 Task: Find connections with filter location Yuyao with filter topic #healthy with filter profile language Potuguese with filter current company Gates Corporation with filter school The Technological Institute of Textiles & Sciences with filter industry Commercial and Industrial Machinery Maintenance with filter service category AnimationArchitecture with filter keywords title Editor/Proofreader
Action: Mouse moved to (684, 81)
Screenshot: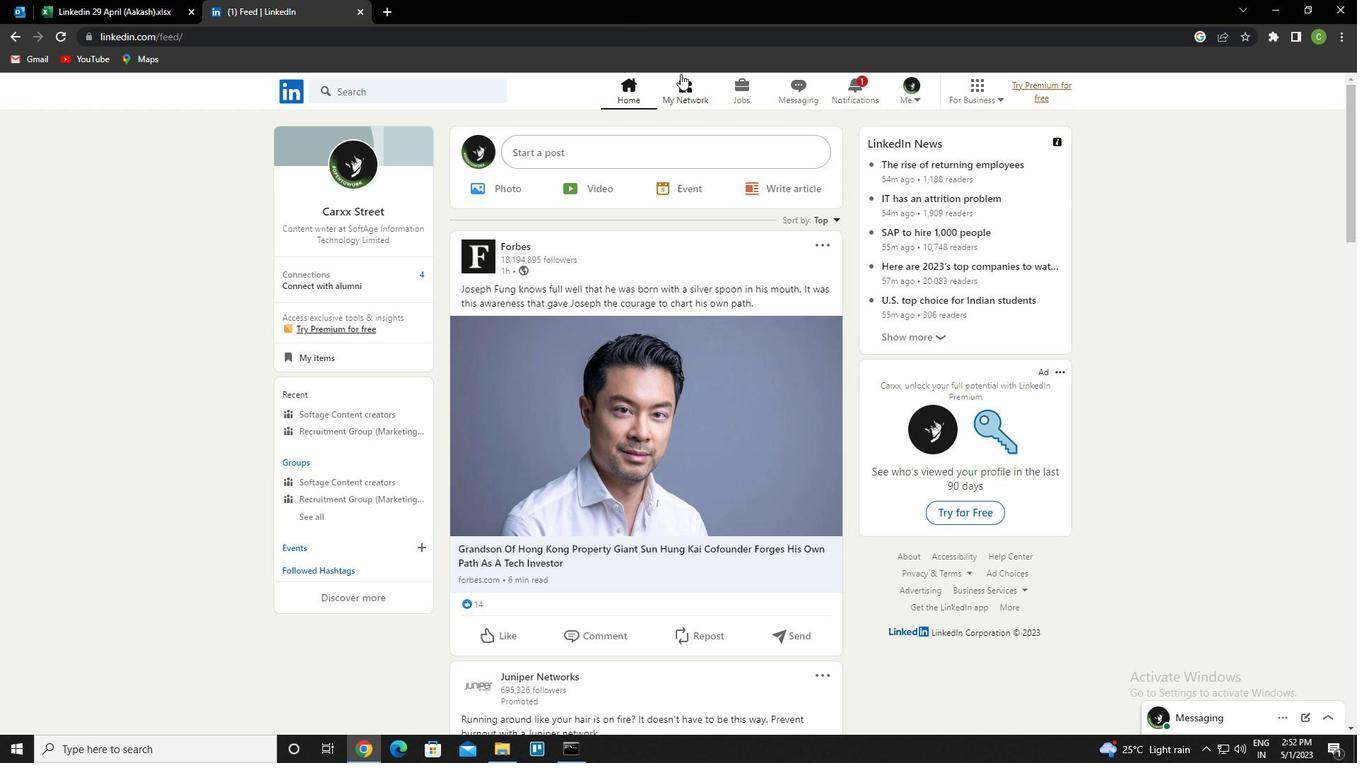 
Action: Mouse pressed left at (684, 81)
Screenshot: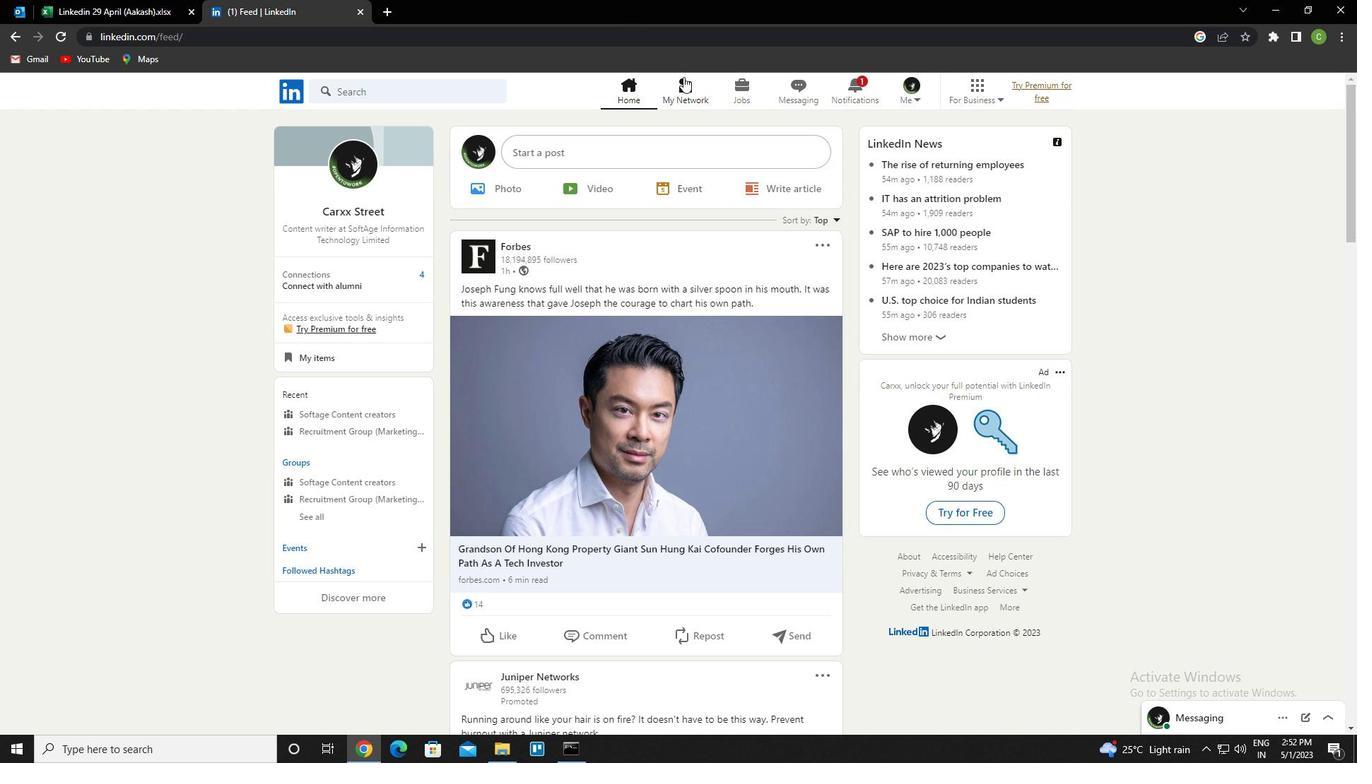 
Action: Mouse moved to (389, 176)
Screenshot: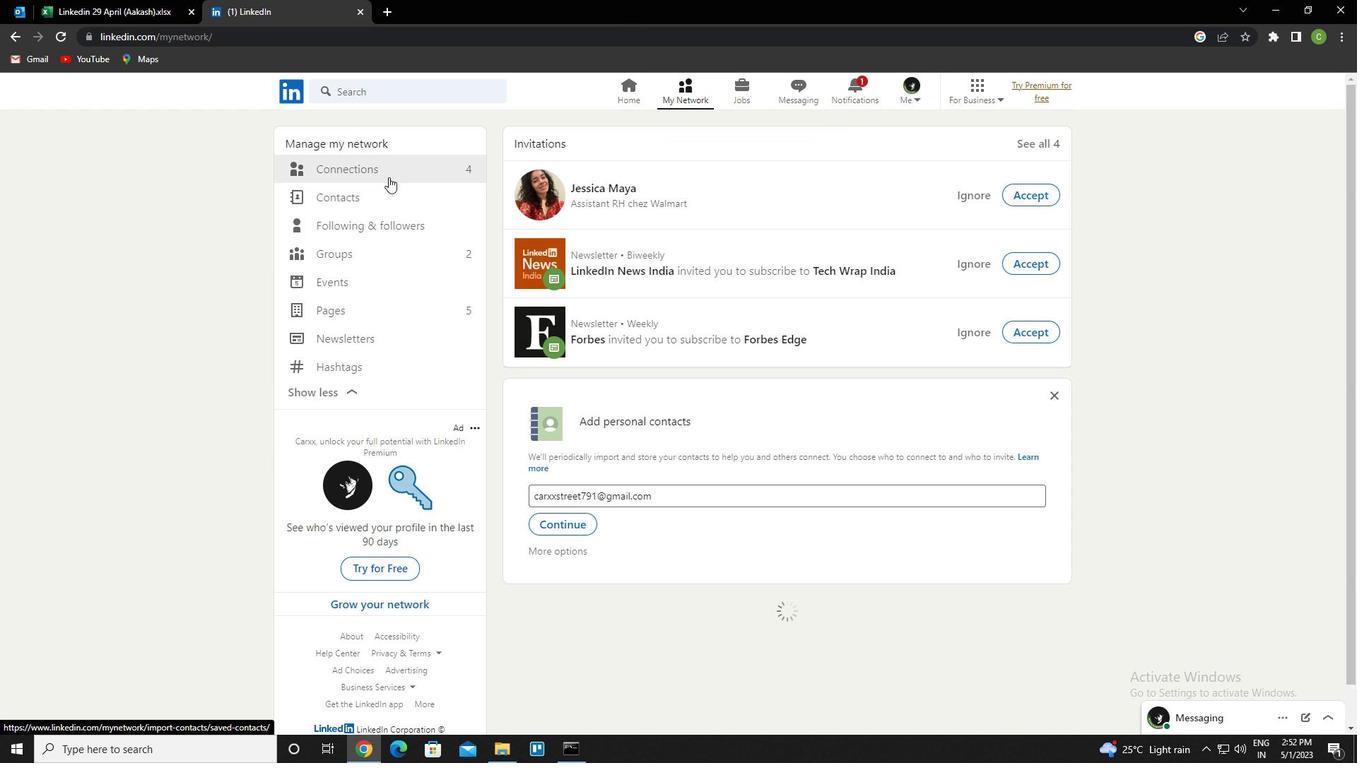 
Action: Mouse pressed left at (389, 176)
Screenshot: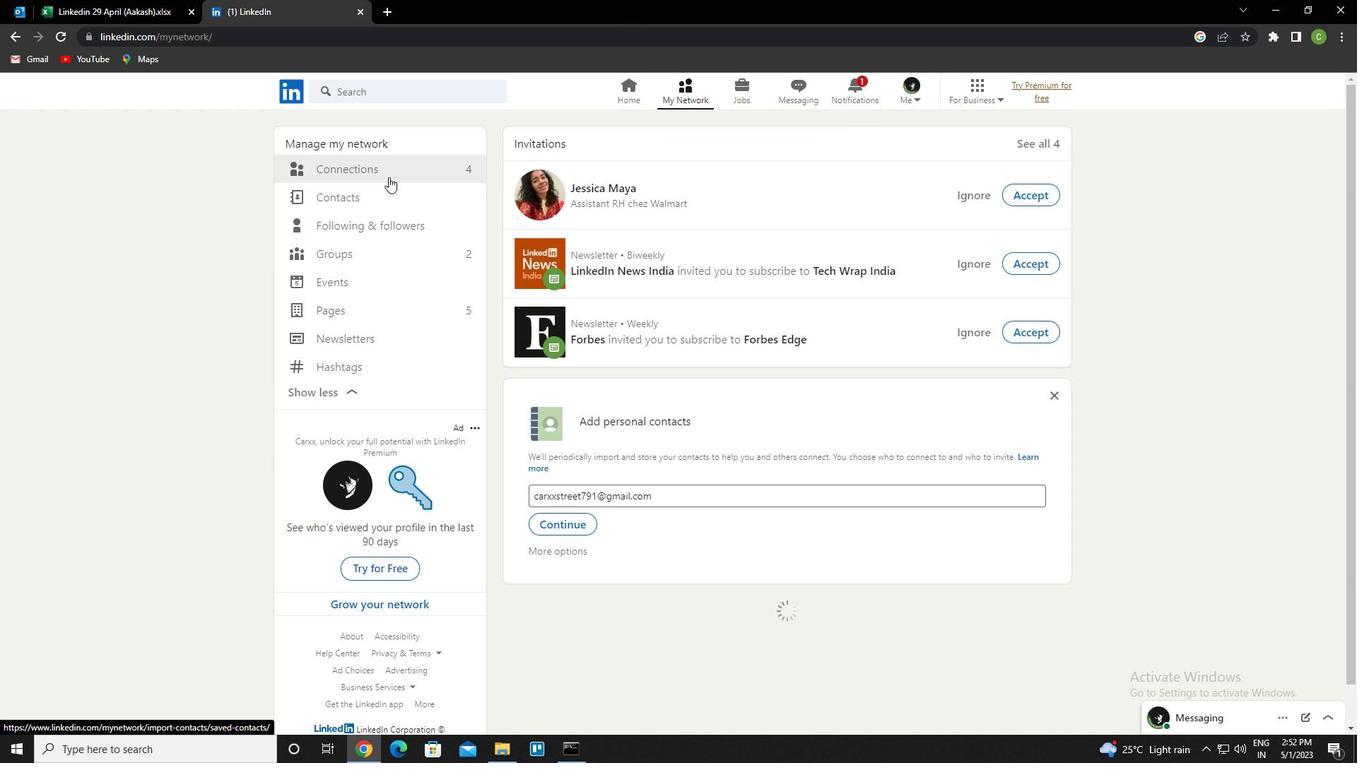 
Action: Mouse moved to (795, 169)
Screenshot: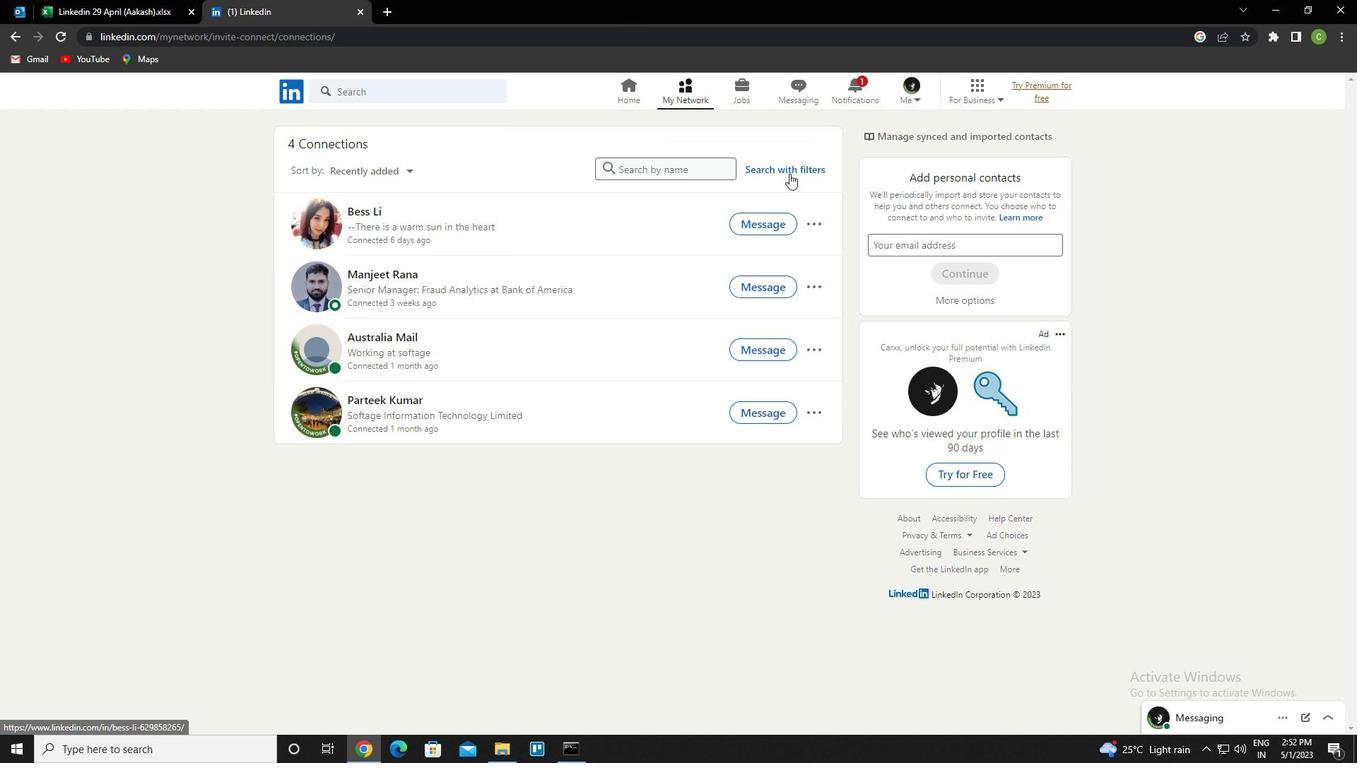 
Action: Mouse pressed left at (795, 169)
Screenshot: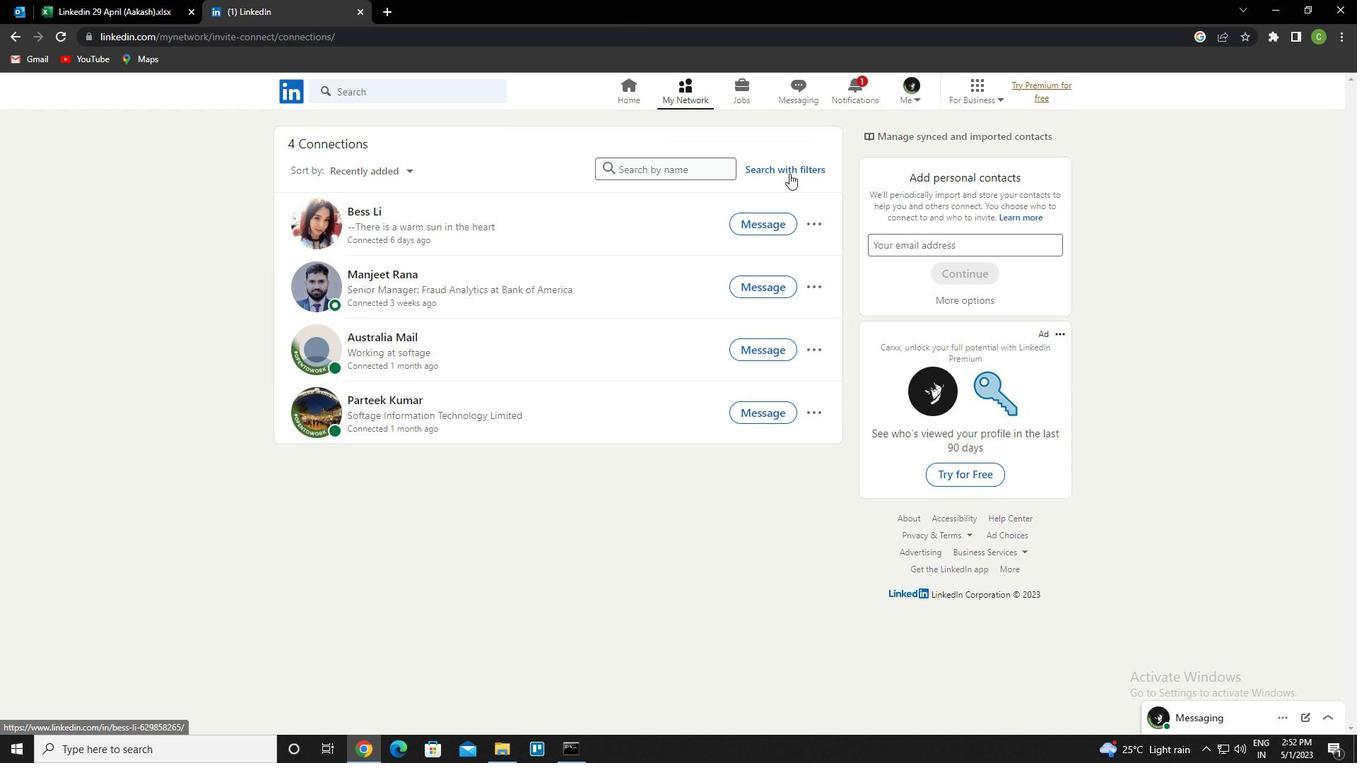 
Action: Mouse moved to (718, 135)
Screenshot: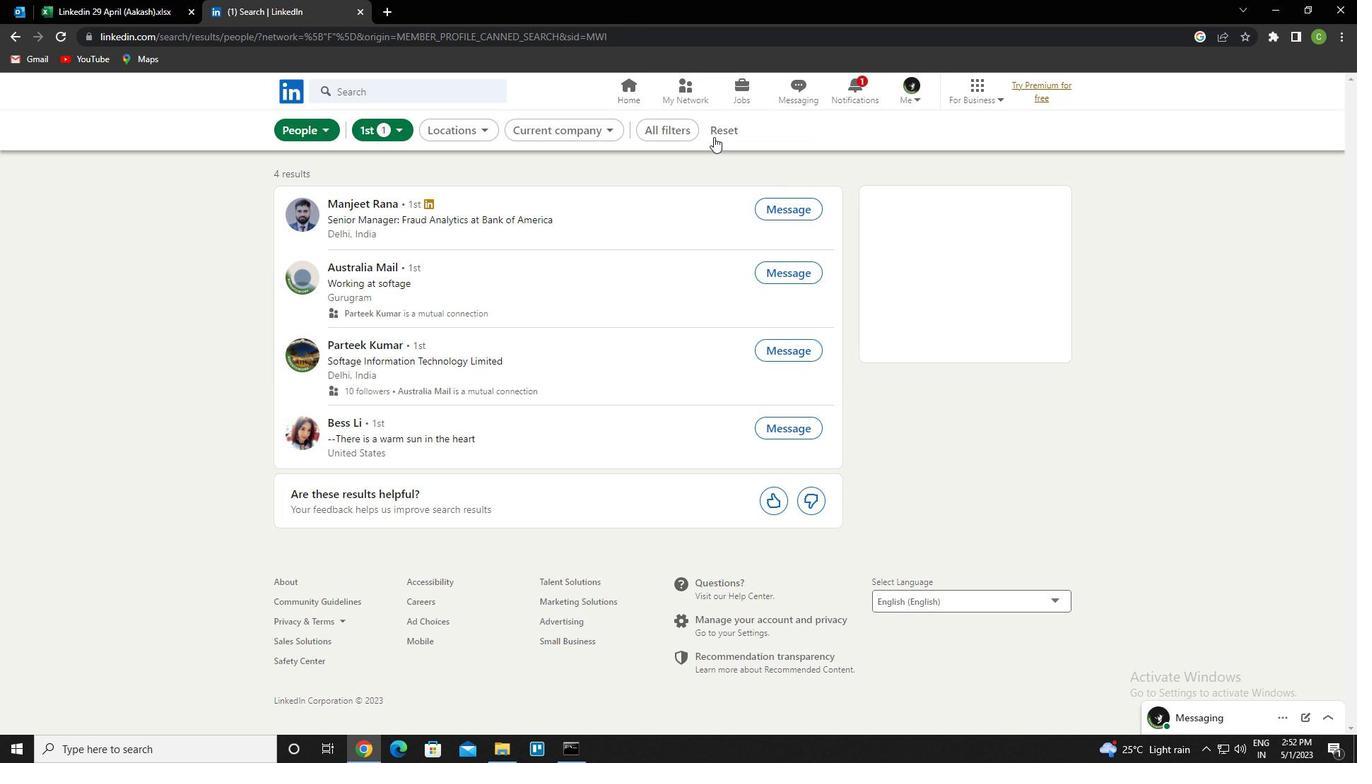 
Action: Mouse pressed left at (718, 135)
Screenshot: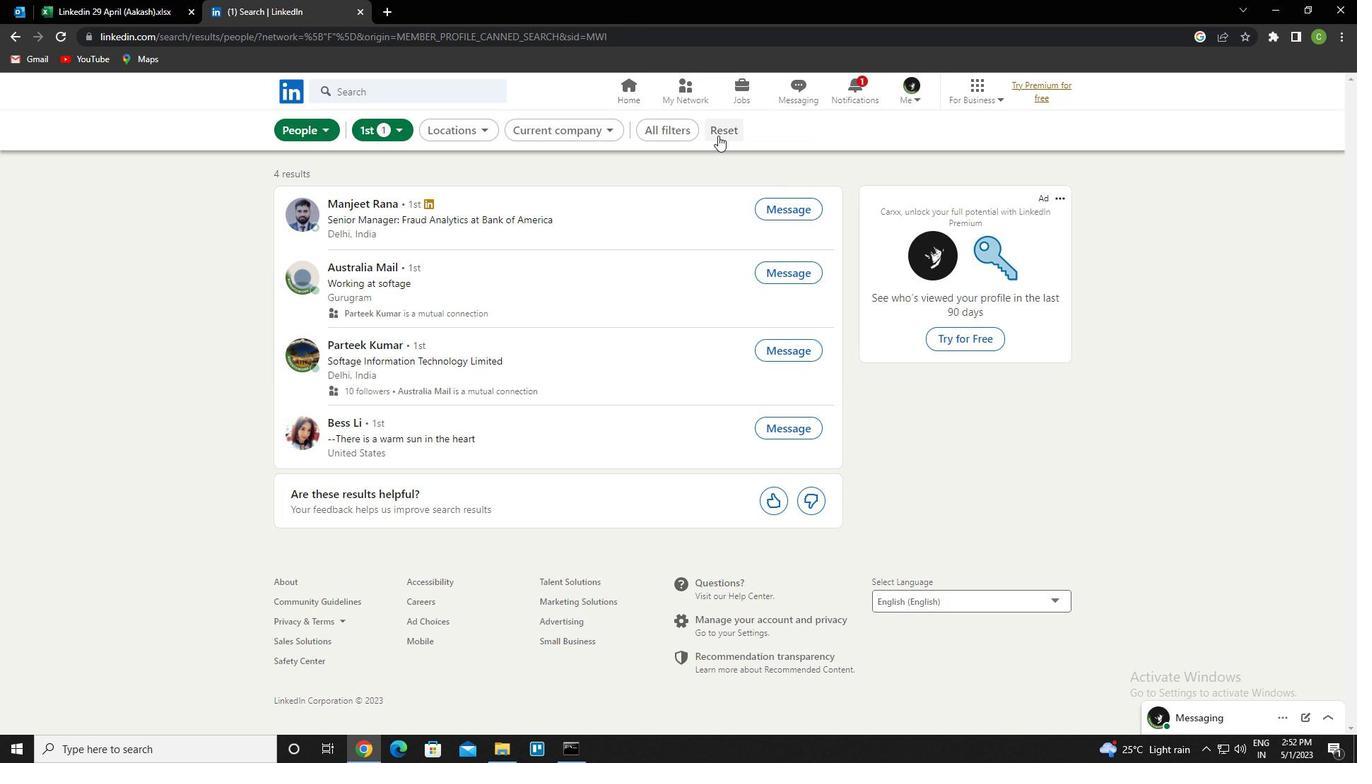 
Action: Mouse moved to (700, 131)
Screenshot: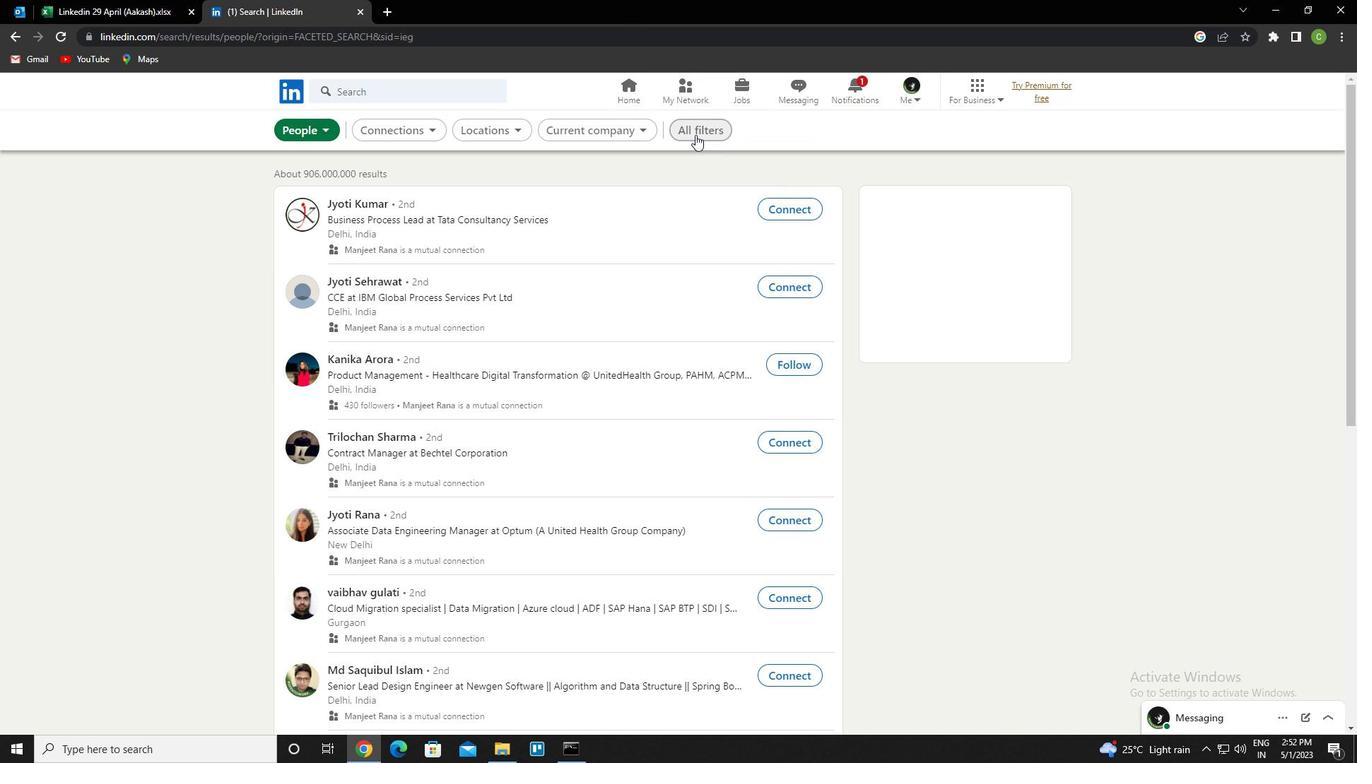 
Action: Mouse pressed left at (700, 131)
Screenshot: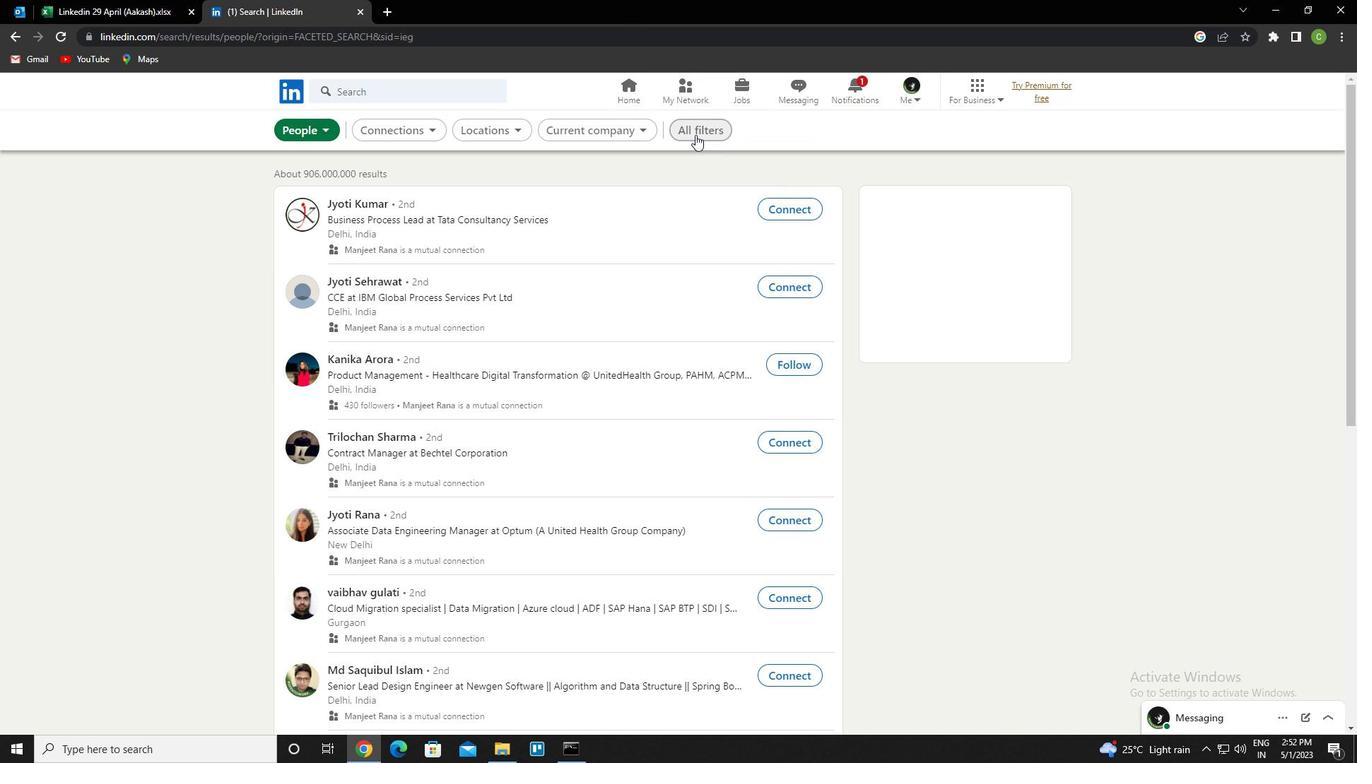 
Action: Mouse moved to (1115, 511)
Screenshot: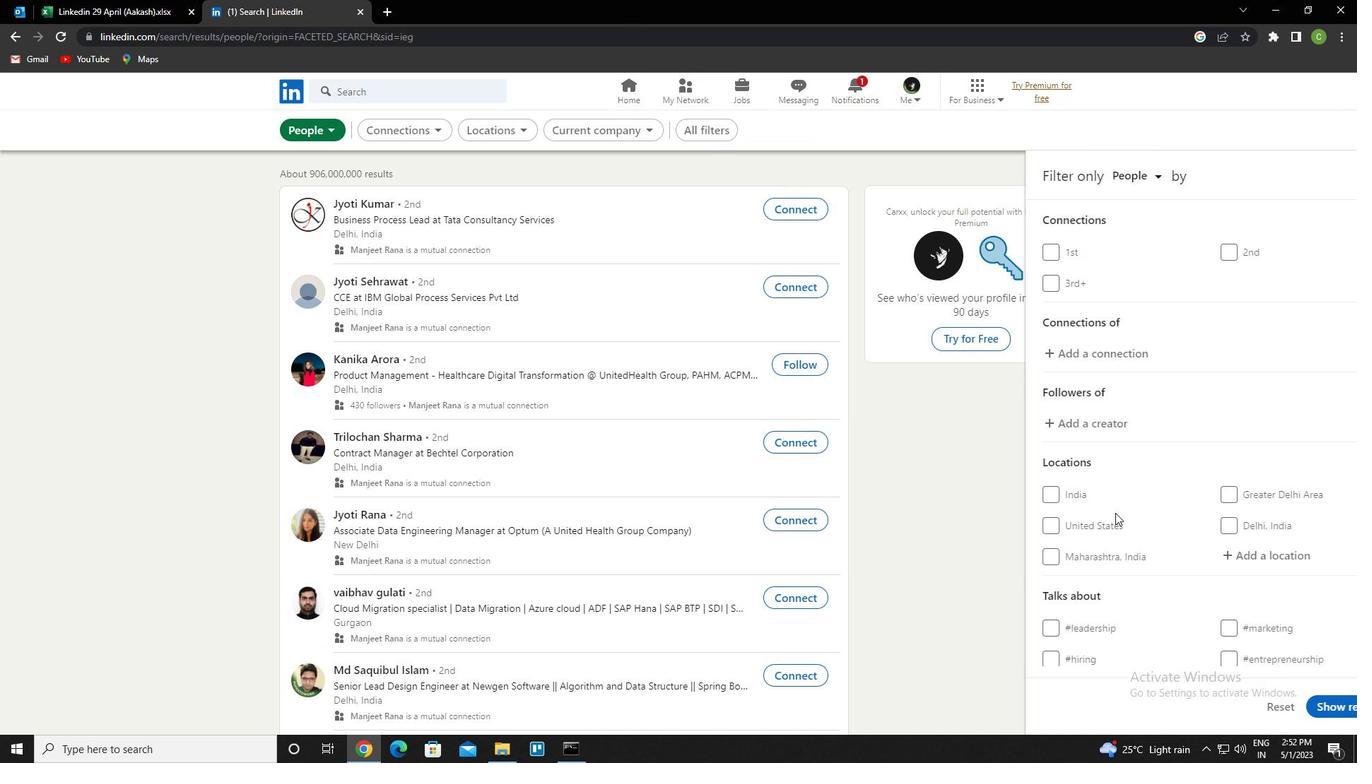 
Action: Mouse scrolled (1115, 511) with delta (0, 0)
Screenshot: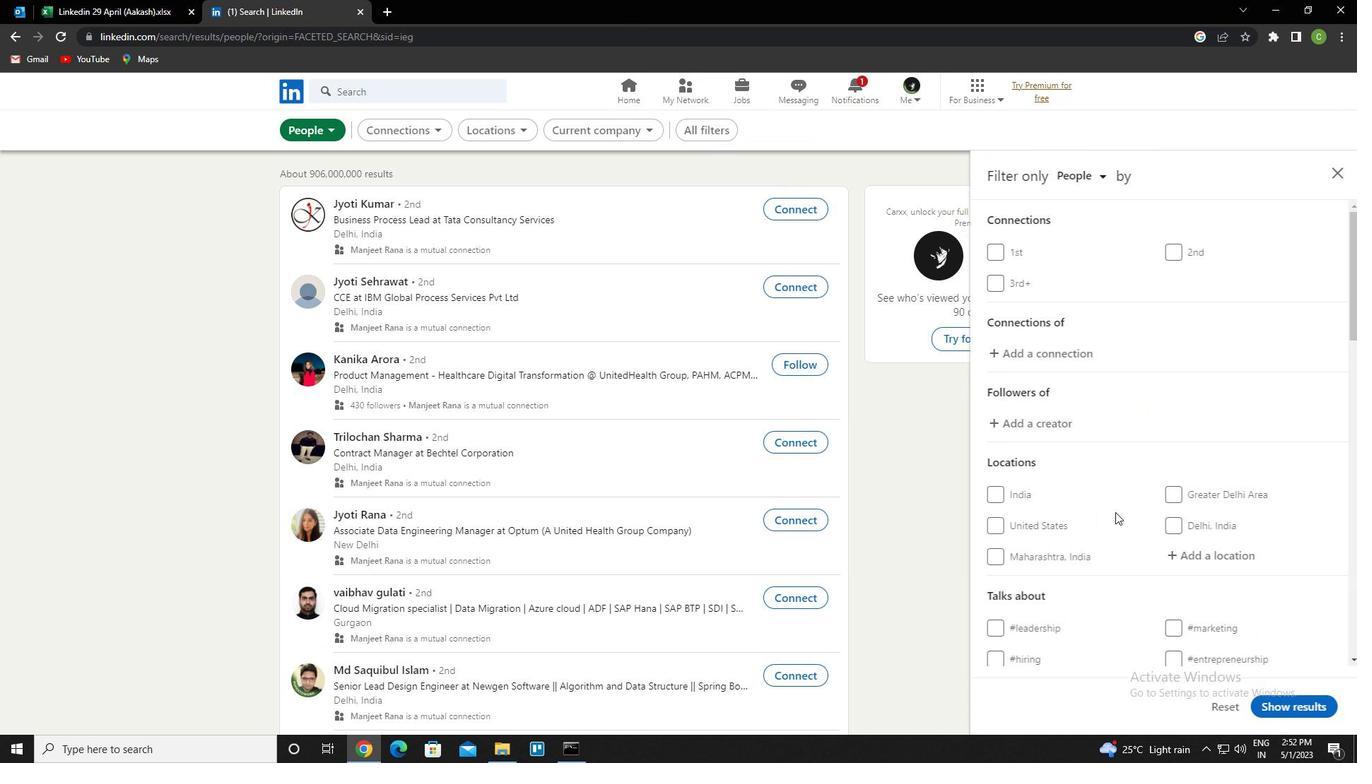 
Action: Mouse moved to (1114, 511)
Screenshot: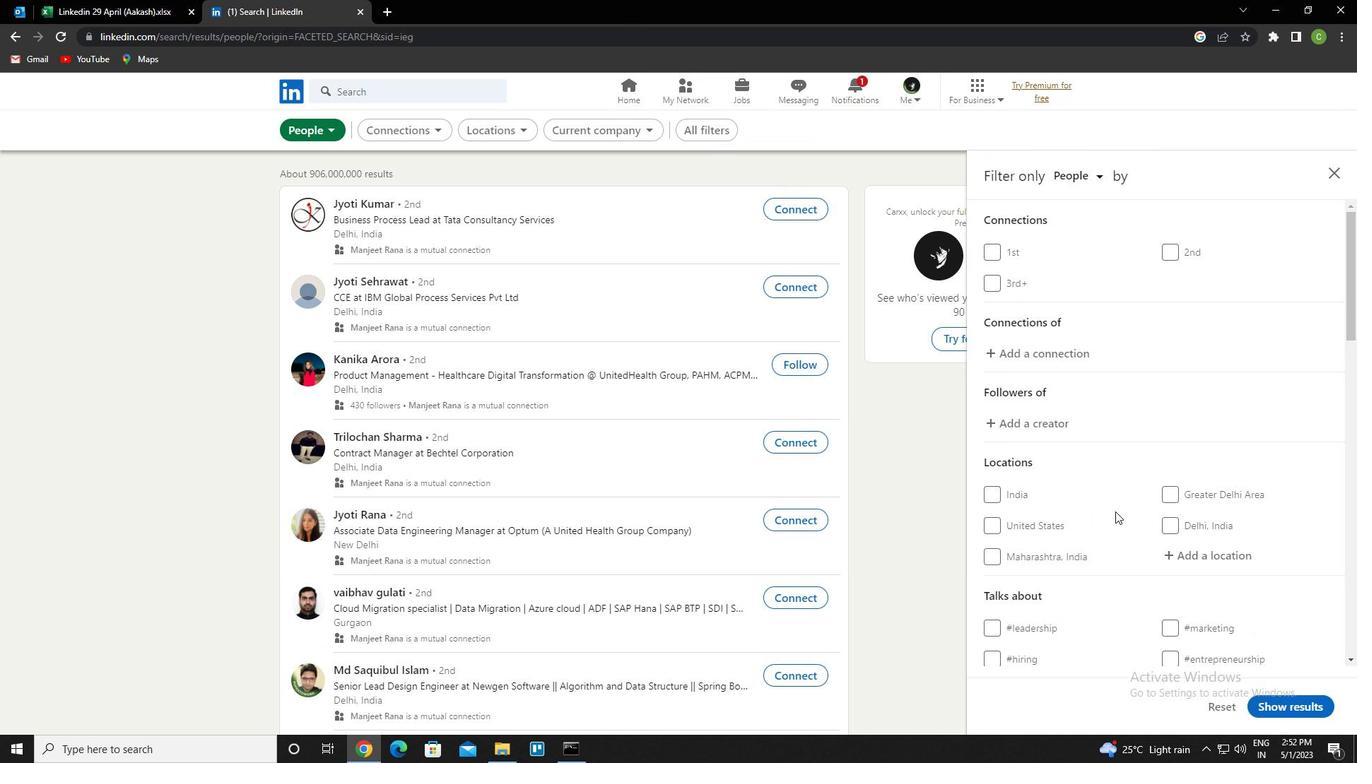 
Action: Mouse scrolled (1114, 511) with delta (0, 0)
Screenshot: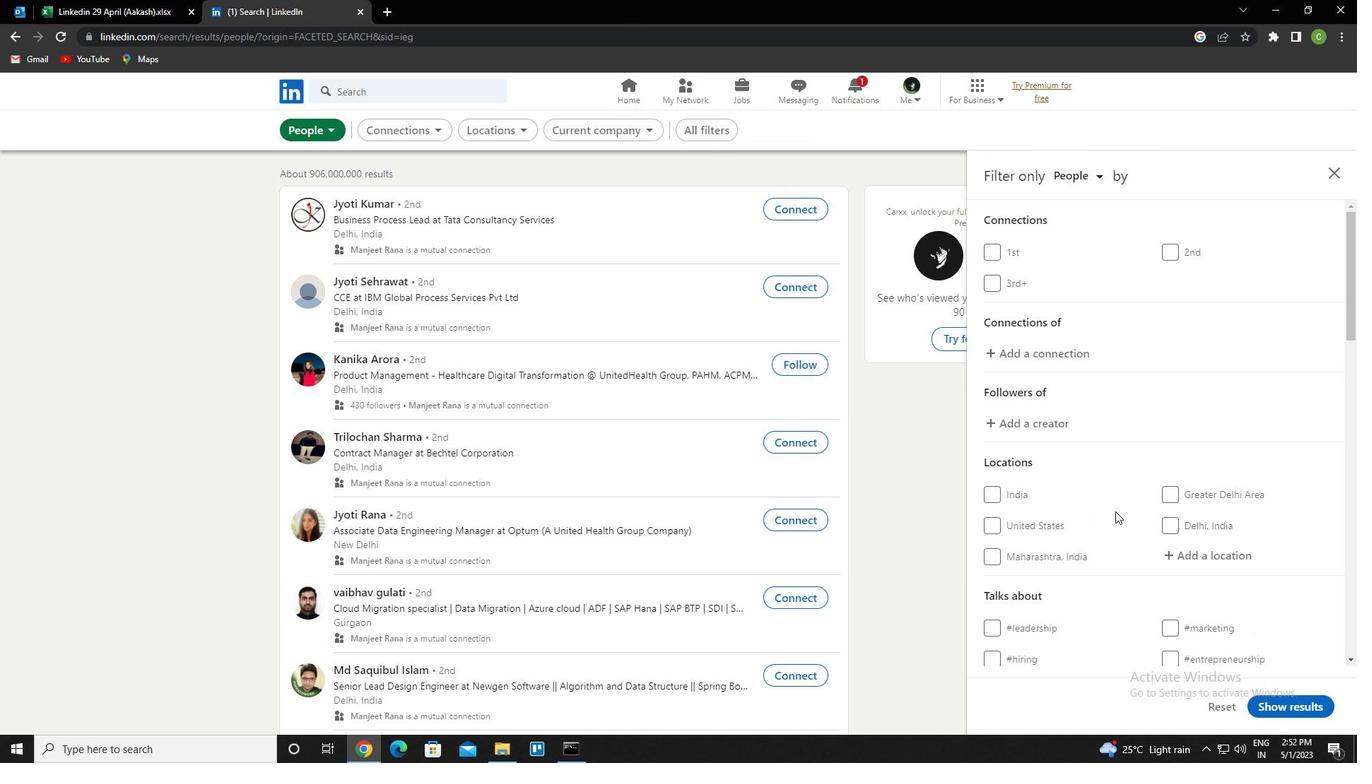 
Action: Mouse moved to (1210, 415)
Screenshot: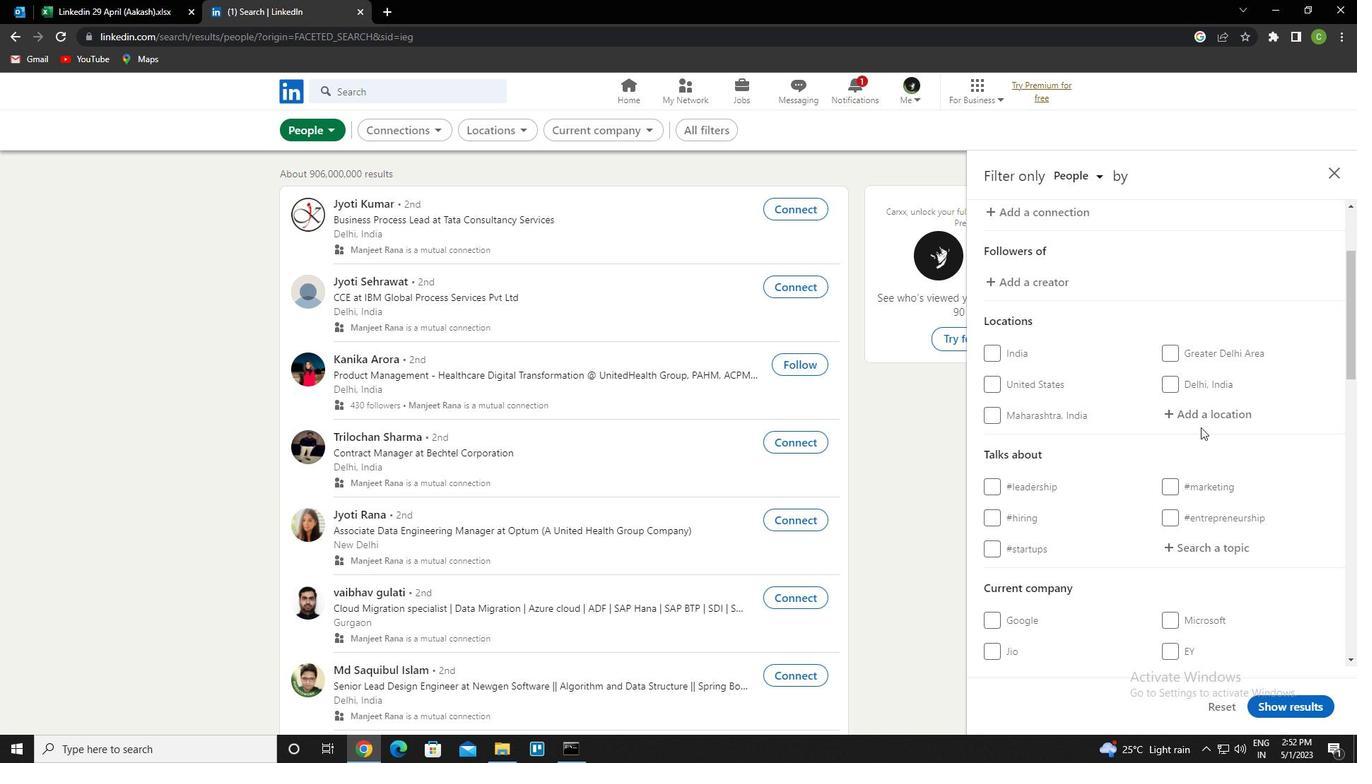 
Action: Mouse pressed left at (1210, 415)
Screenshot: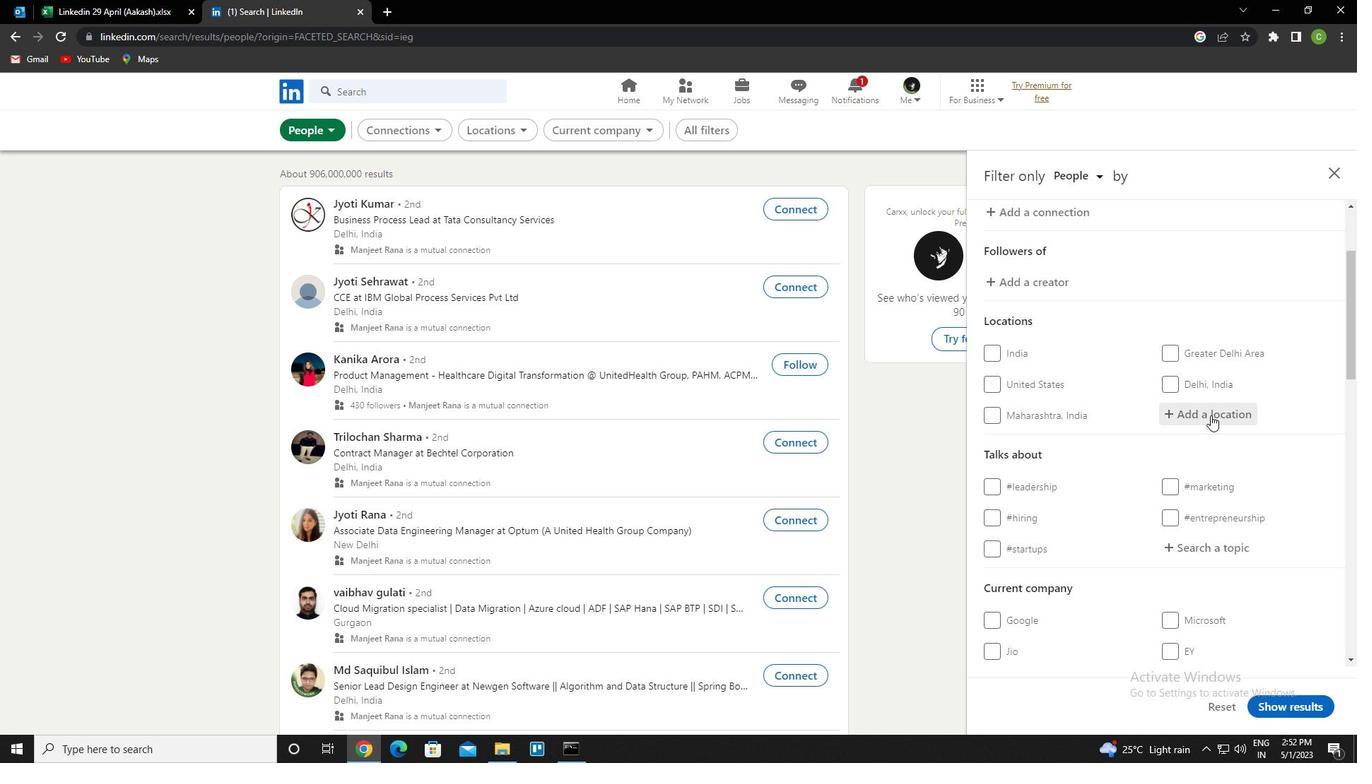 
Action: Key pressed <Key.caps_lock>y<Key.caps_lock>uyao<Key.enter>
Screenshot: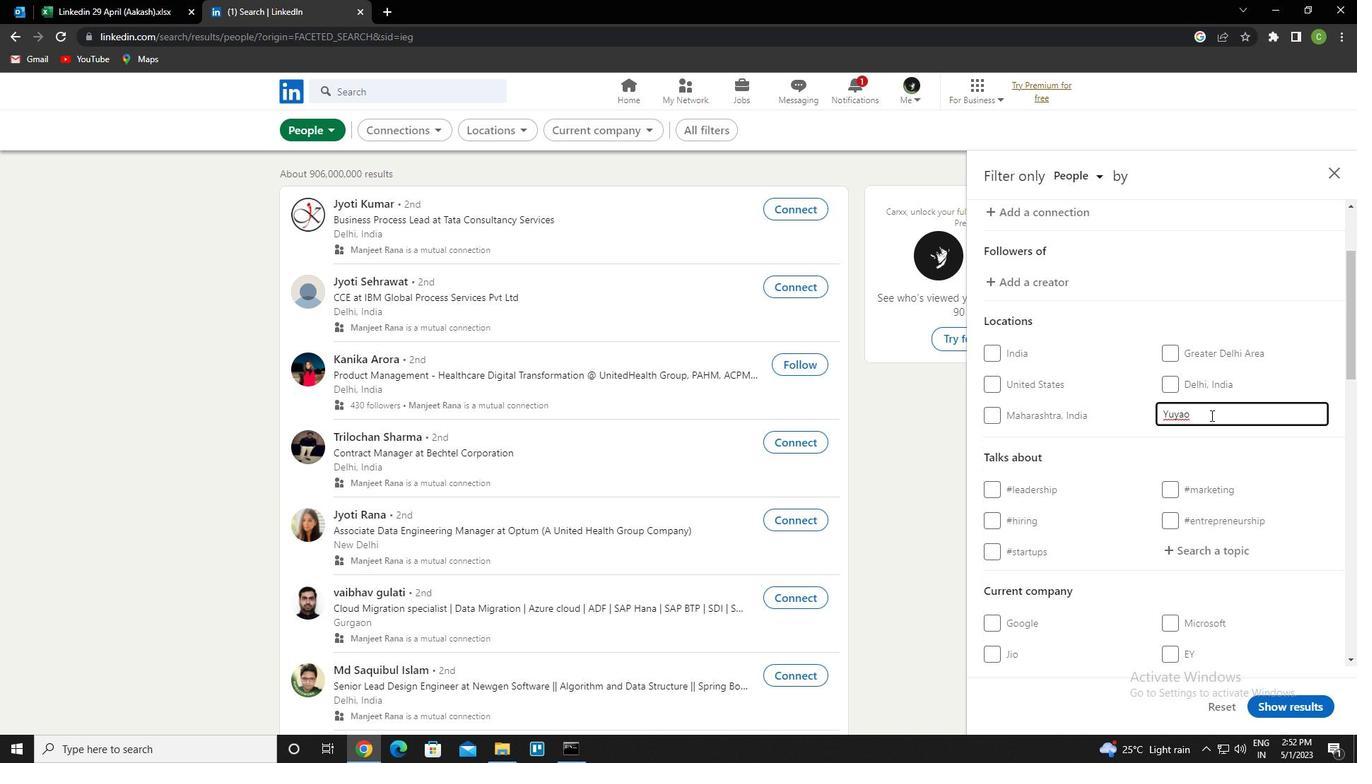 
Action: Mouse moved to (1141, 465)
Screenshot: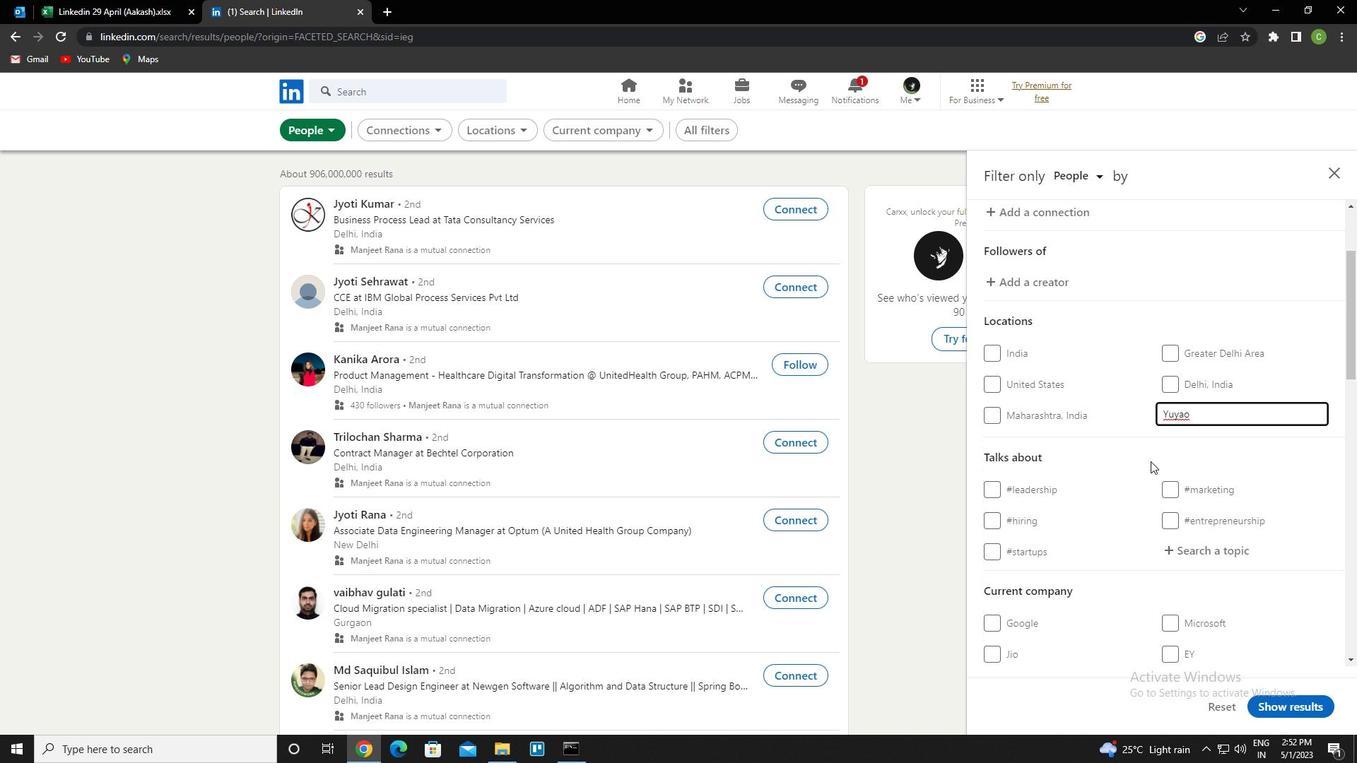 
Action: Mouse scrolled (1141, 464) with delta (0, 0)
Screenshot: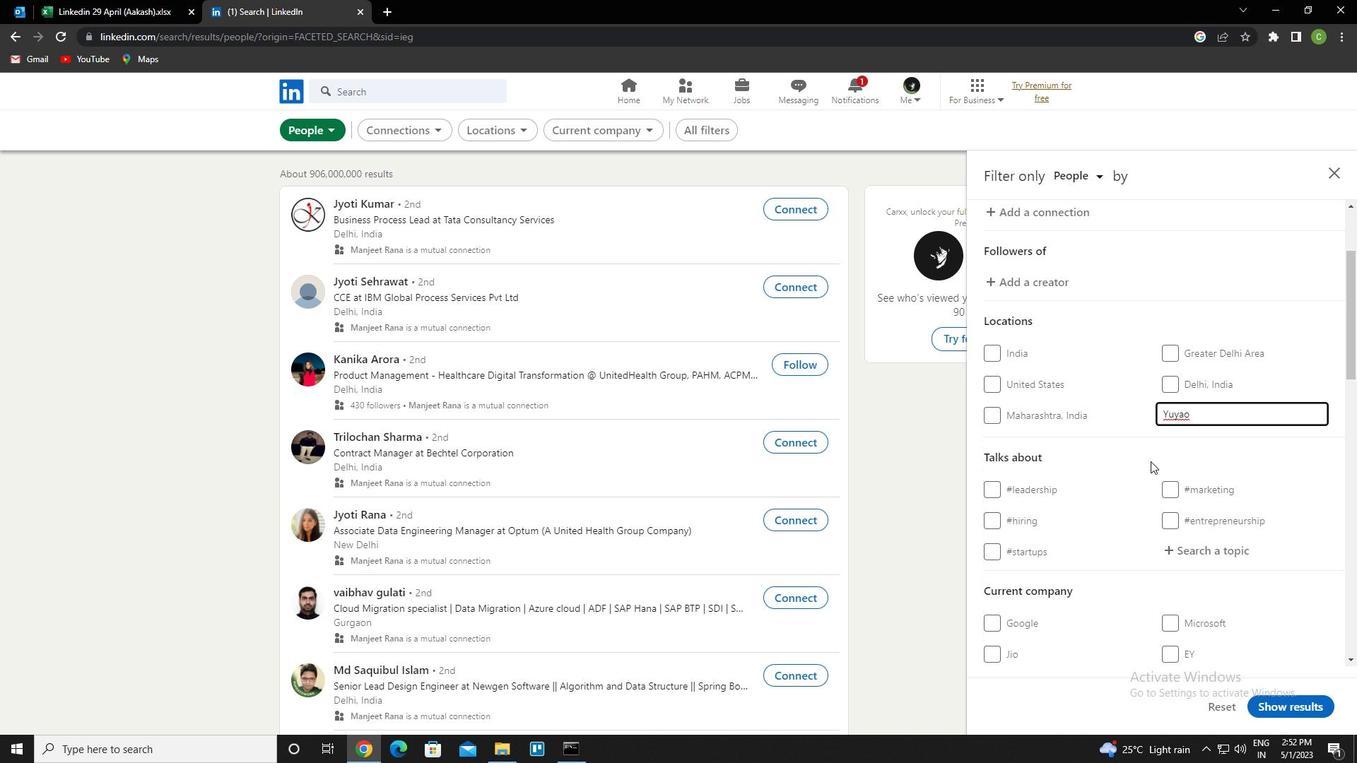 
Action: Mouse moved to (1141, 467)
Screenshot: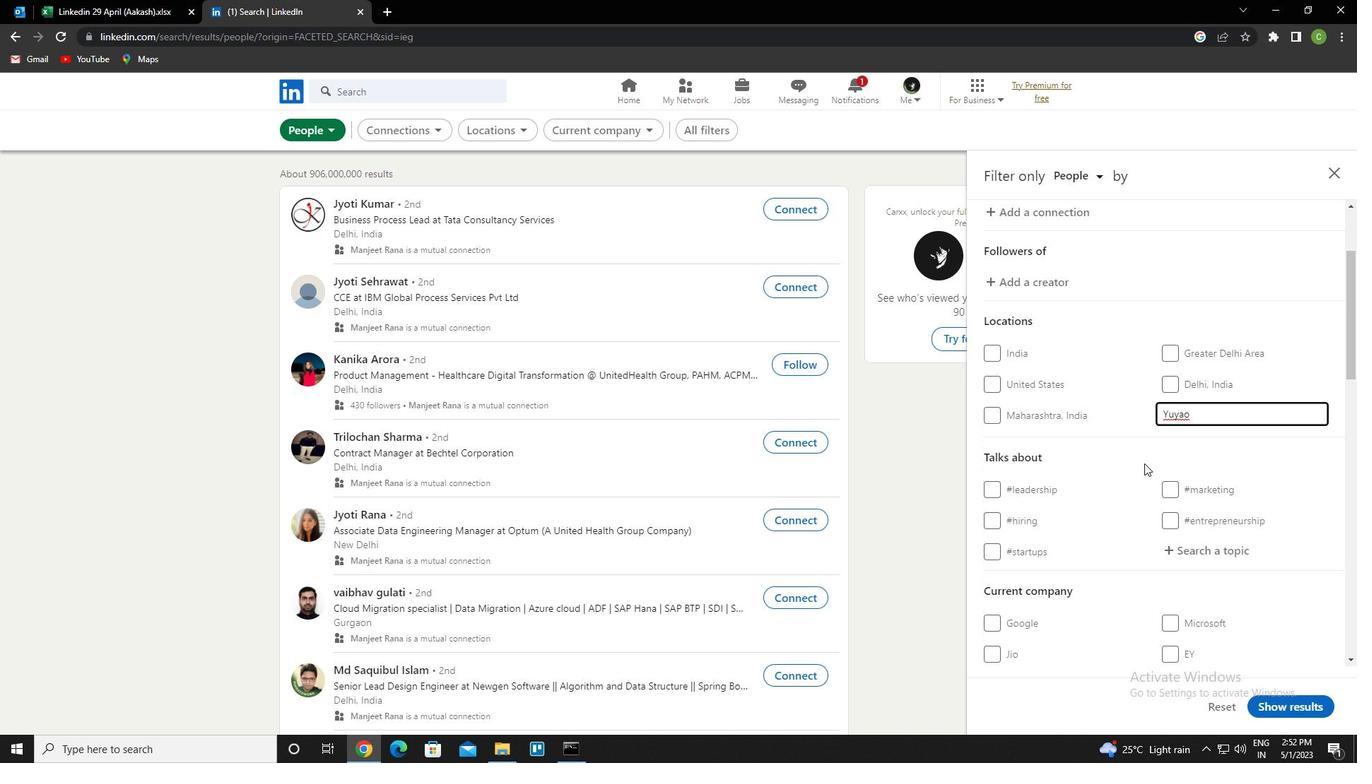 
Action: Mouse scrolled (1141, 466) with delta (0, 0)
Screenshot: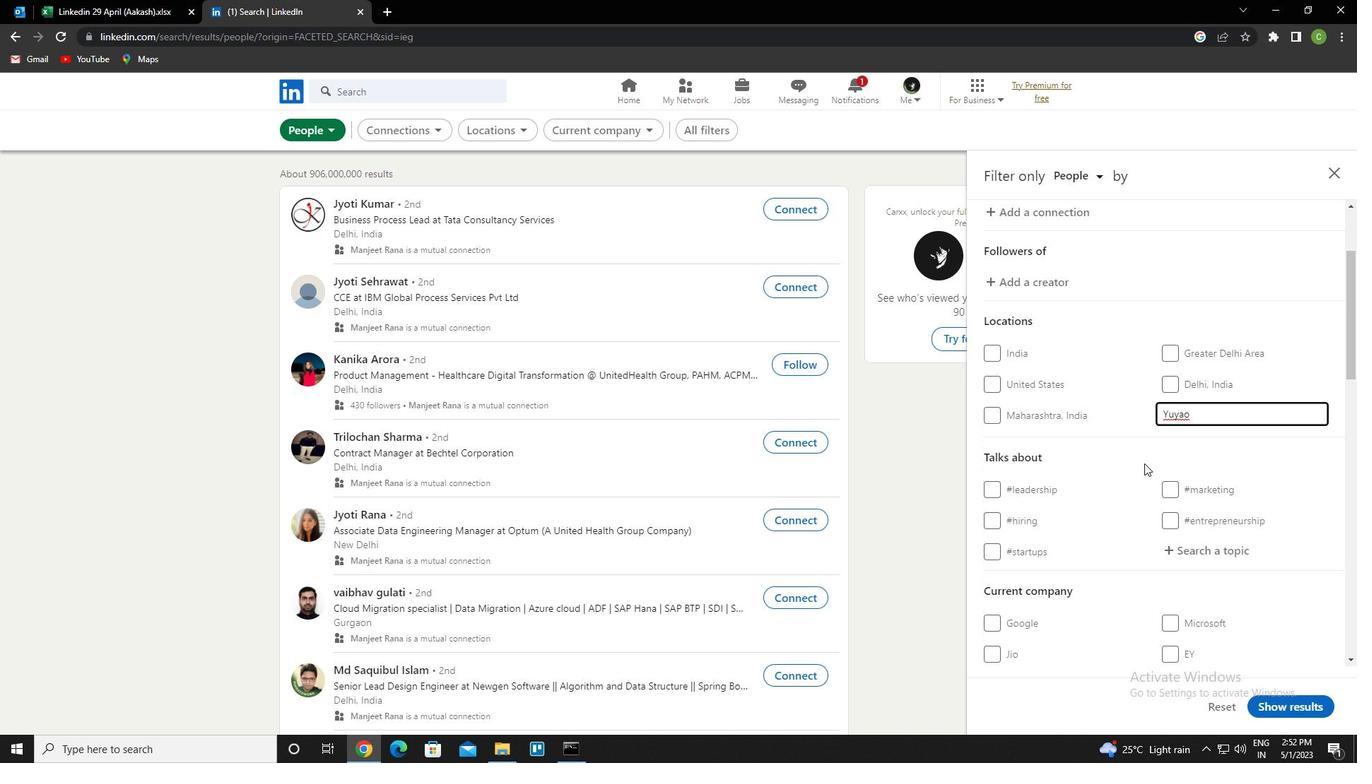 
Action: Mouse moved to (1142, 475)
Screenshot: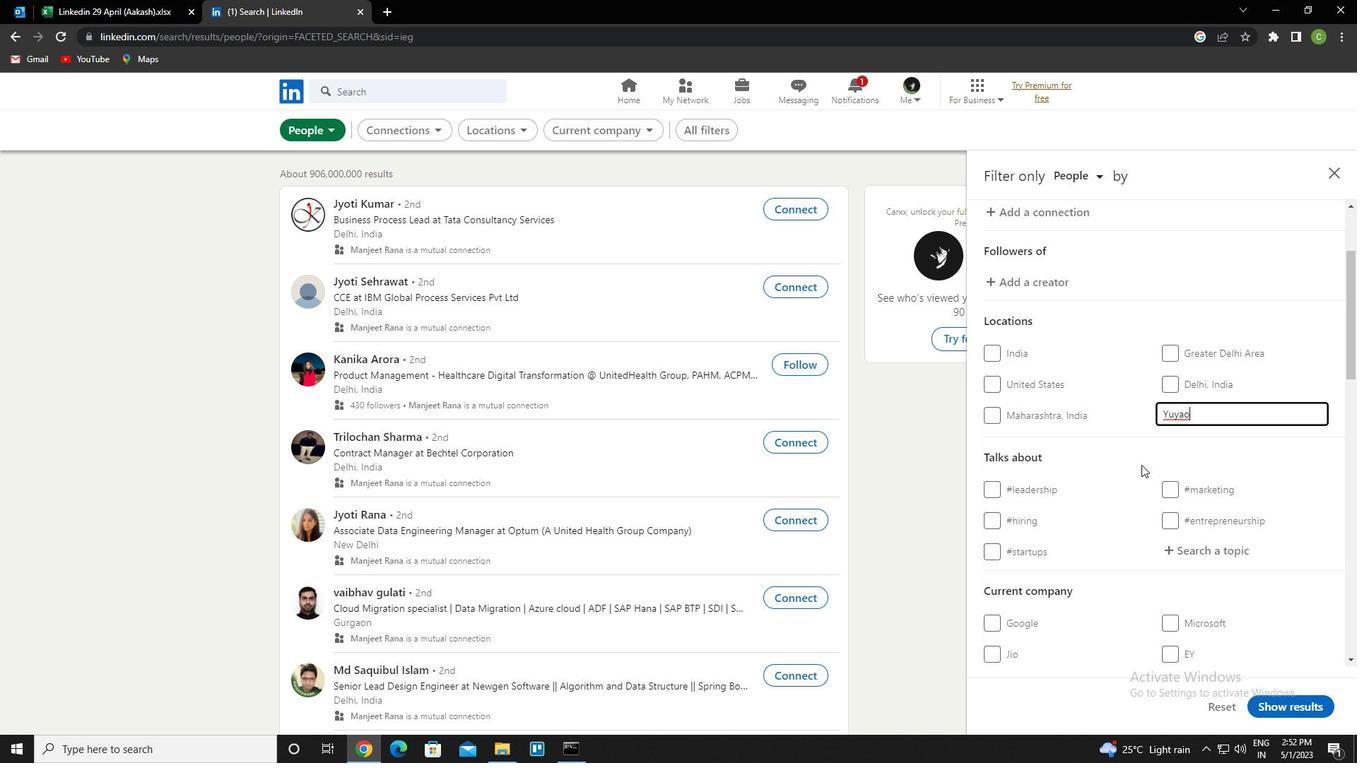 
Action: Mouse scrolled (1142, 474) with delta (0, 0)
Screenshot: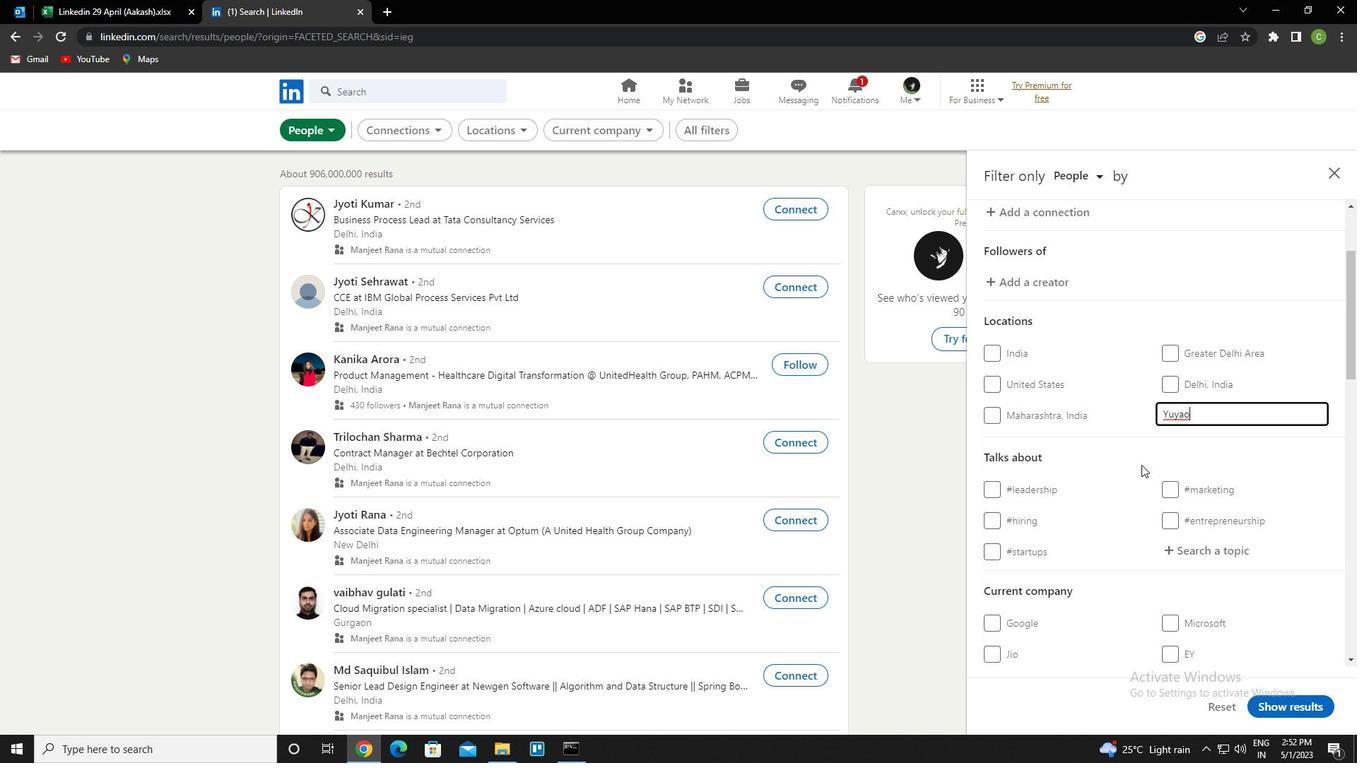 
Action: Mouse moved to (1221, 341)
Screenshot: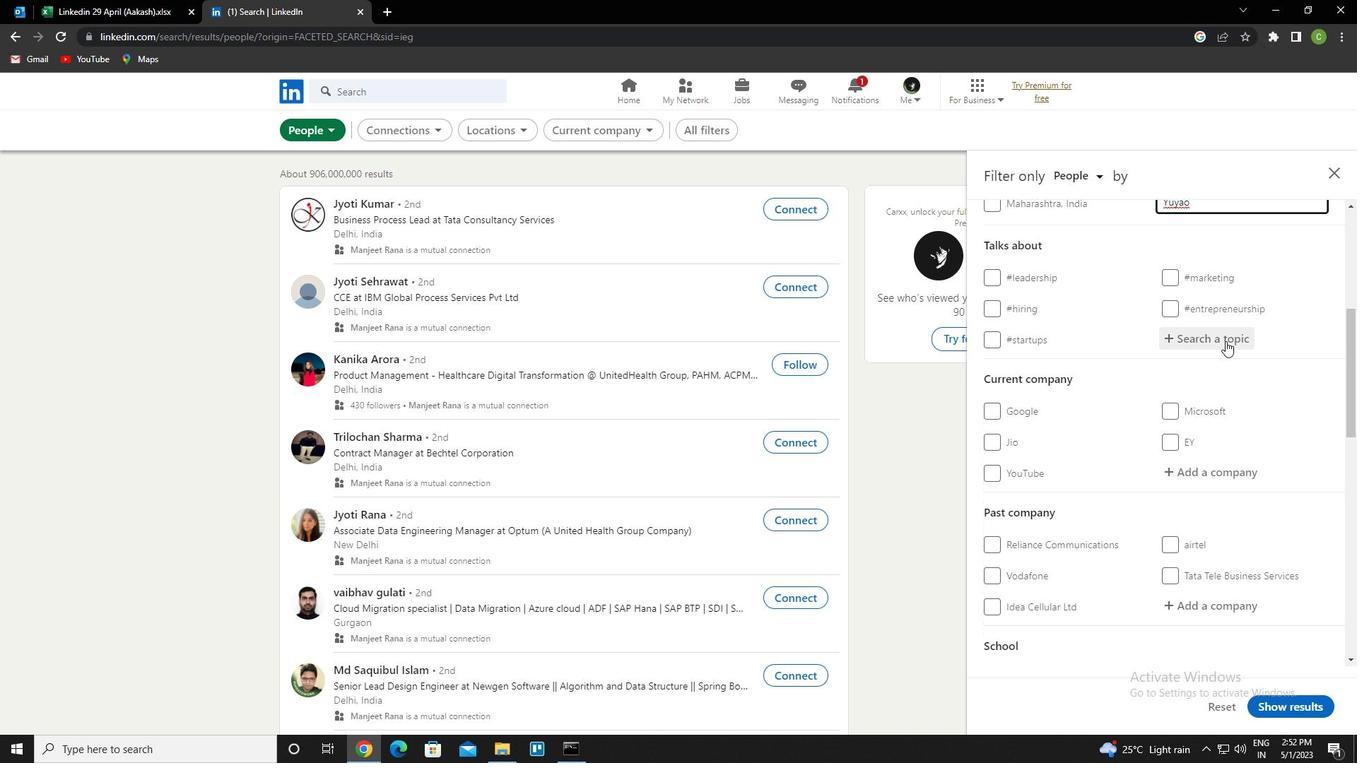 
Action: Mouse pressed left at (1221, 341)
Screenshot: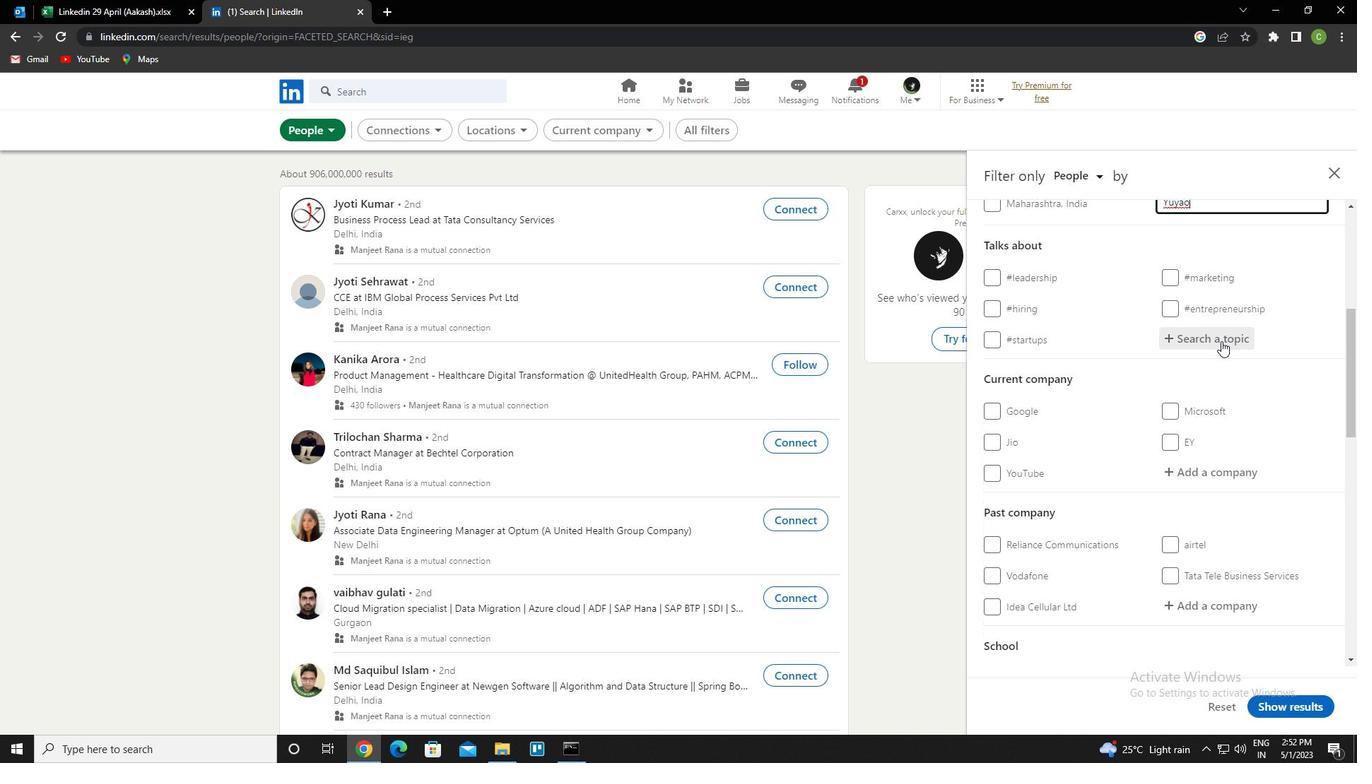 
Action: Key pressed healthy<Key.down><Key.down><Key.down><Key.enter>
Screenshot: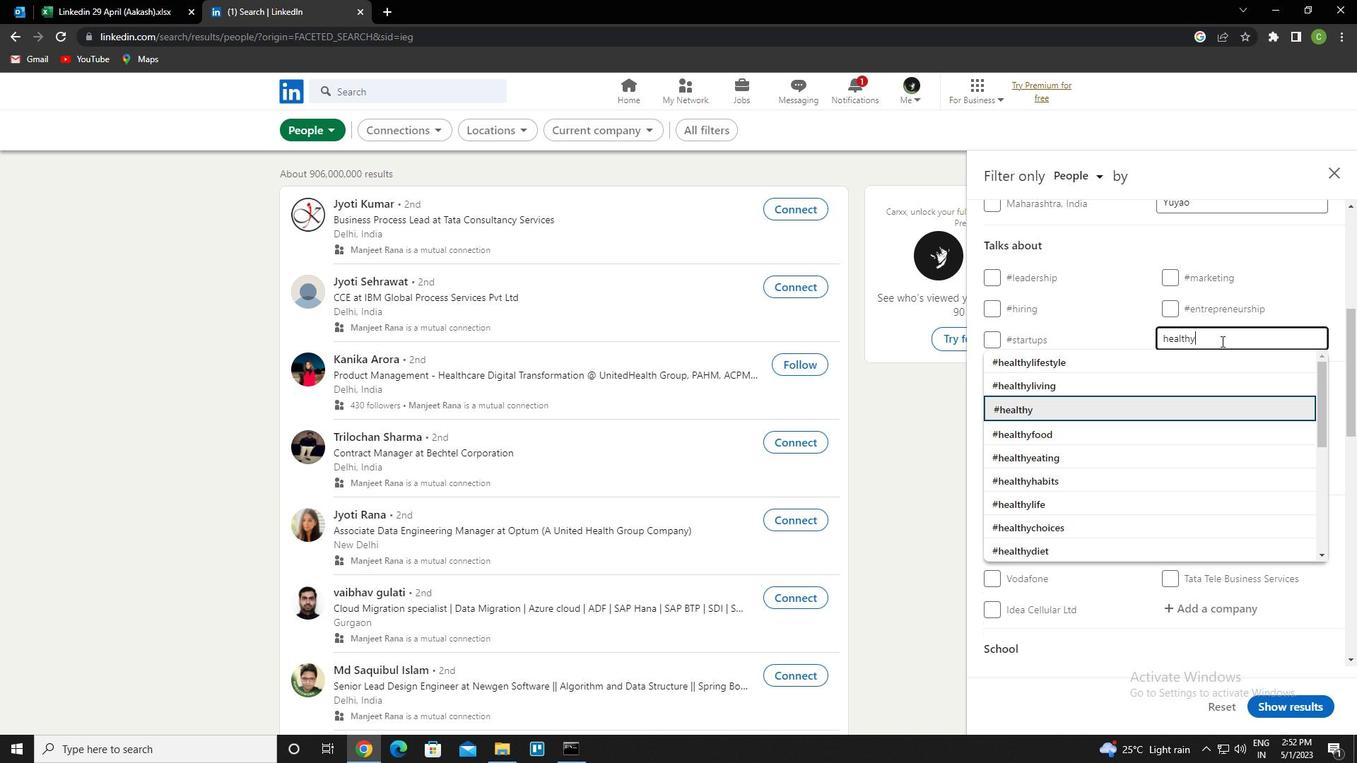 
Action: Mouse scrolled (1221, 340) with delta (0, 0)
Screenshot: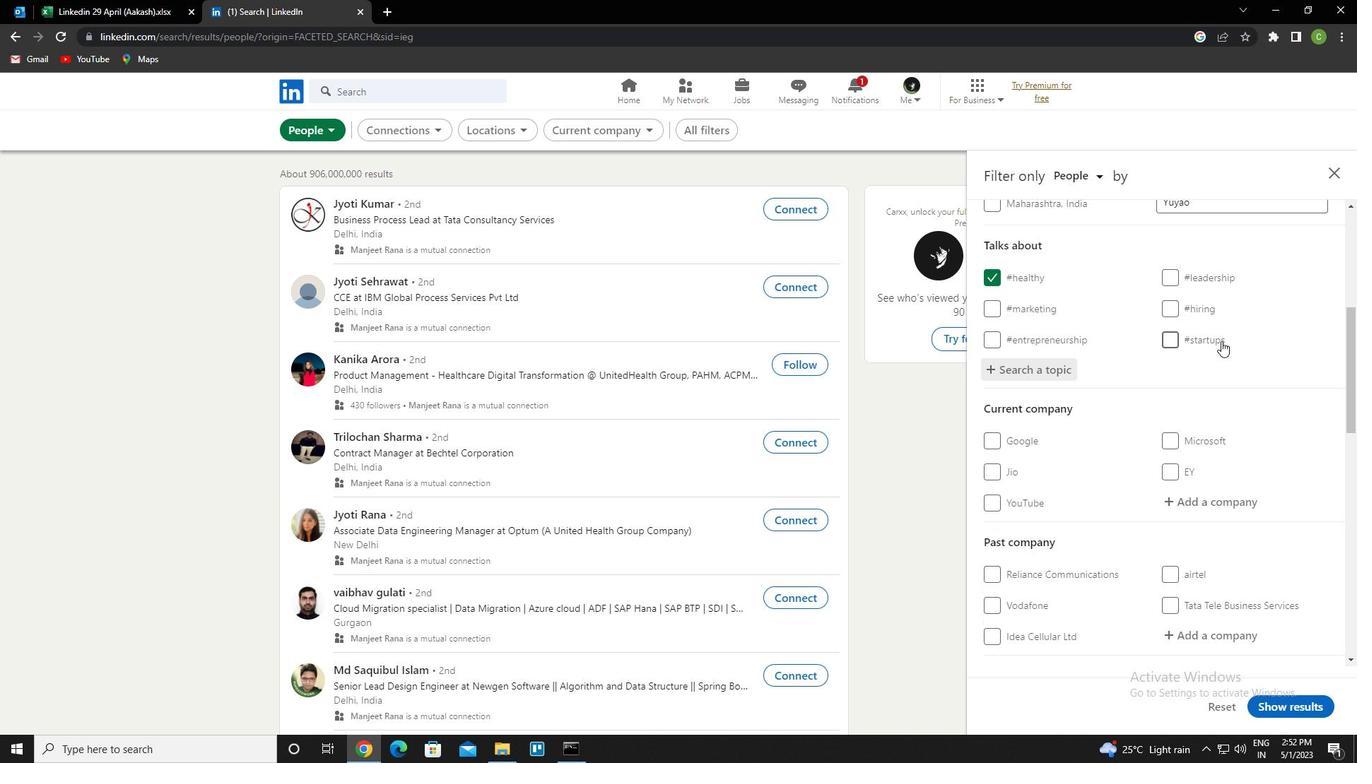 
Action: Mouse scrolled (1221, 340) with delta (0, 0)
Screenshot: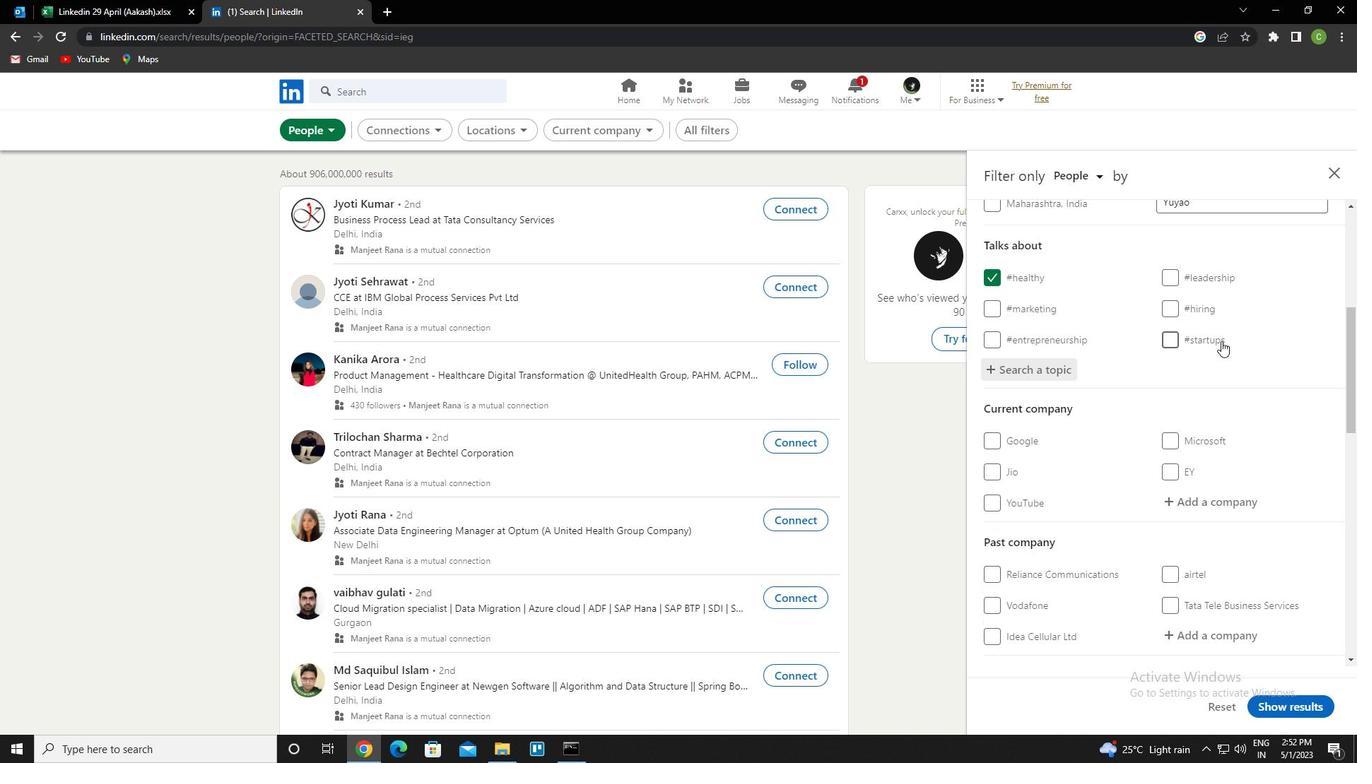 
Action: Mouse scrolled (1221, 340) with delta (0, 0)
Screenshot: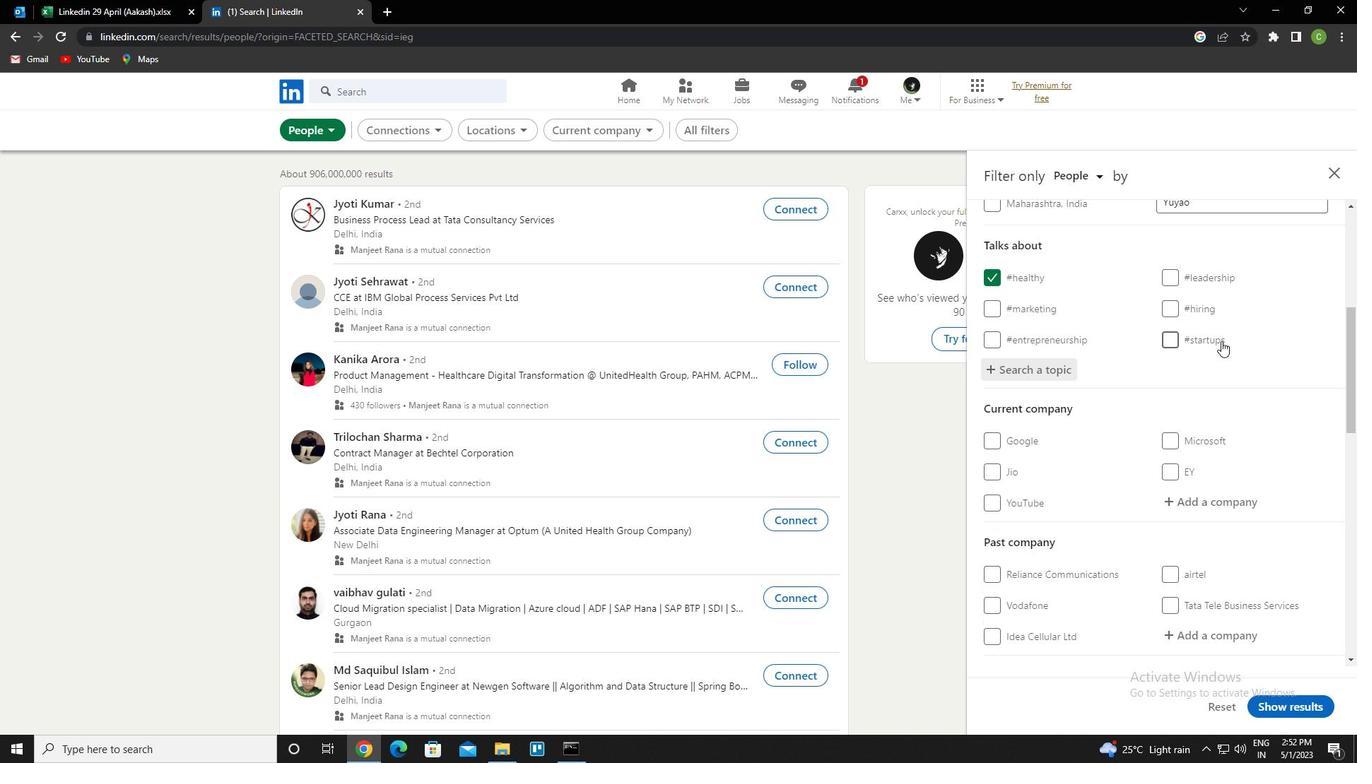 
Action: Mouse scrolled (1221, 340) with delta (0, 0)
Screenshot: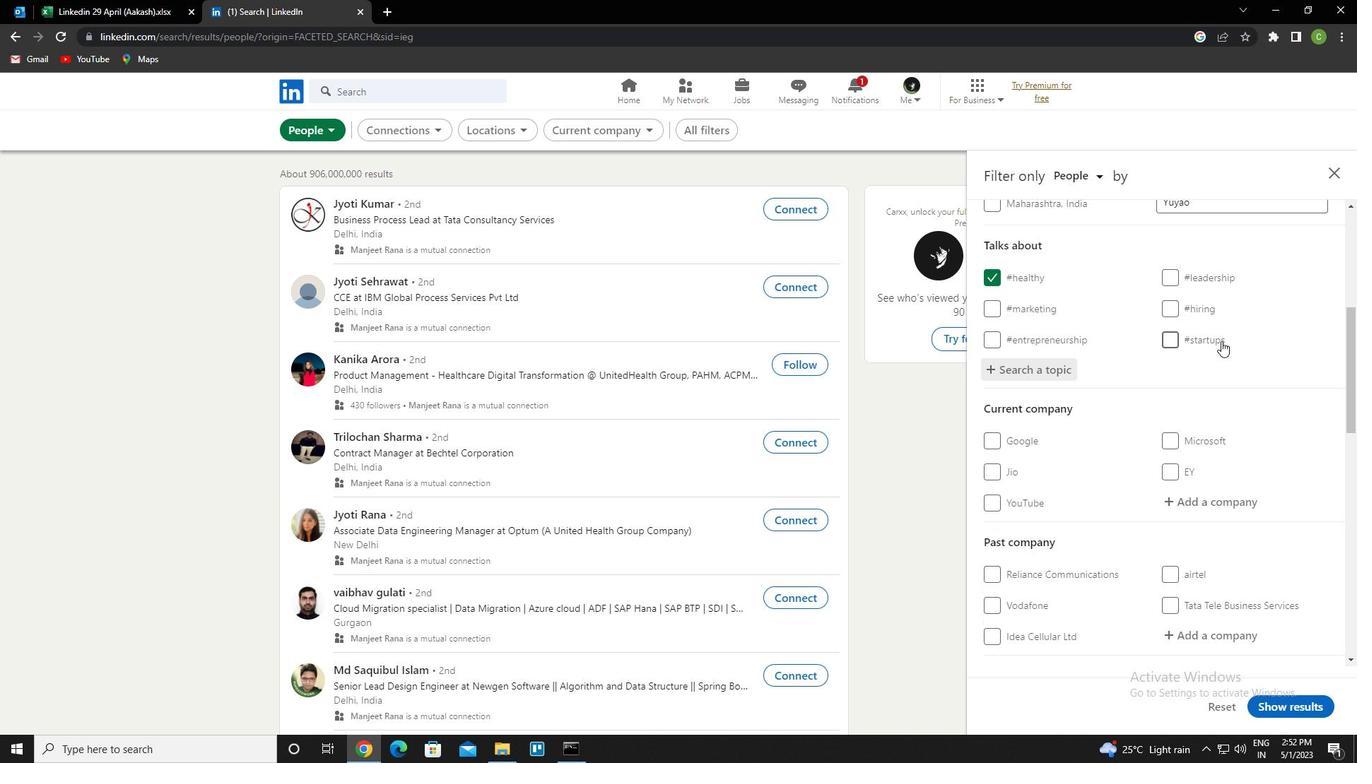 
Action: Mouse scrolled (1221, 340) with delta (0, 0)
Screenshot: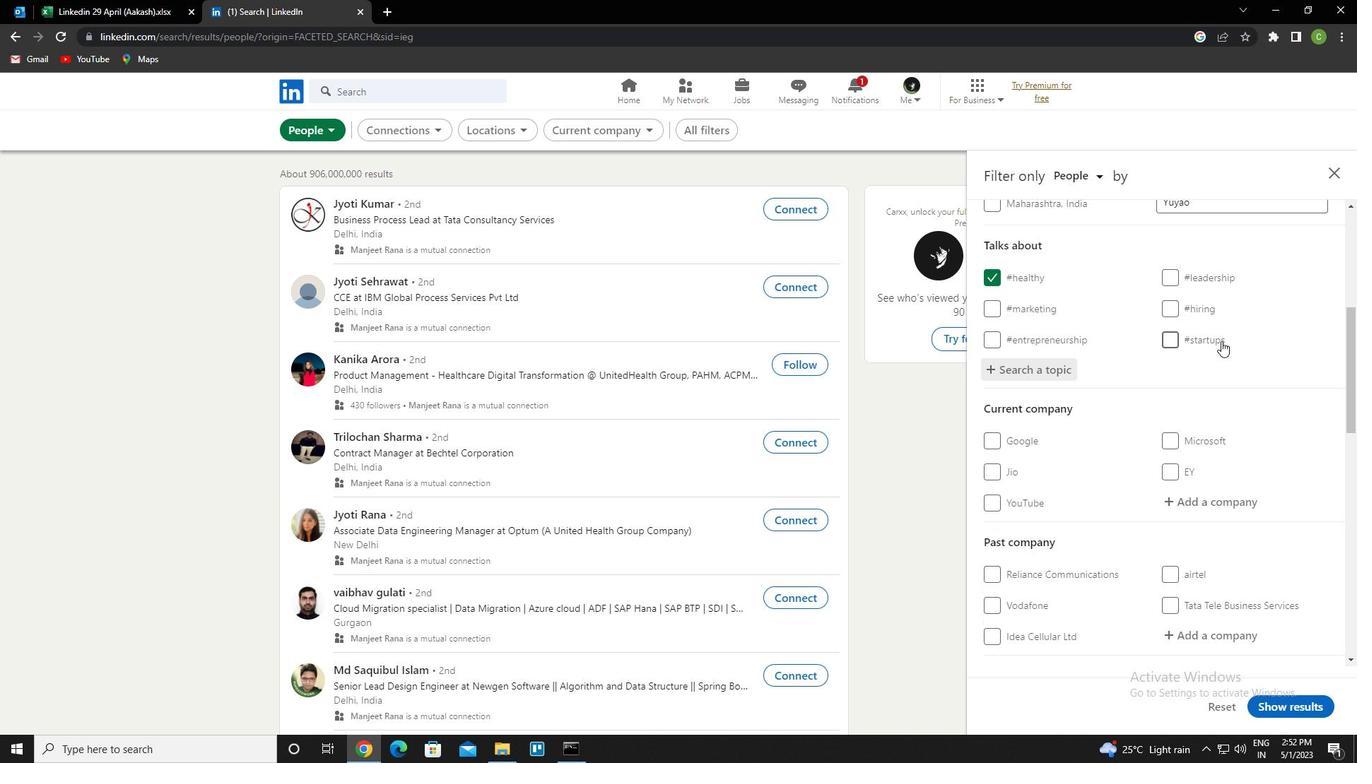 
Action: Mouse scrolled (1221, 340) with delta (0, 0)
Screenshot: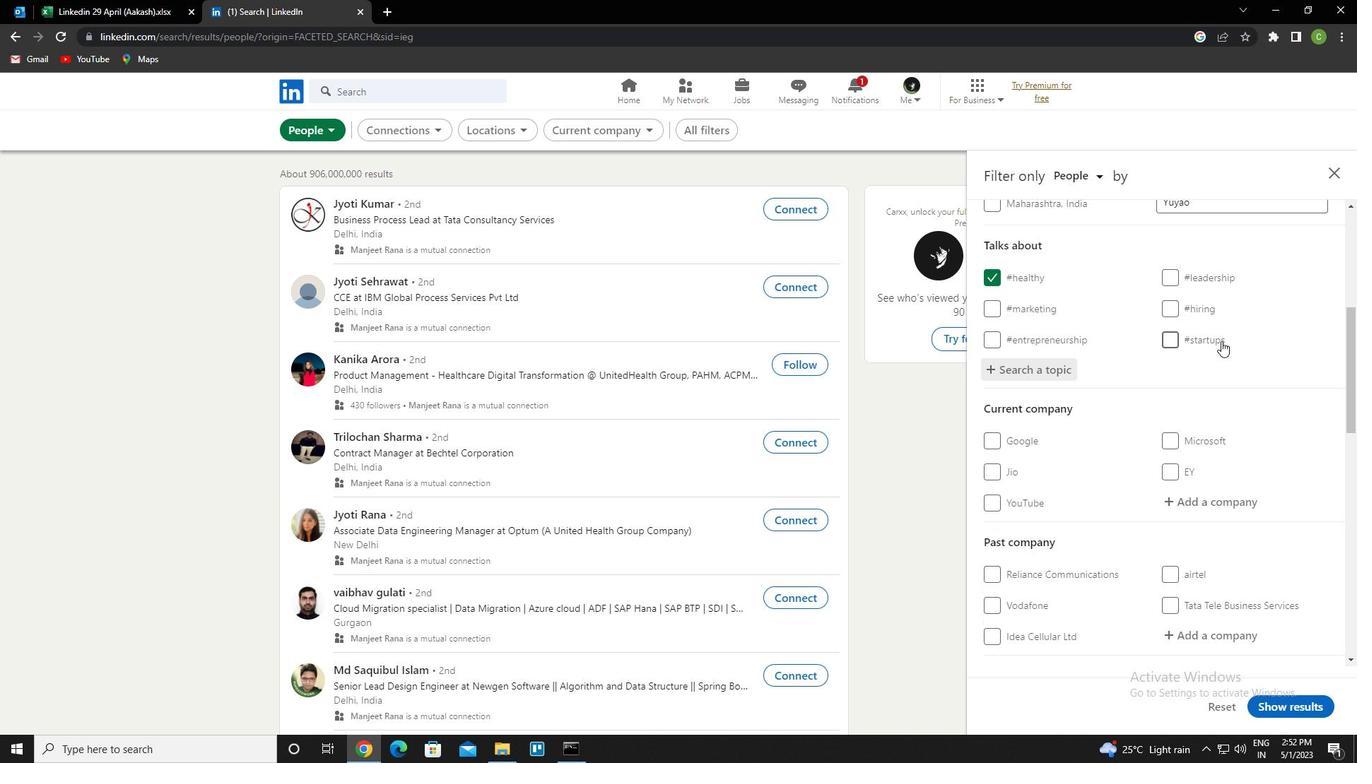 
Action: Mouse scrolled (1221, 340) with delta (0, 0)
Screenshot: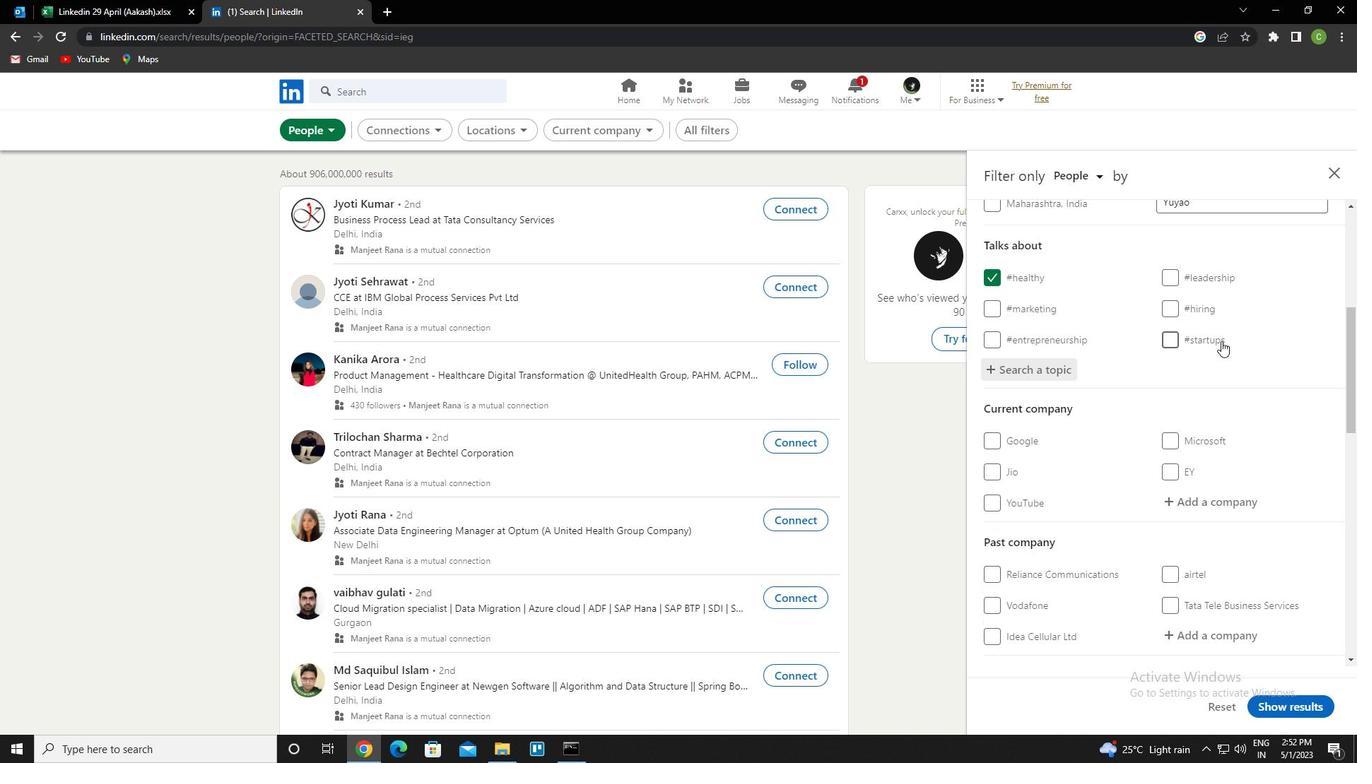 
Action: Mouse scrolled (1221, 340) with delta (0, 0)
Screenshot: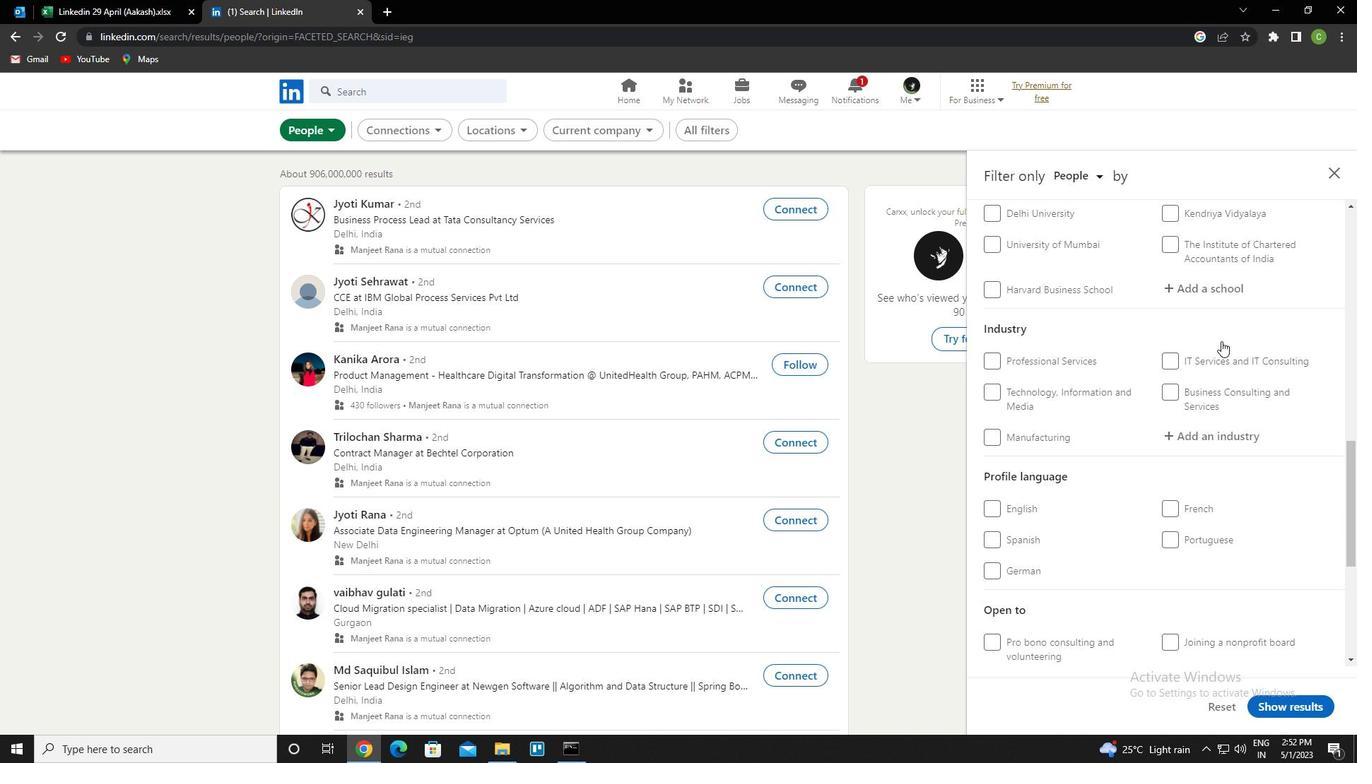 
Action: Mouse scrolled (1221, 340) with delta (0, 0)
Screenshot: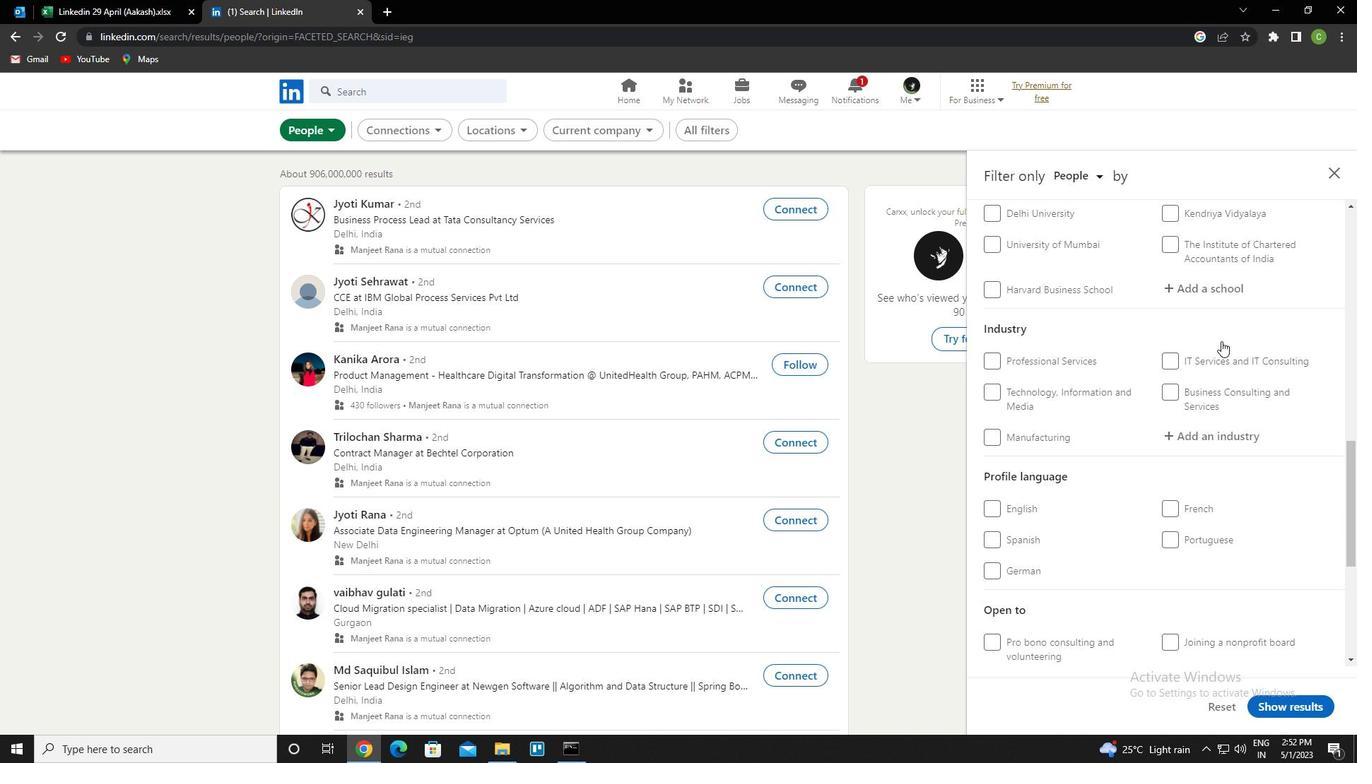 
Action: Mouse moved to (1221, 341)
Screenshot: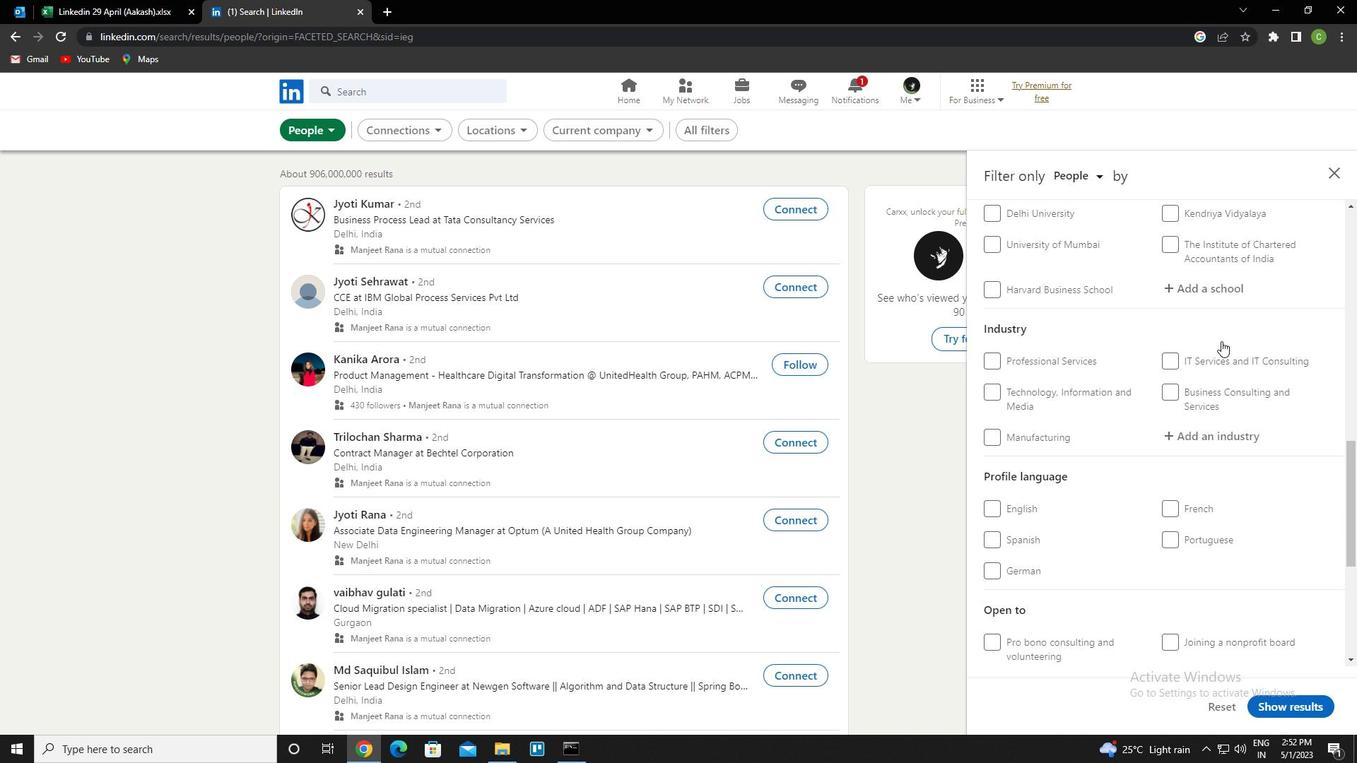 
Action: Mouse scrolled (1221, 340) with delta (0, 0)
Screenshot: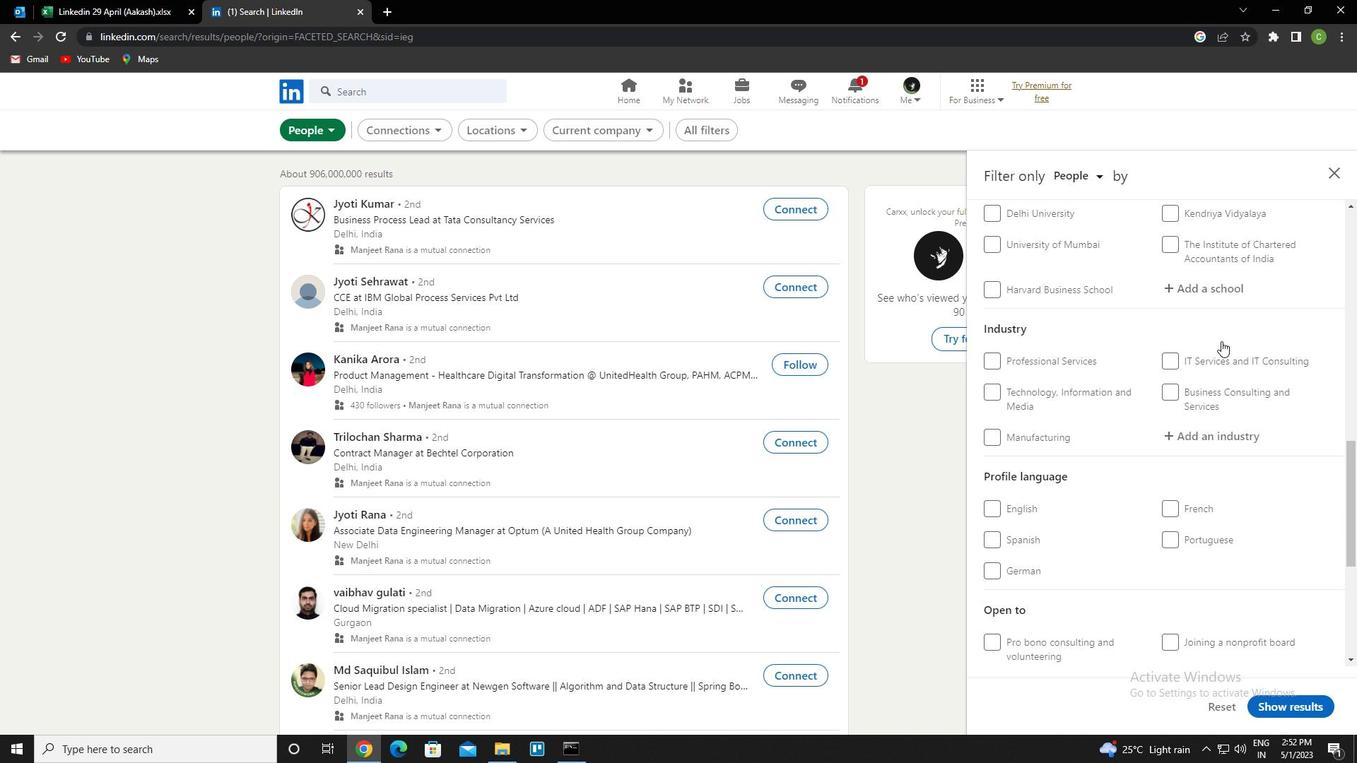 
Action: Mouse moved to (1219, 342)
Screenshot: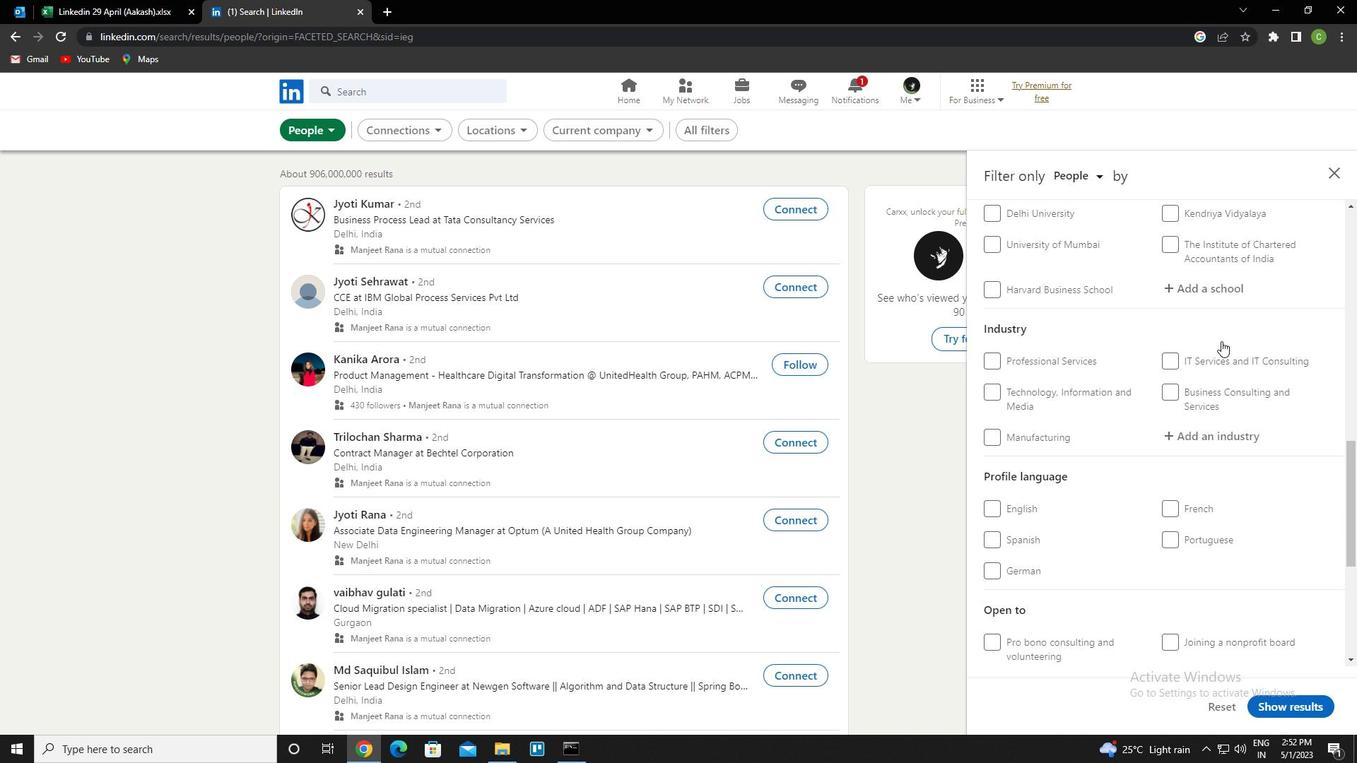 
Action: Mouse scrolled (1219, 342) with delta (0, 0)
Screenshot: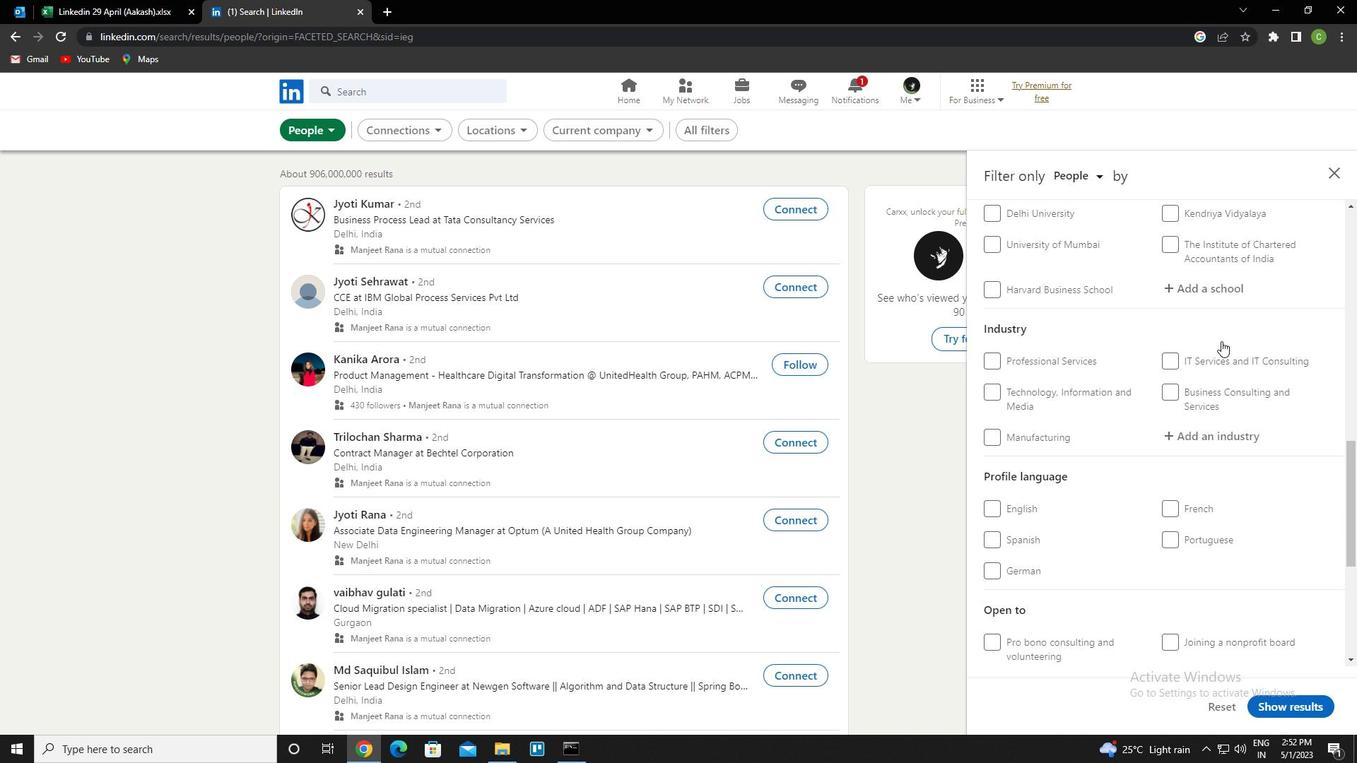 
Action: Mouse moved to (1215, 351)
Screenshot: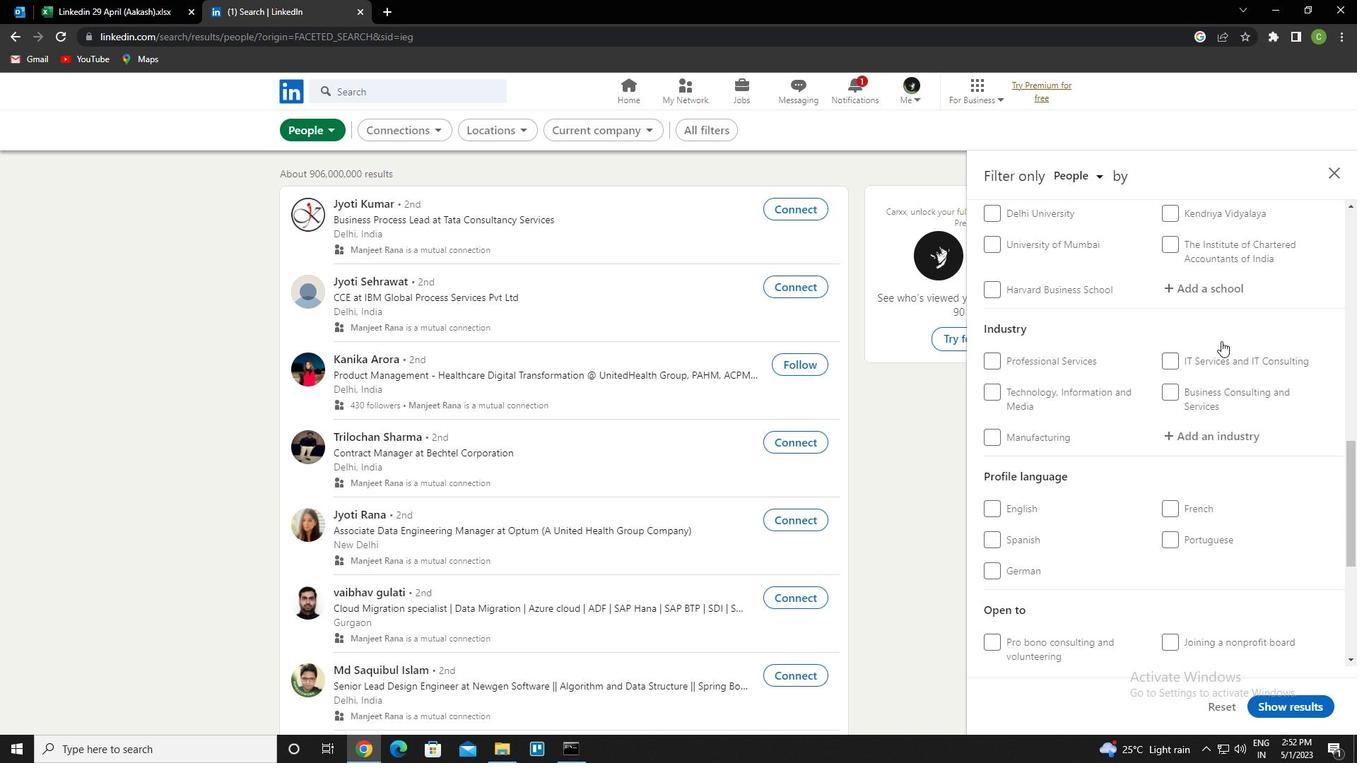 
Action: Mouse scrolled (1215, 350) with delta (0, 0)
Screenshot: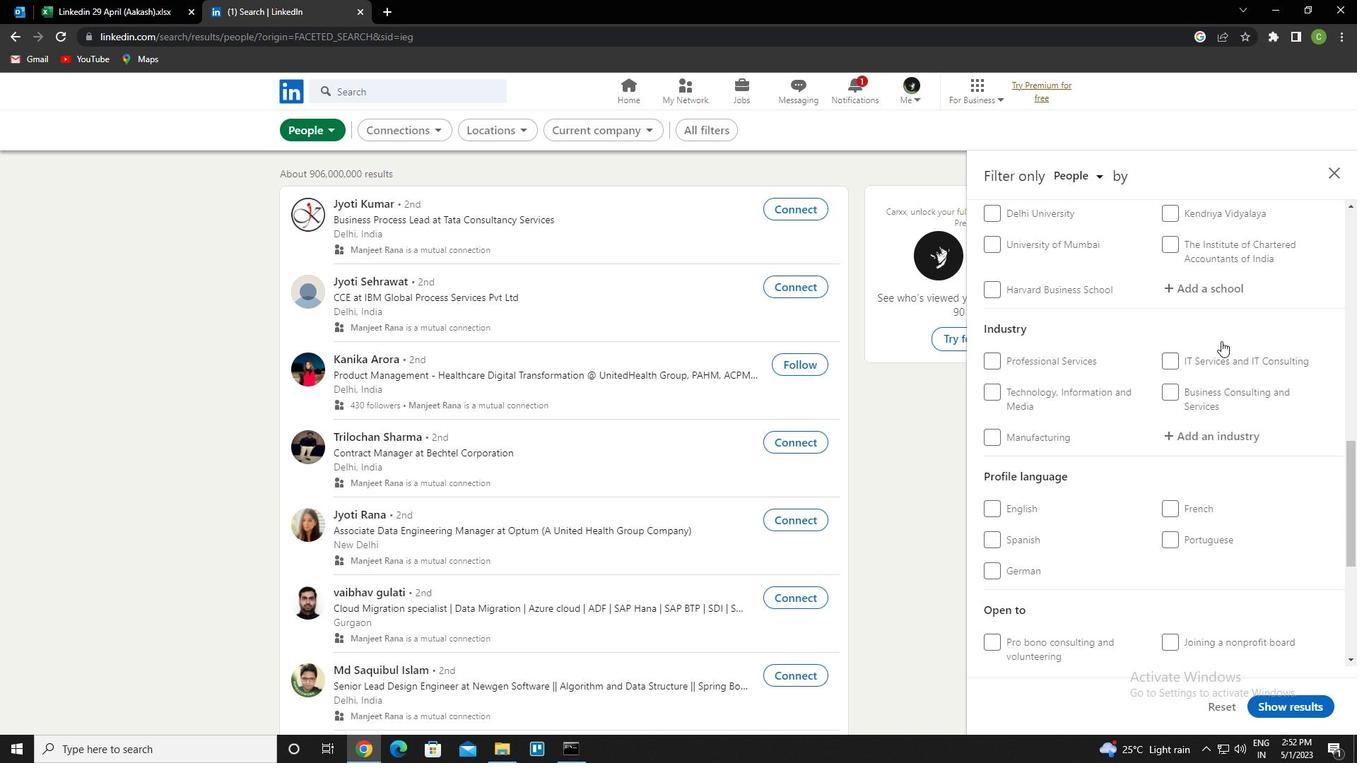 
Action: Mouse moved to (1211, 357)
Screenshot: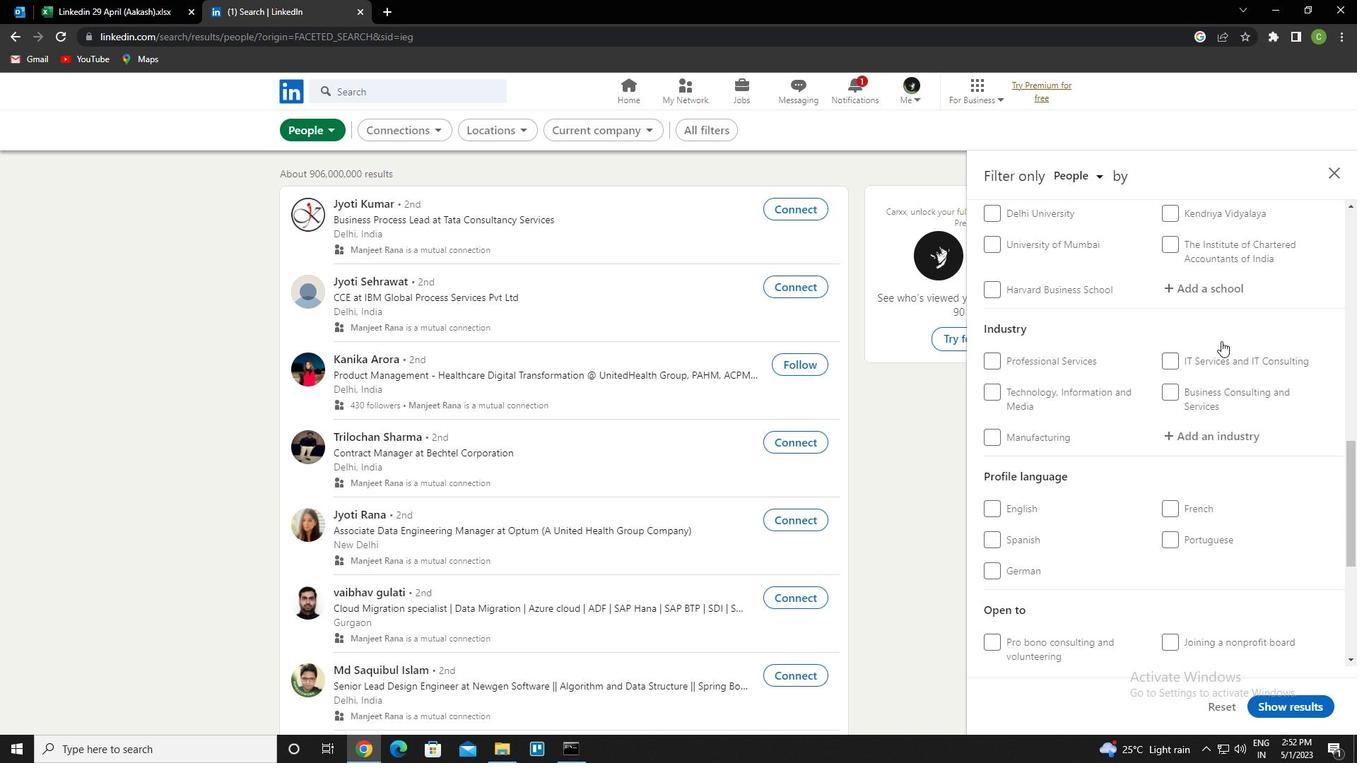 
Action: Mouse scrolled (1211, 356) with delta (0, 0)
Screenshot: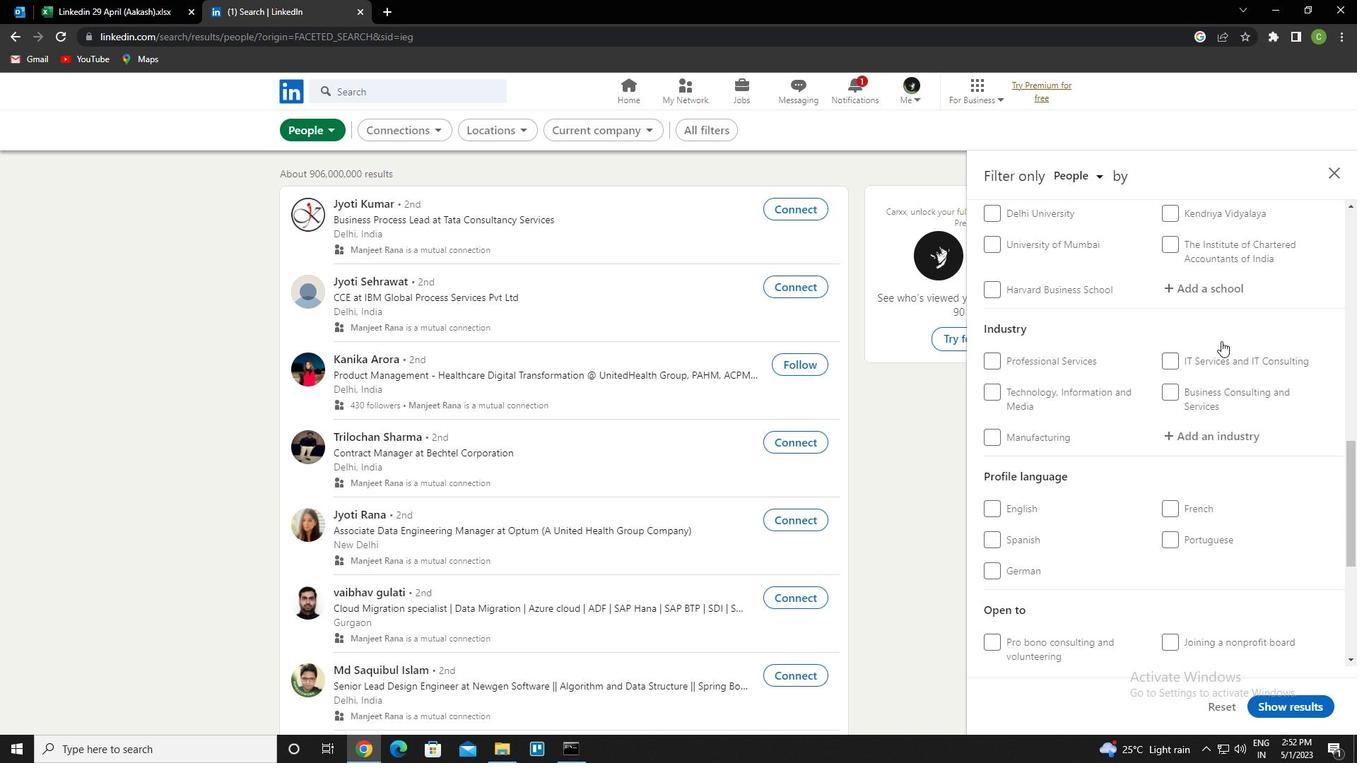 
Action: Mouse scrolled (1211, 356) with delta (0, 0)
Screenshot: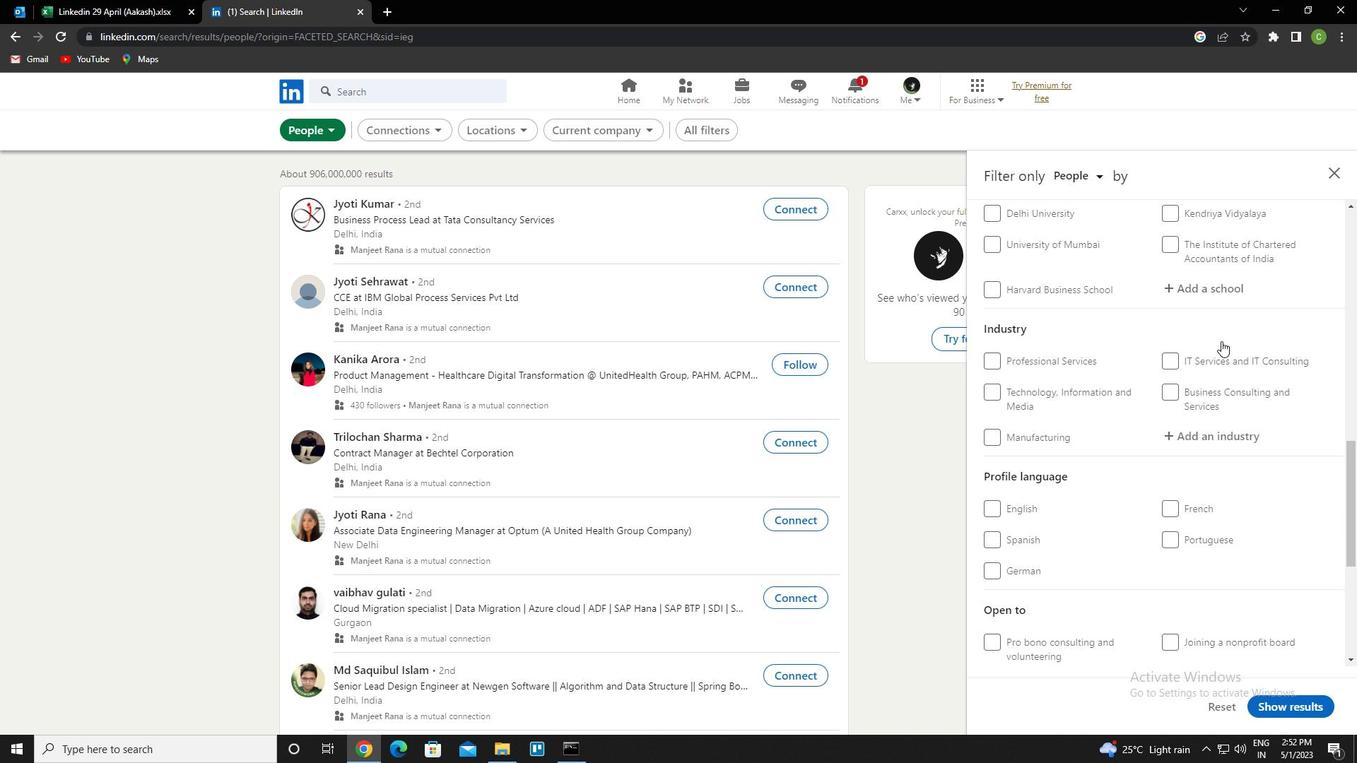 
Action: Mouse moved to (1211, 426)
Screenshot: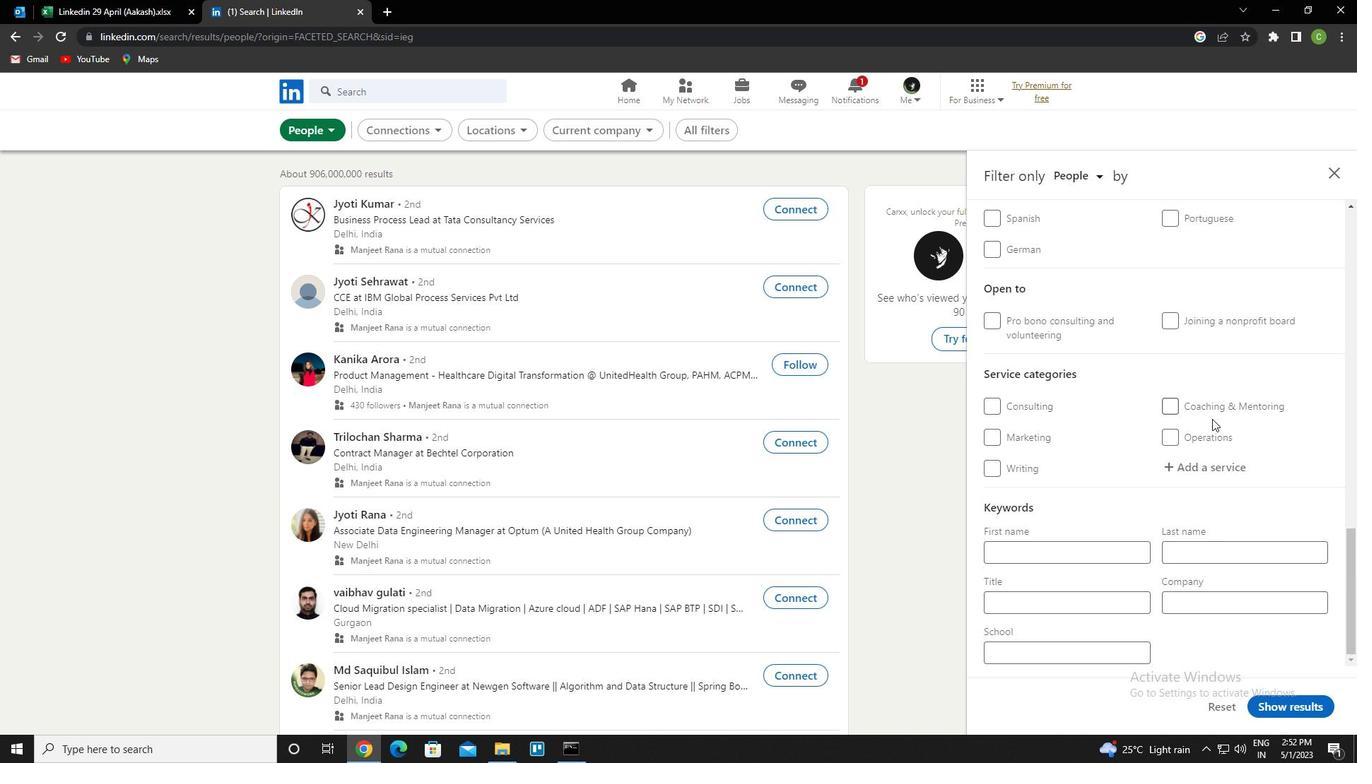 
Action: Mouse scrolled (1211, 427) with delta (0, 0)
Screenshot: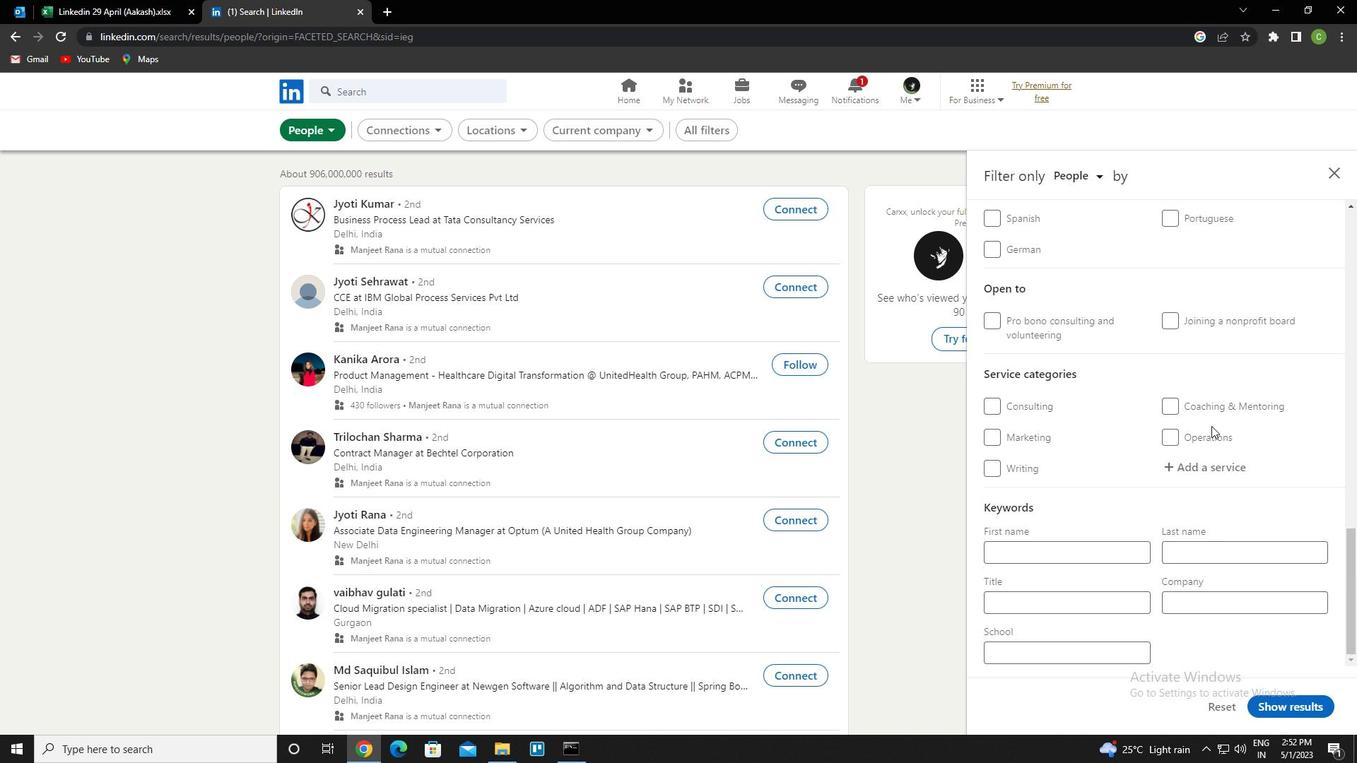 
Action: Mouse scrolled (1211, 427) with delta (0, 0)
Screenshot: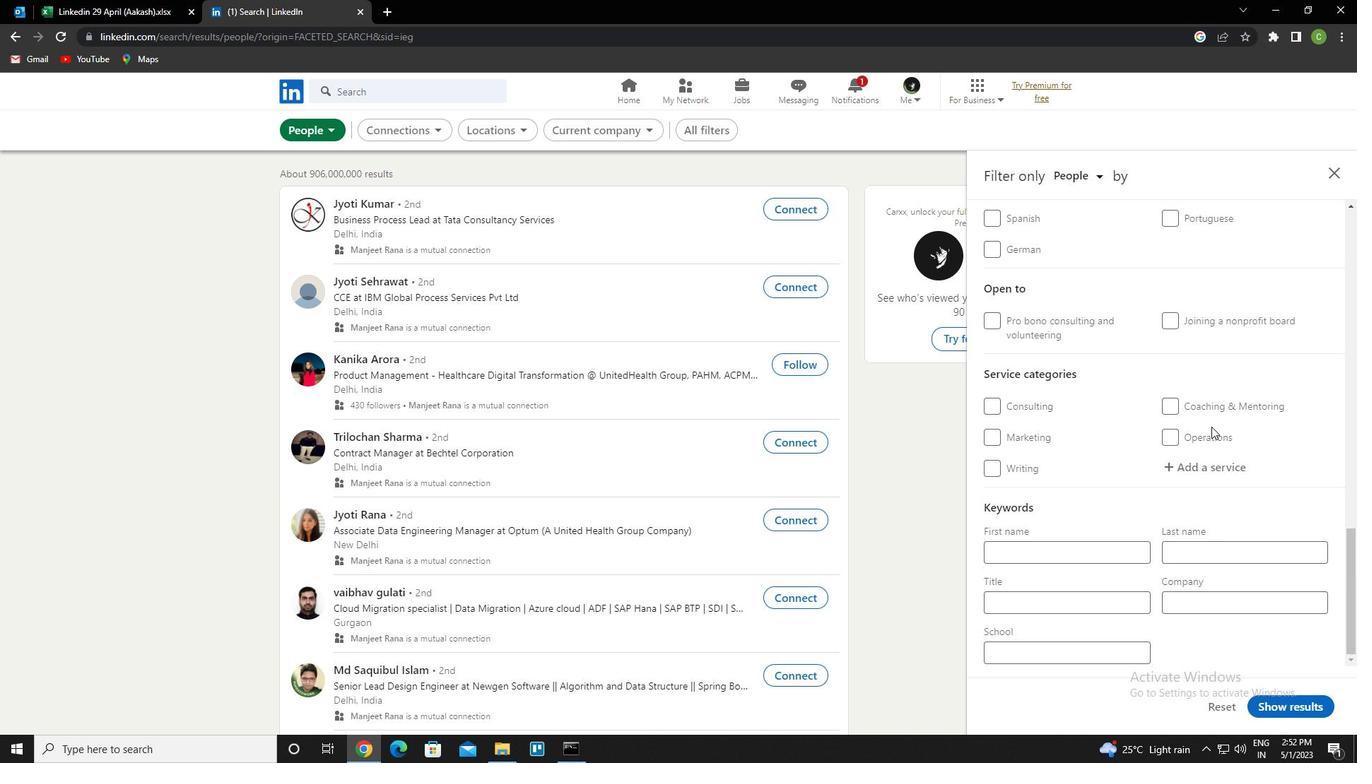 
Action: Mouse moved to (1168, 360)
Screenshot: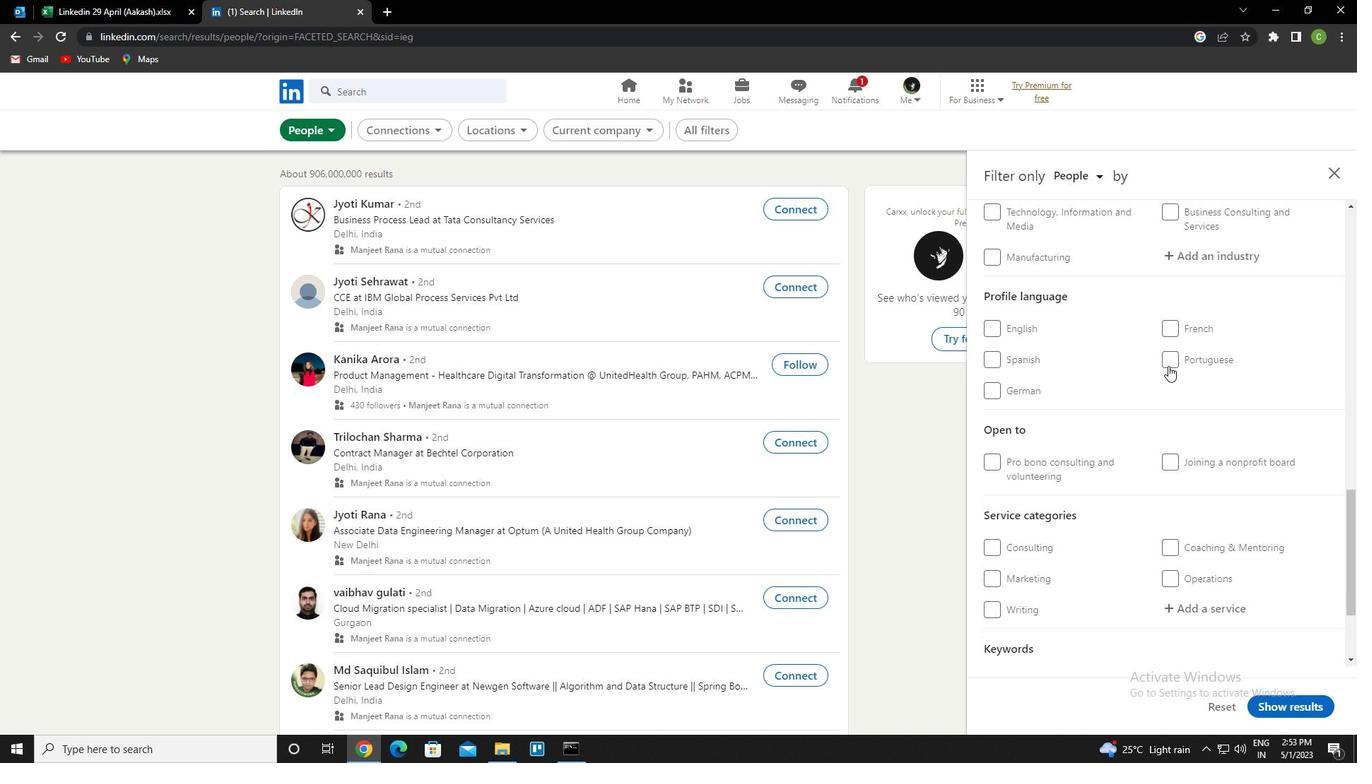 
Action: Mouse pressed left at (1168, 360)
Screenshot: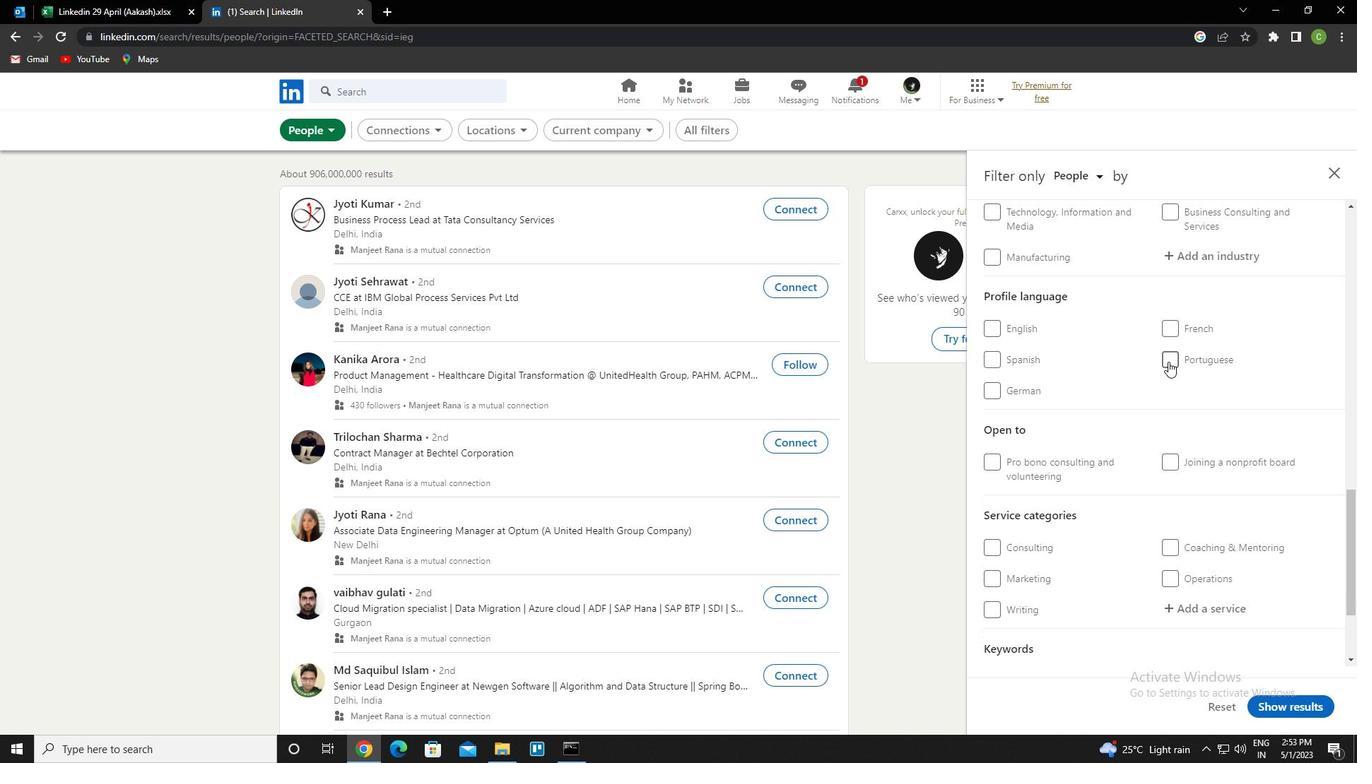 
Action: Mouse scrolled (1168, 361) with delta (0, 0)
Screenshot: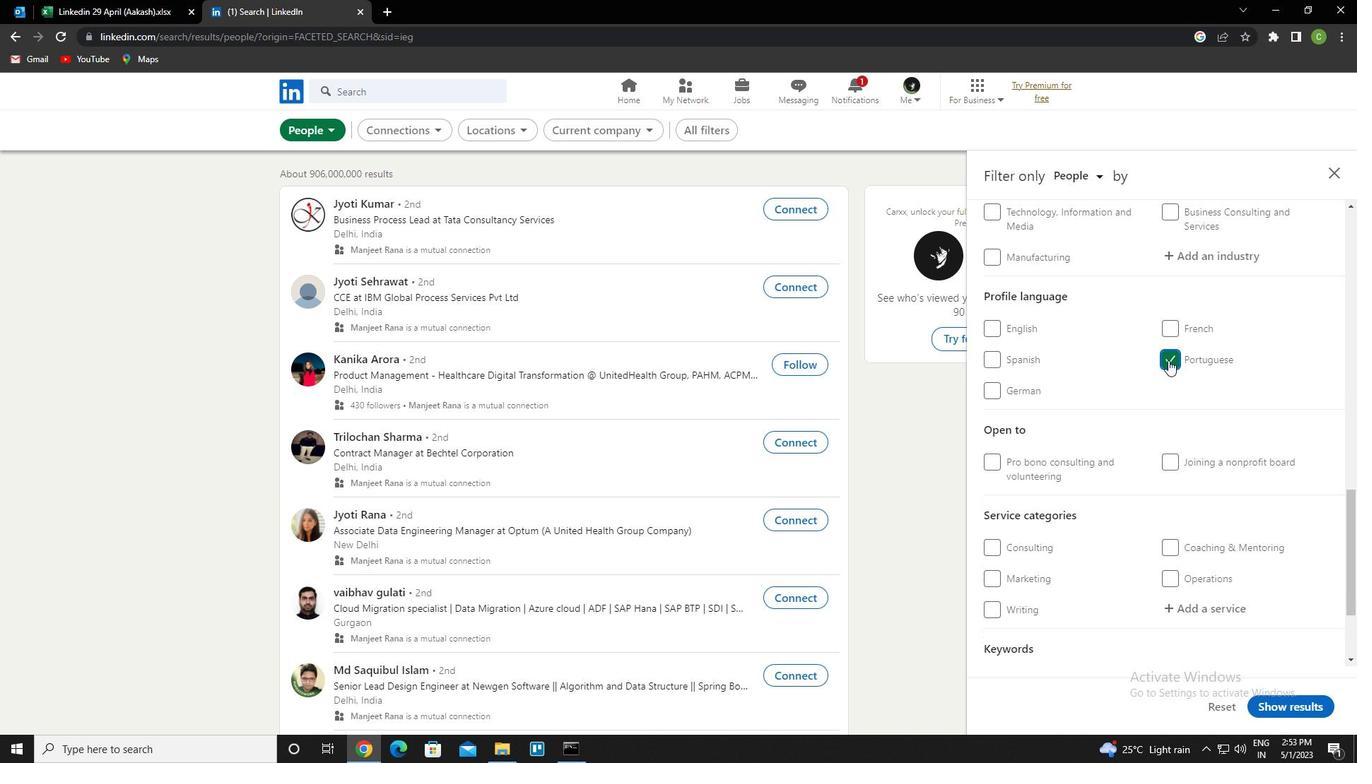 
Action: Mouse scrolled (1168, 361) with delta (0, 0)
Screenshot: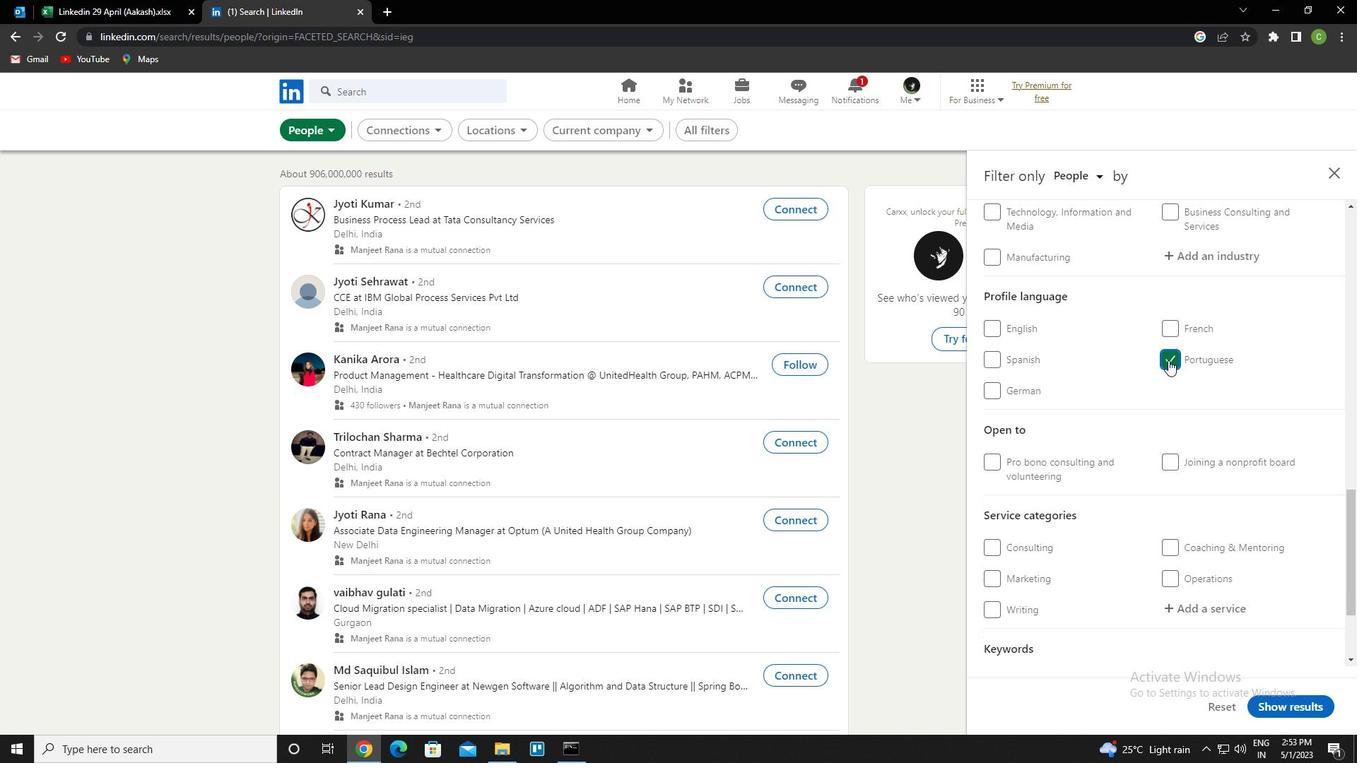 
Action: Mouse scrolled (1168, 361) with delta (0, 0)
Screenshot: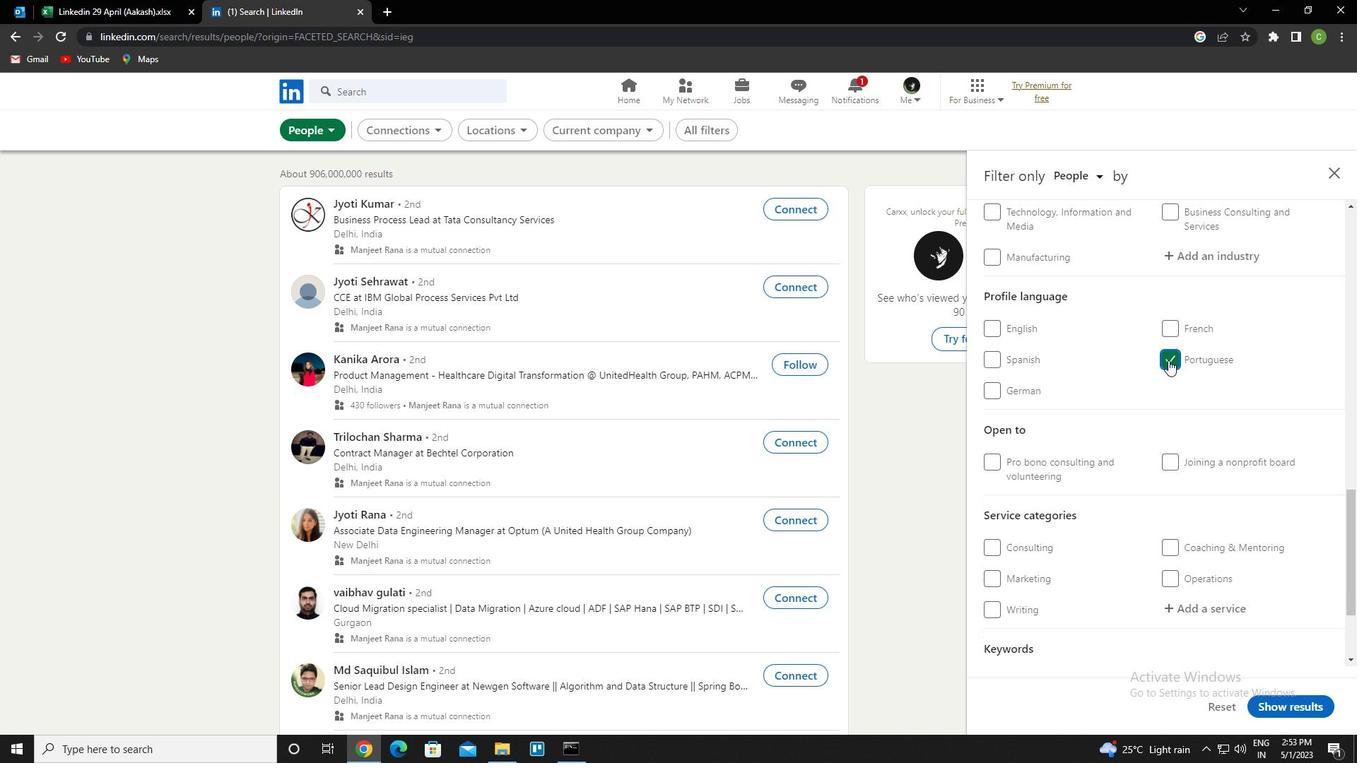 
Action: Mouse scrolled (1168, 361) with delta (0, 0)
Screenshot: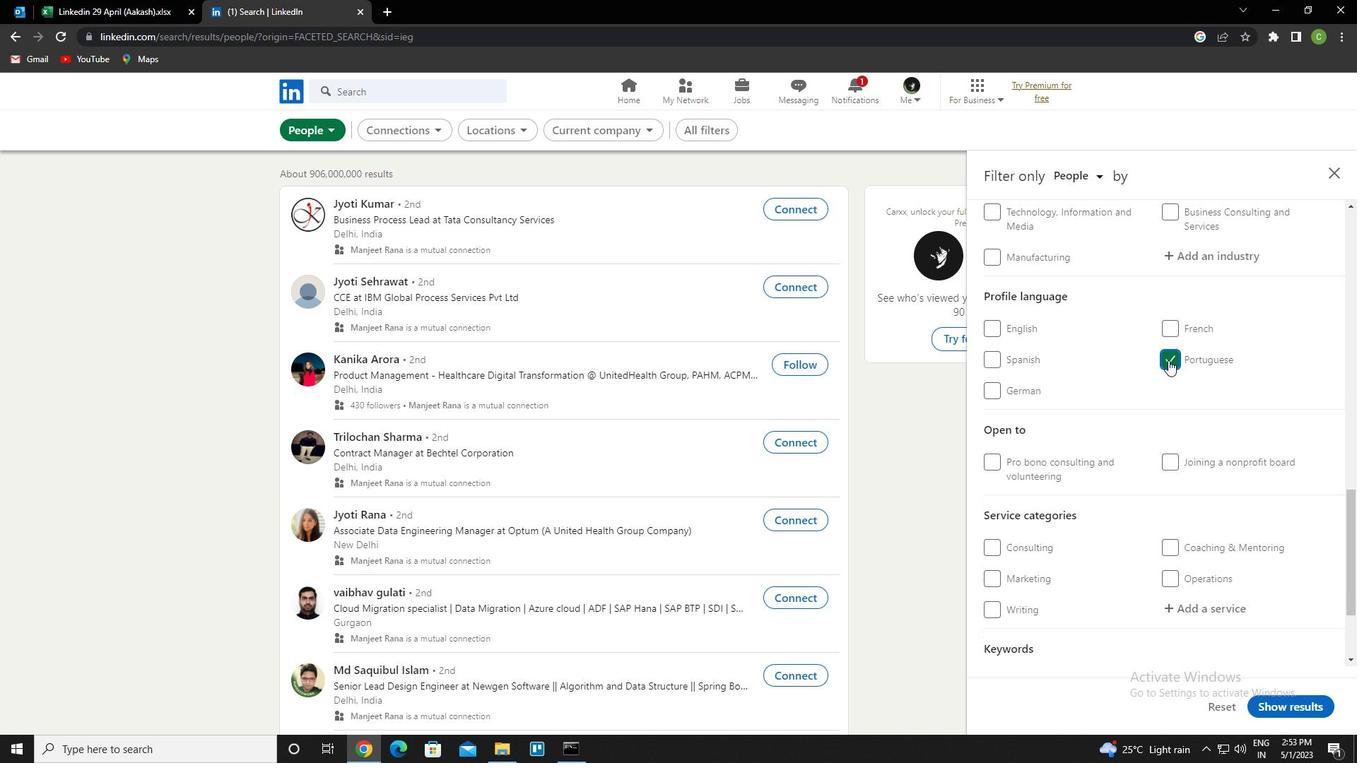 
Action: Mouse scrolled (1168, 361) with delta (0, 0)
Screenshot: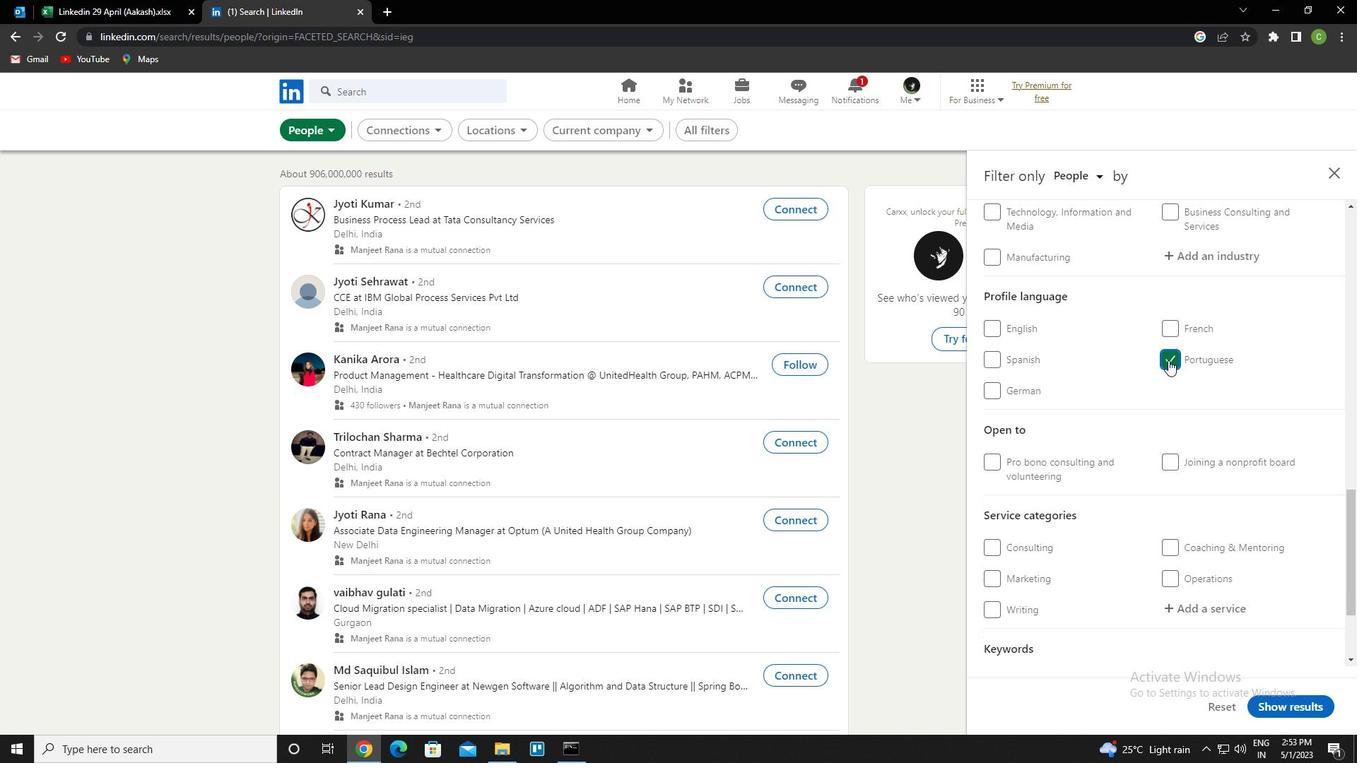 
Action: Mouse scrolled (1168, 361) with delta (0, 0)
Screenshot: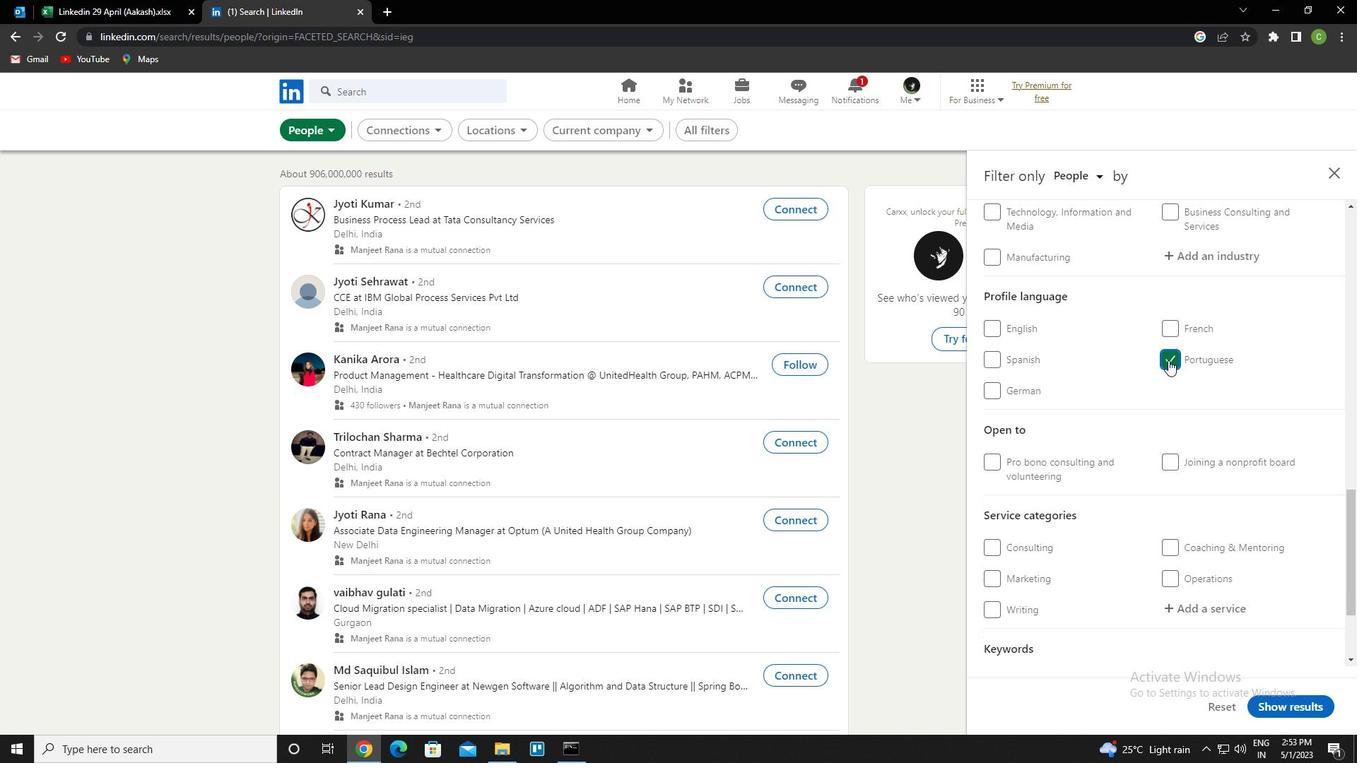 
Action: Mouse moved to (1174, 334)
Screenshot: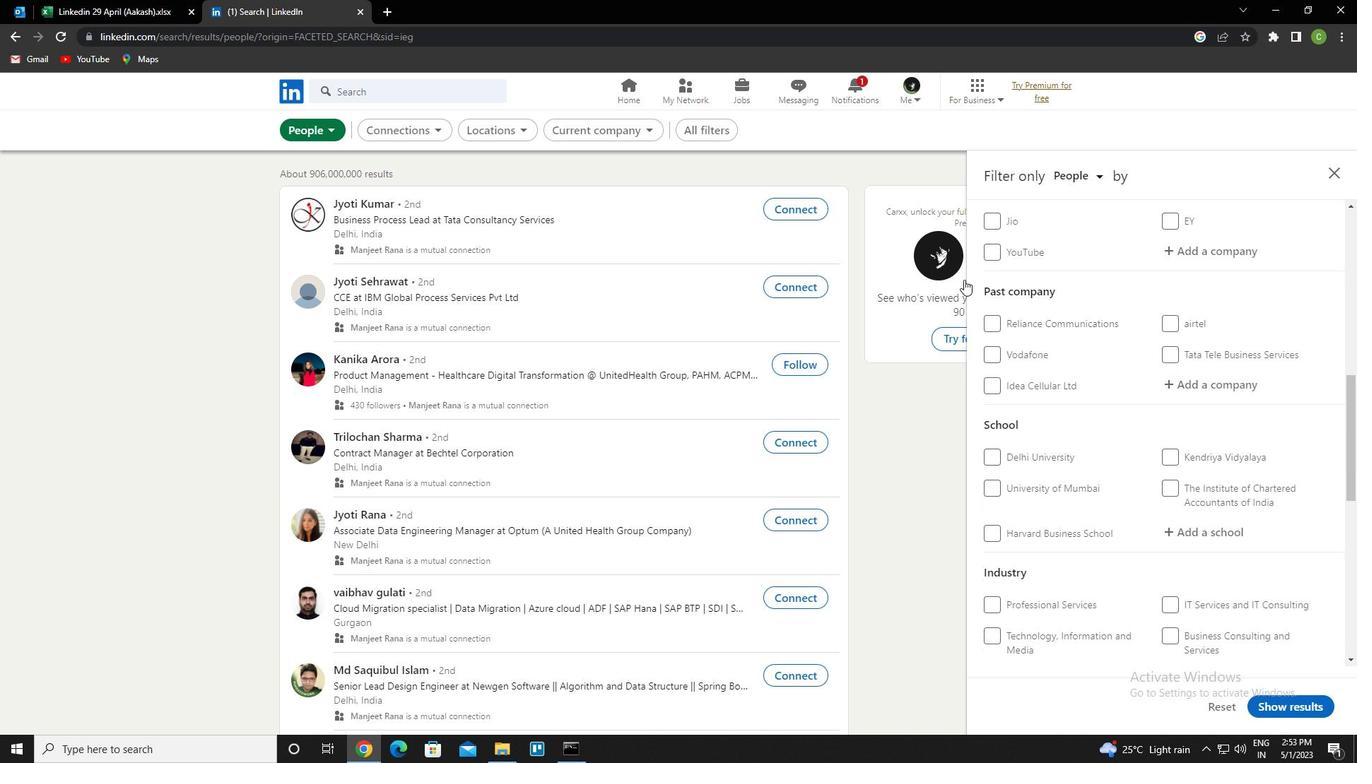 
Action: Mouse scrolled (1174, 335) with delta (0, 0)
Screenshot: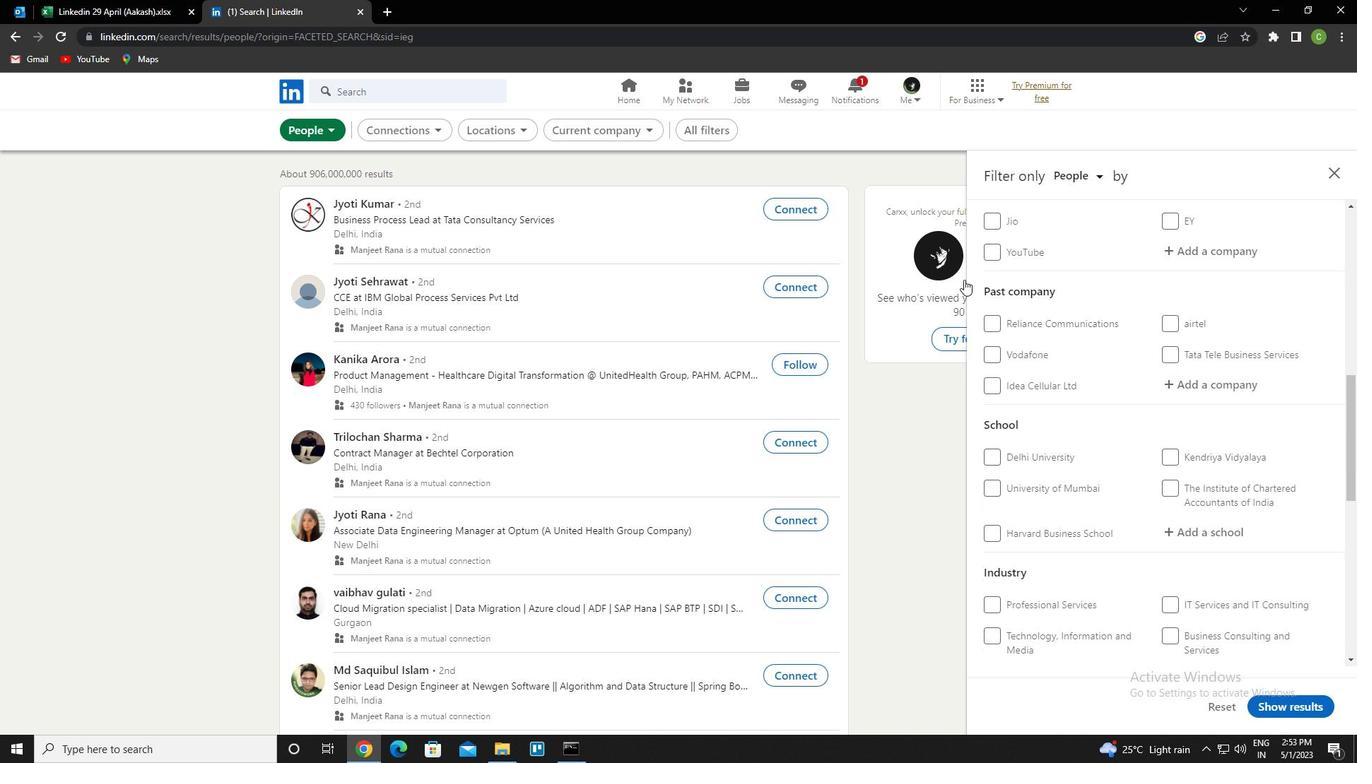 
Action: Mouse moved to (1176, 335)
Screenshot: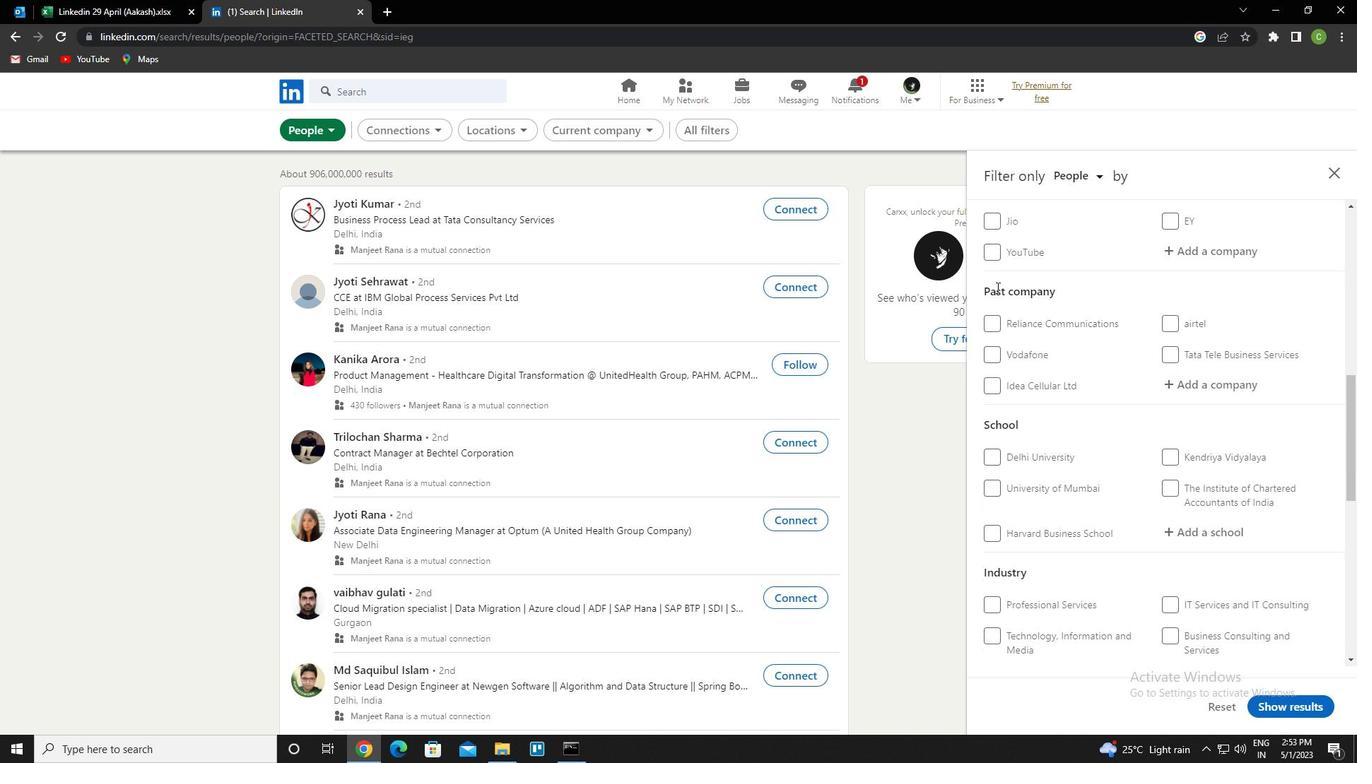 
Action: Mouse scrolled (1176, 335) with delta (0, 0)
Screenshot: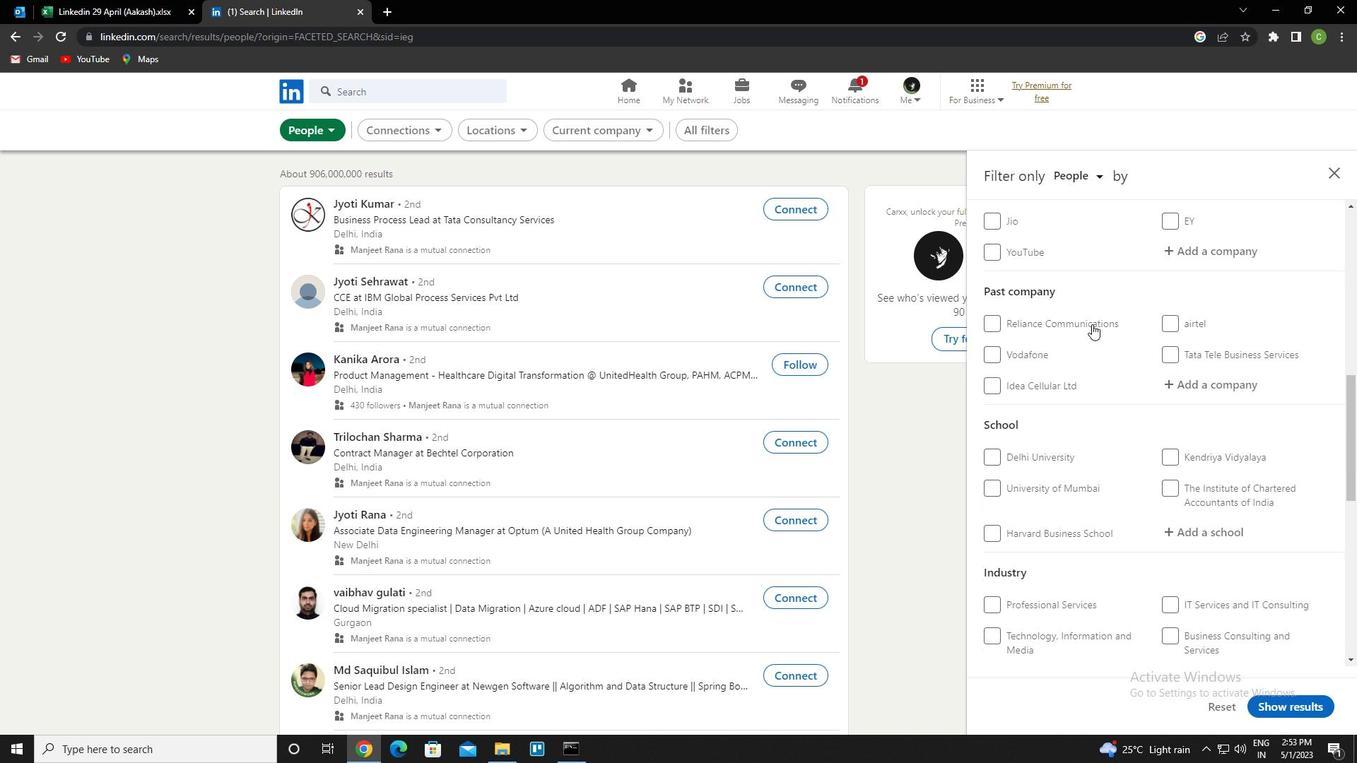 
Action: Mouse moved to (1205, 398)
Screenshot: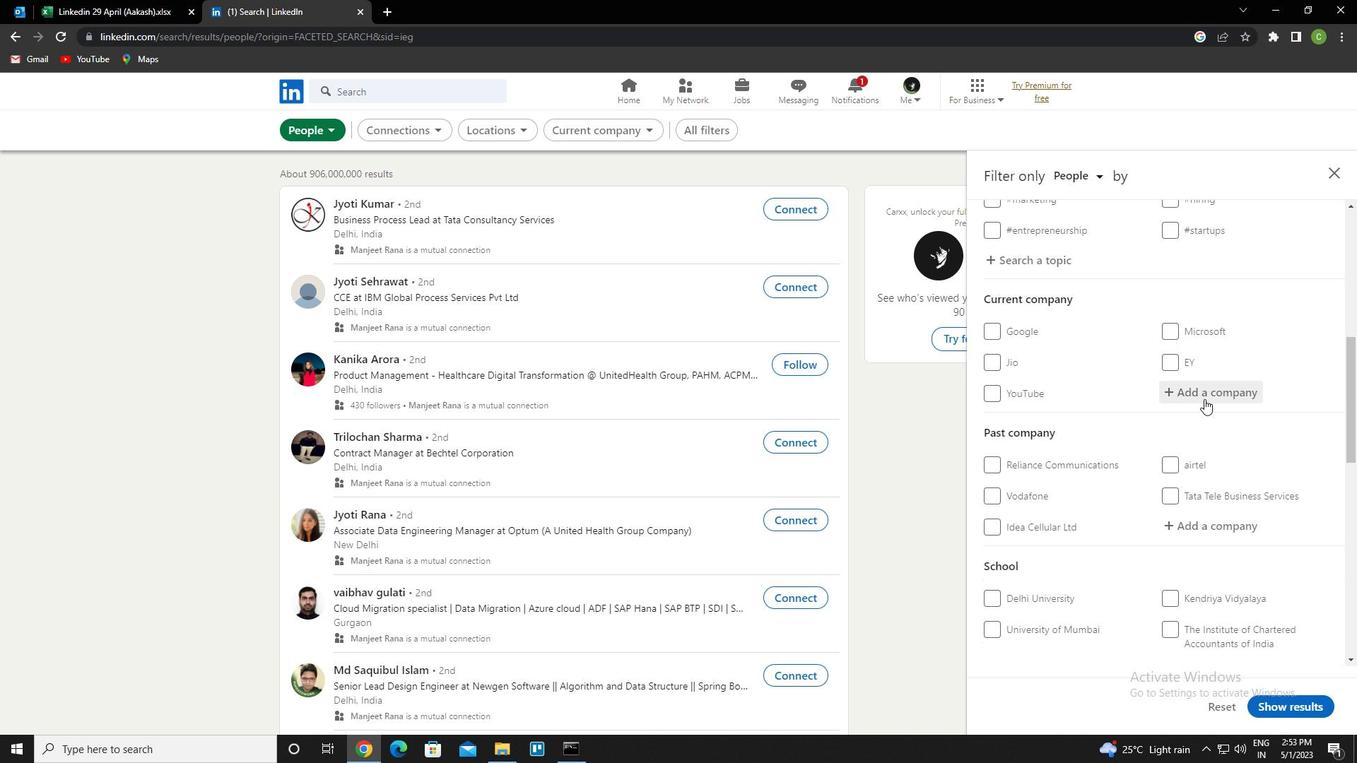 
Action: Mouse pressed left at (1205, 398)
Screenshot: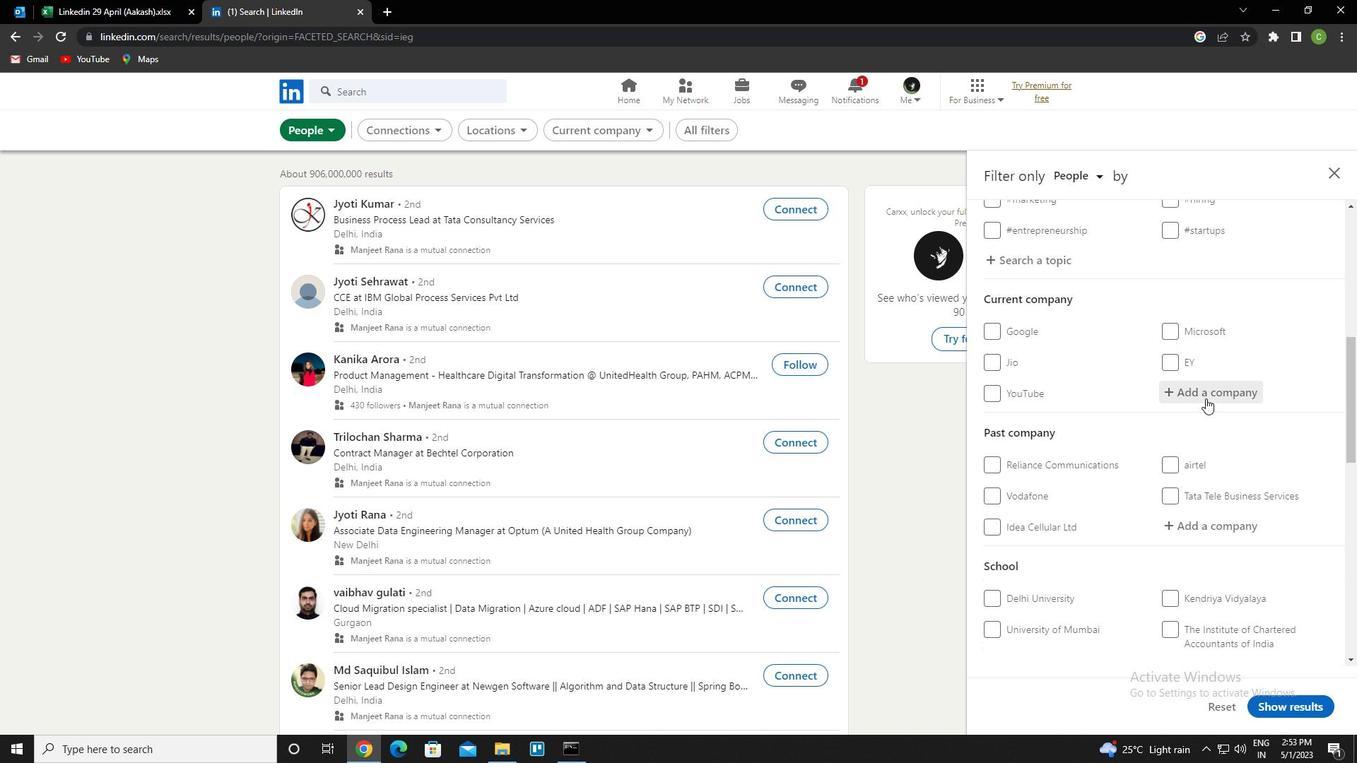 
Action: Key pressed <Key.caps_lock>g<Key.caps_lock>ates<Key.space>coro<Key.backspace>pora<Key.down><Key.down><Key.down><Key.down><Key.up><Key.up><Key.up><Key.enter>
Screenshot: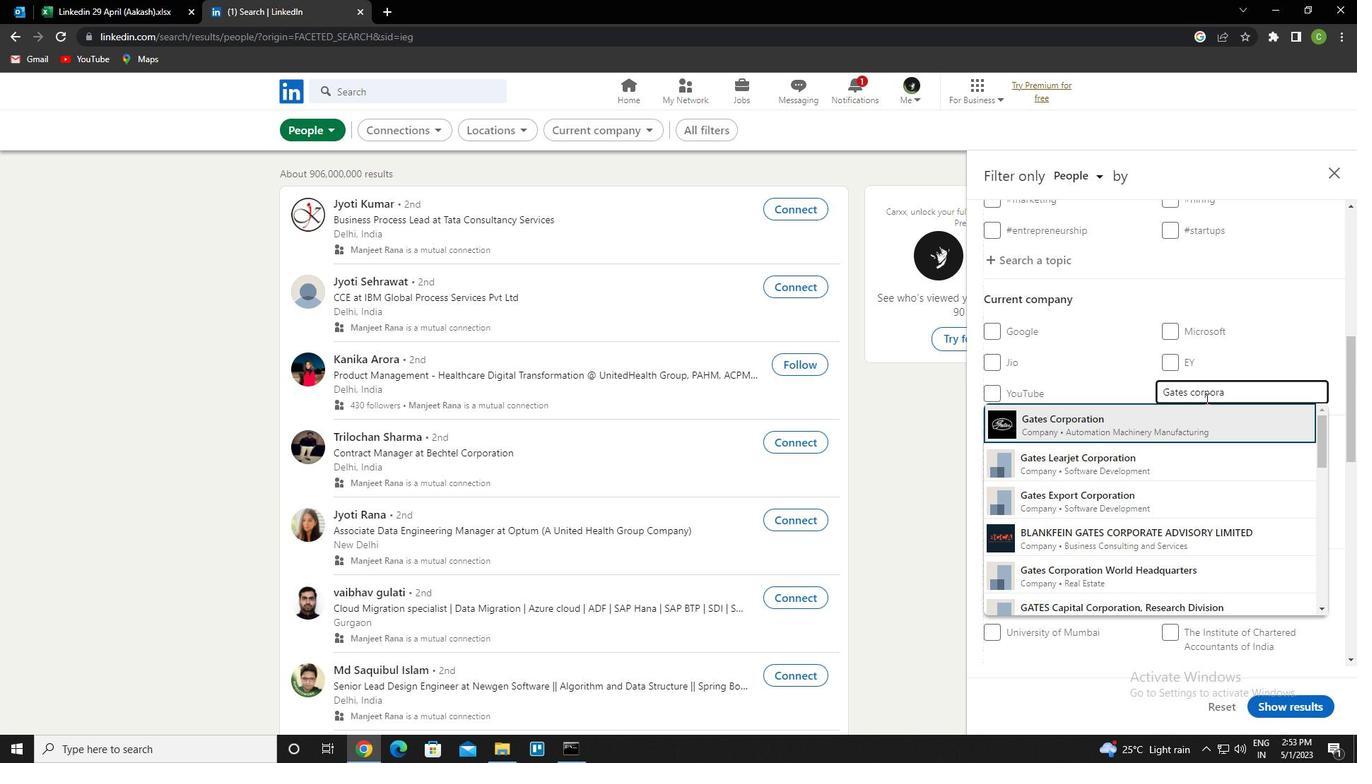 
Action: Mouse moved to (1174, 419)
Screenshot: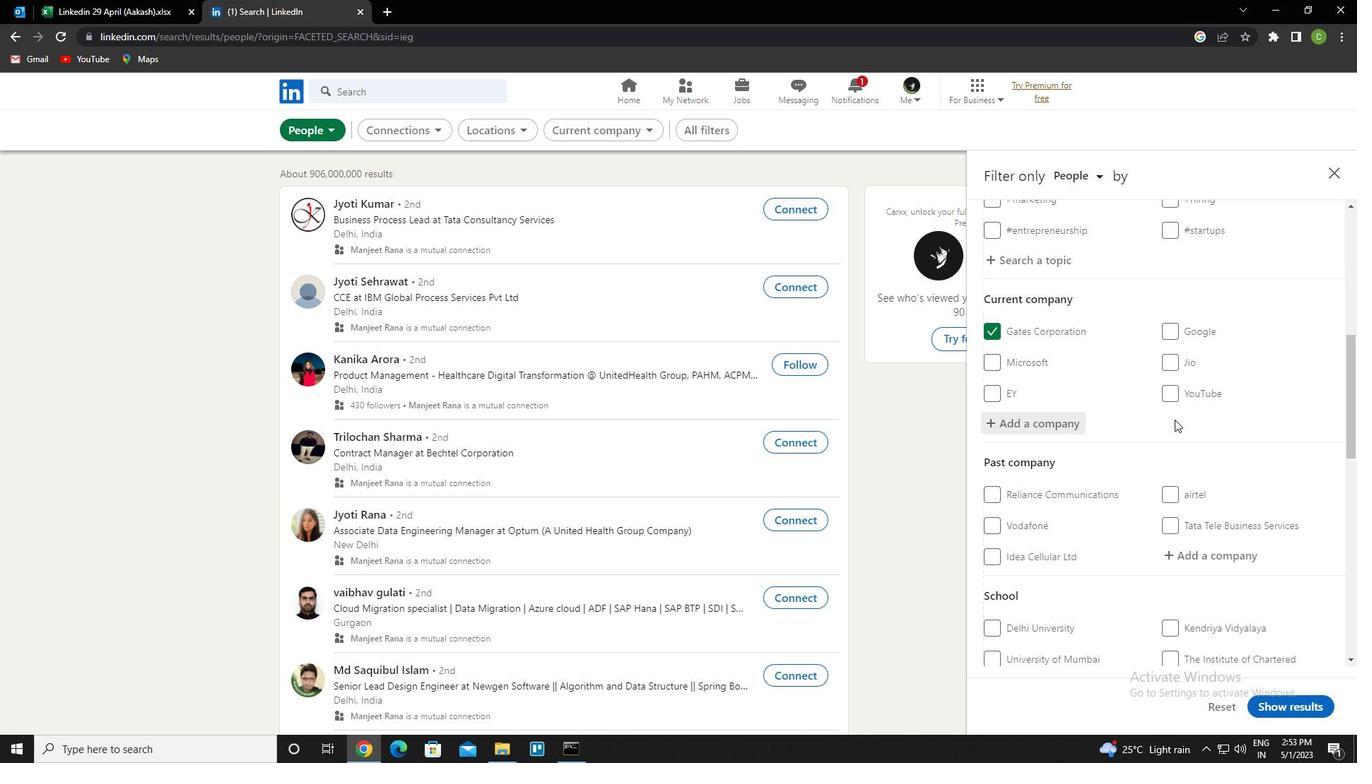 
Action: Mouse scrolled (1174, 419) with delta (0, 0)
Screenshot: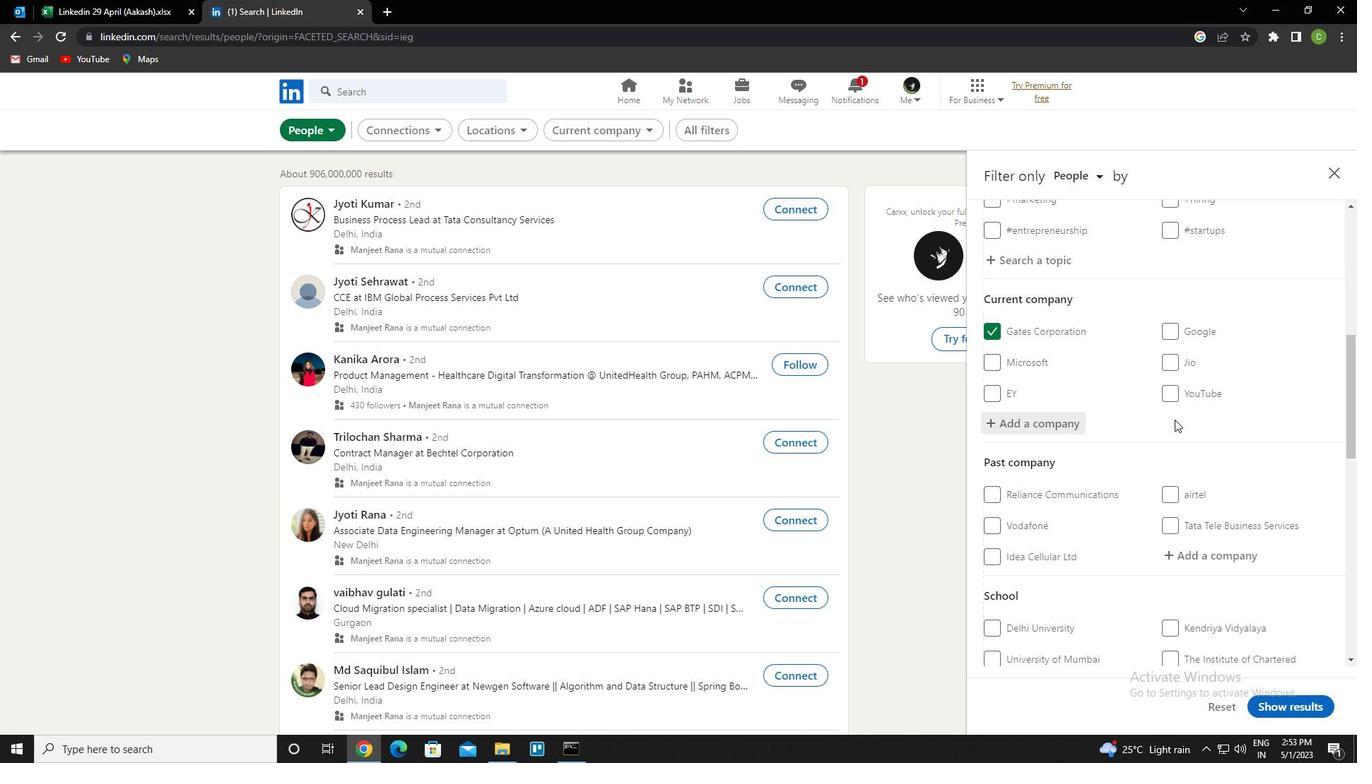 
Action: Mouse scrolled (1174, 419) with delta (0, 0)
Screenshot: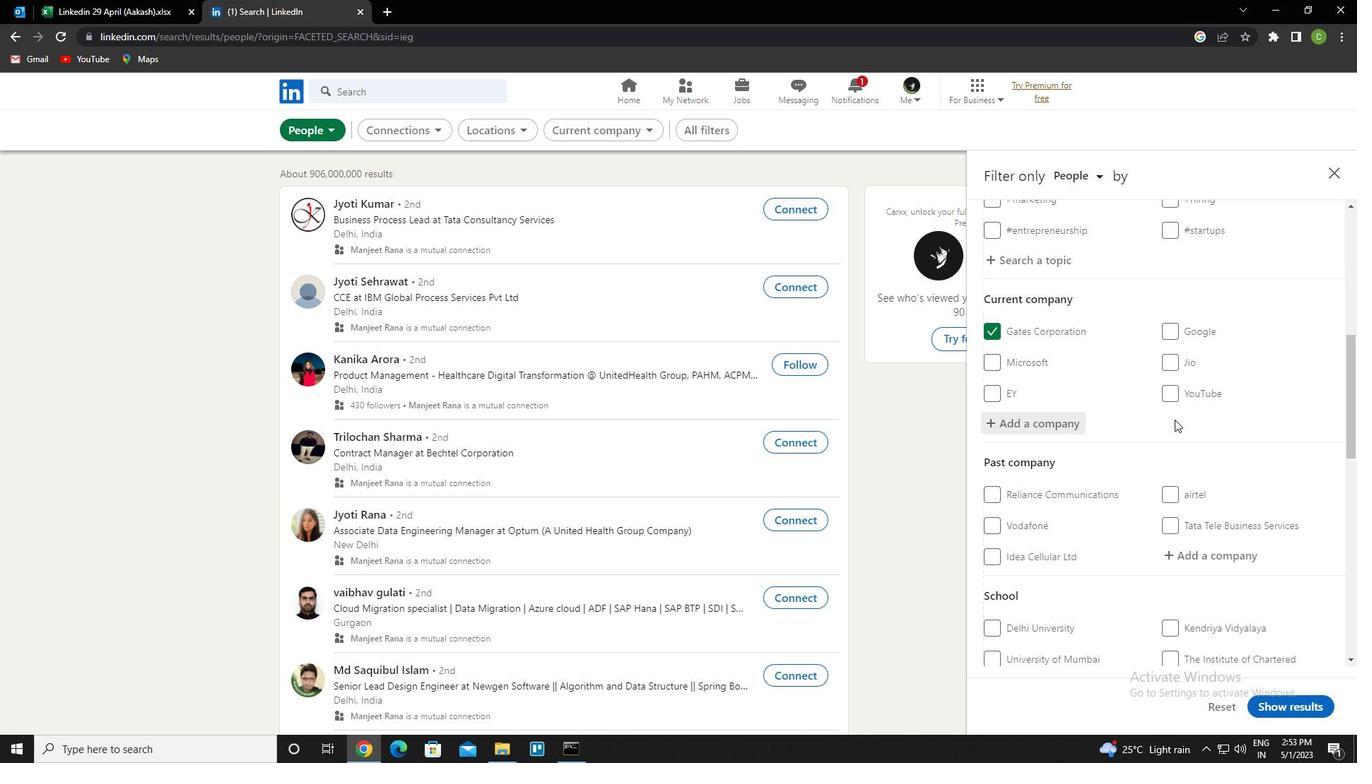 
Action: Mouse scrolled (1174, 419) with delta (0, 0)
Screenshot: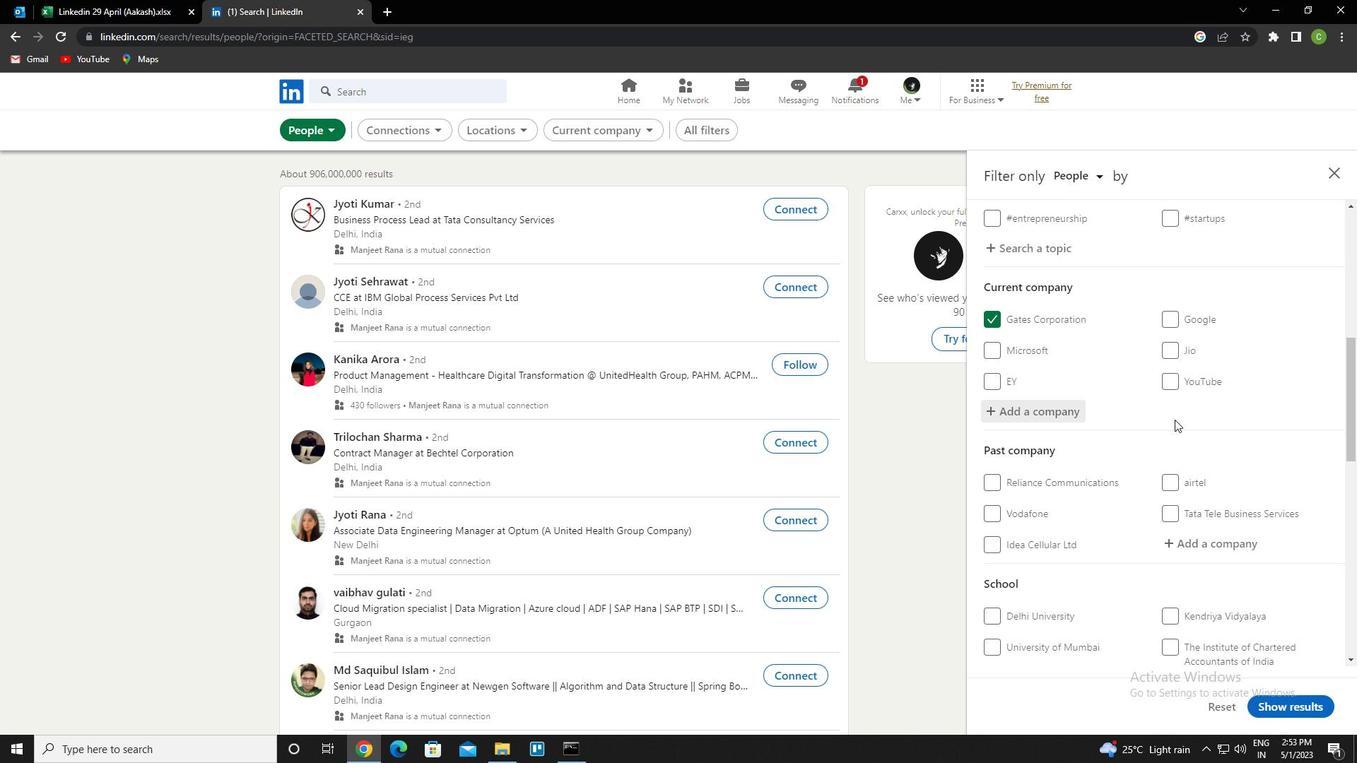 
Action: Mouse moved to (1172, 422)
Screenshot: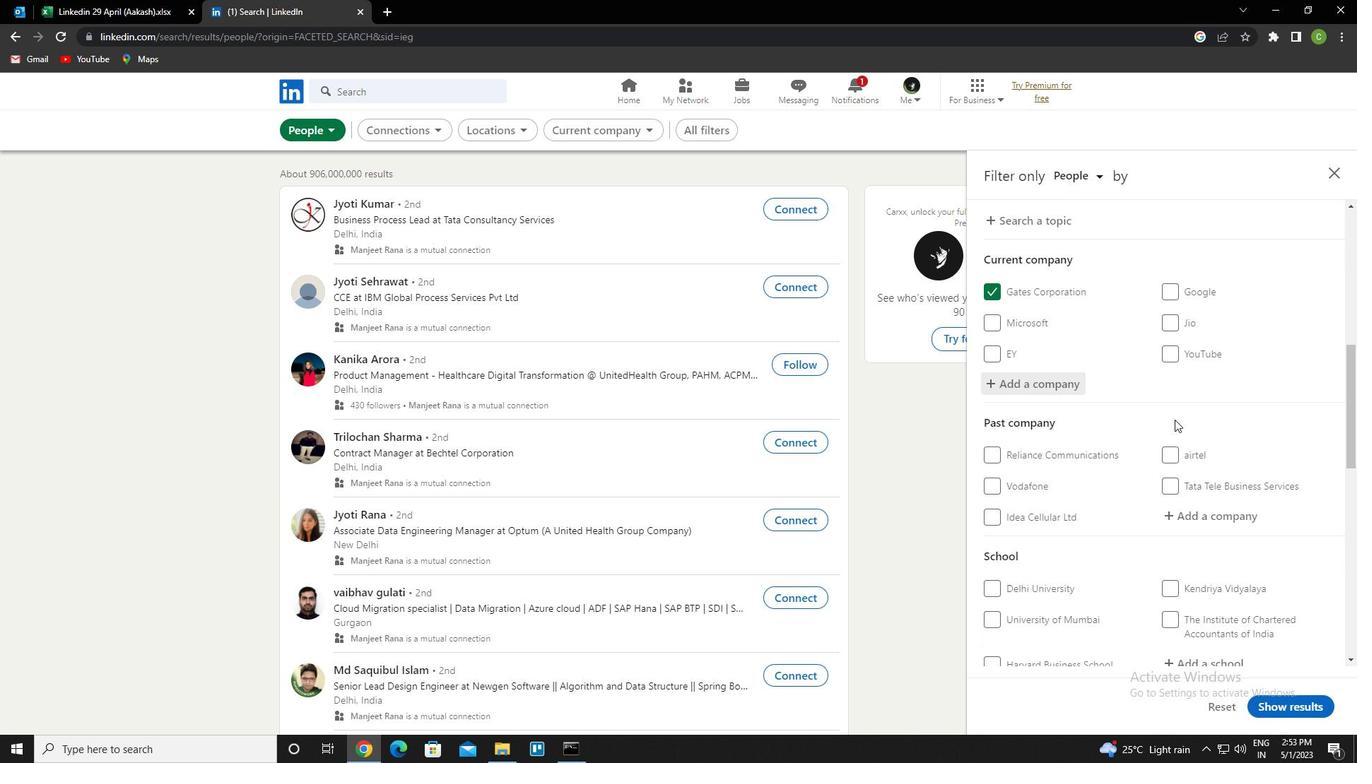 
Action: Mouse scrolled (1172, 421) with delta (0, 0)
Screenshot: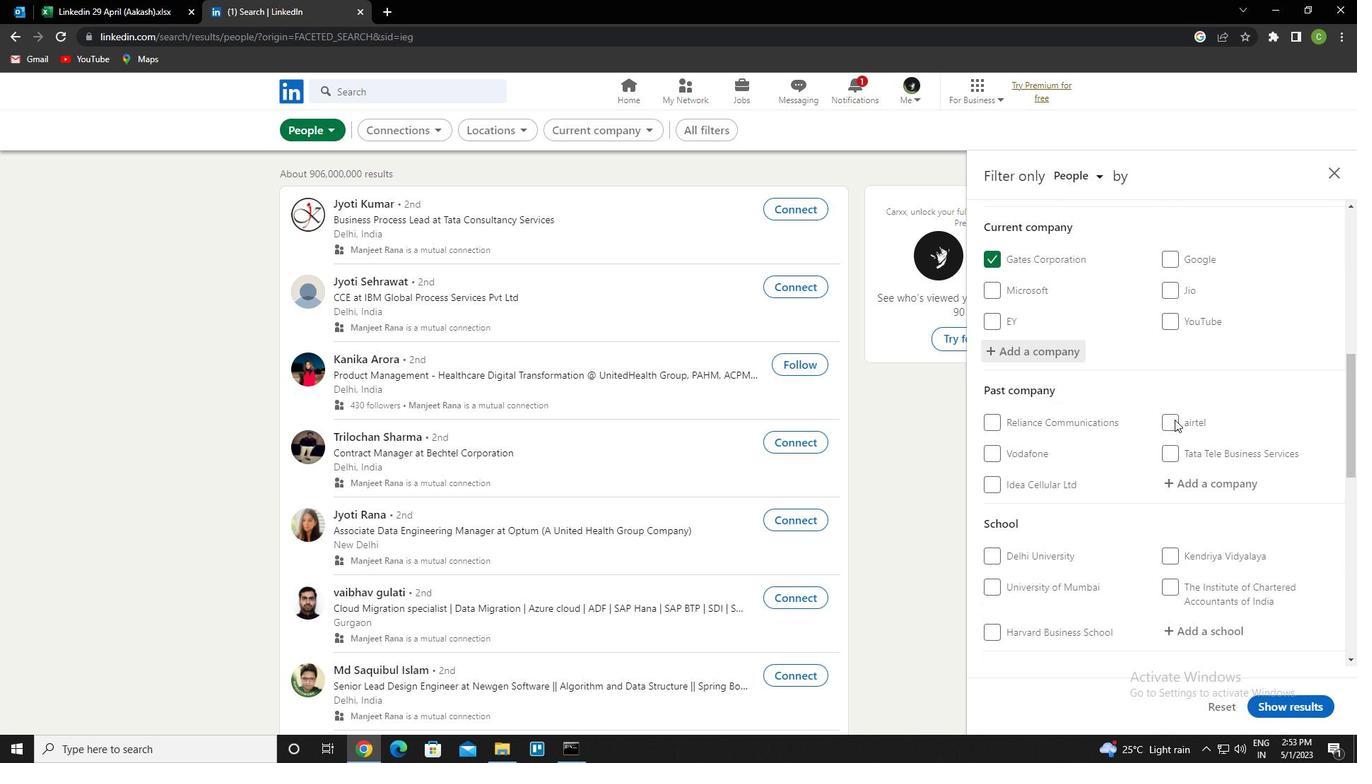 
Action: Mouse moved to (1174, 376)
Screenshot: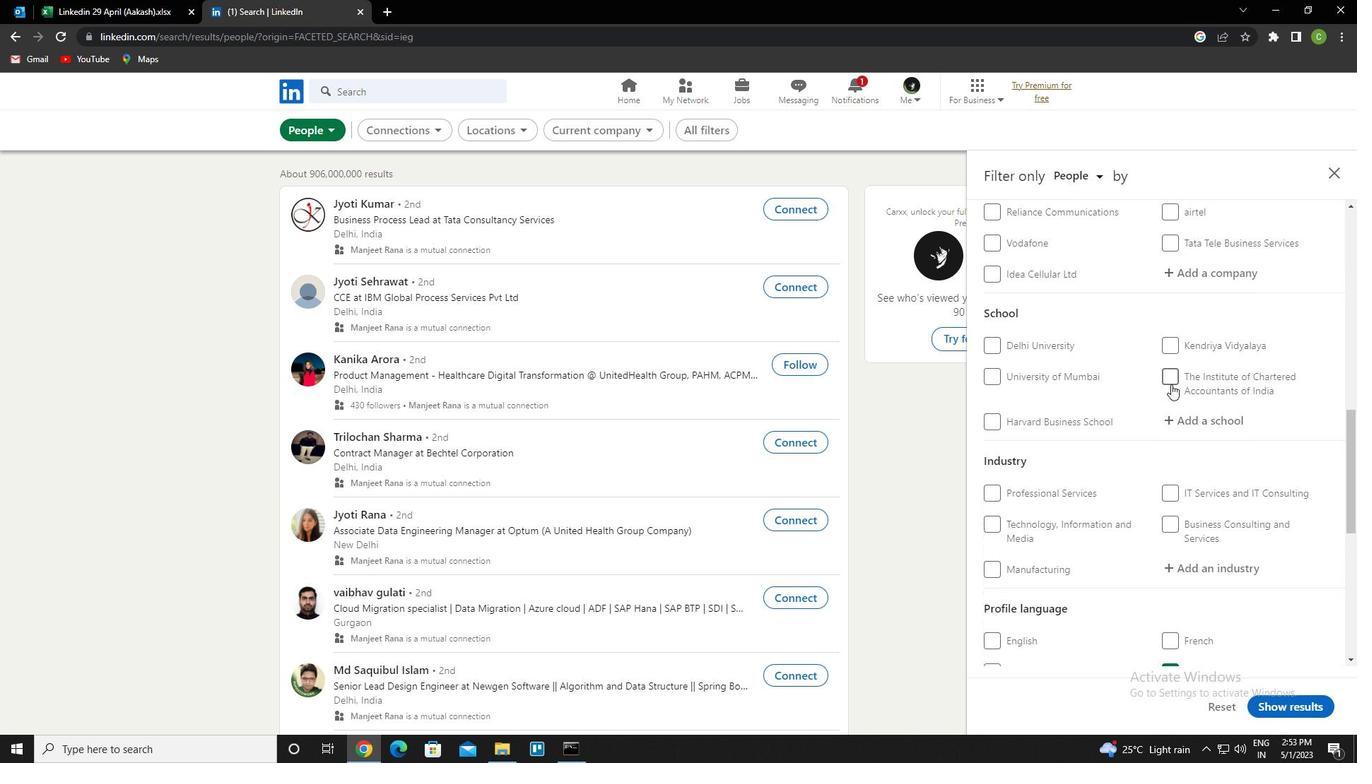 
Action: Mouse scrolled (1174, 376) with delta (0, 0)
Screenshot: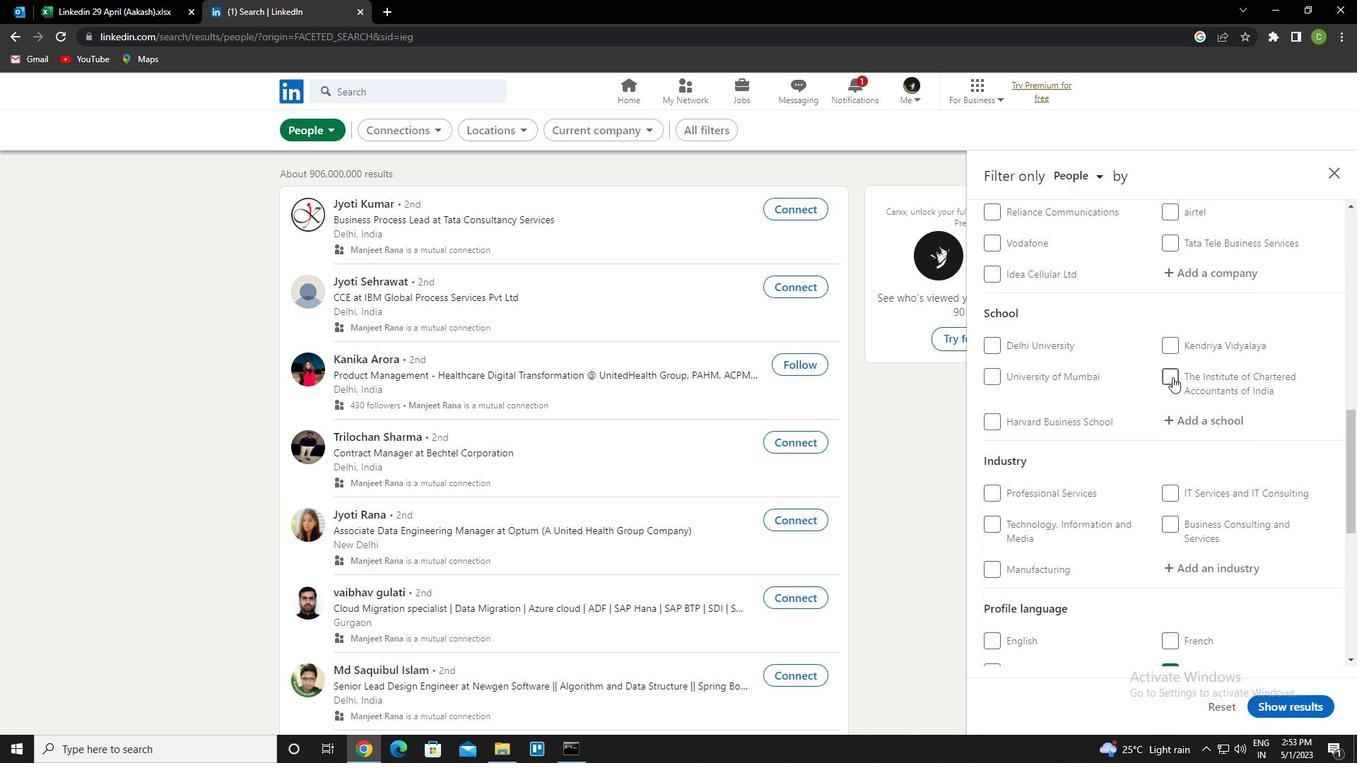 
Action: Mouse moved to (1216, 492)
Screenshot: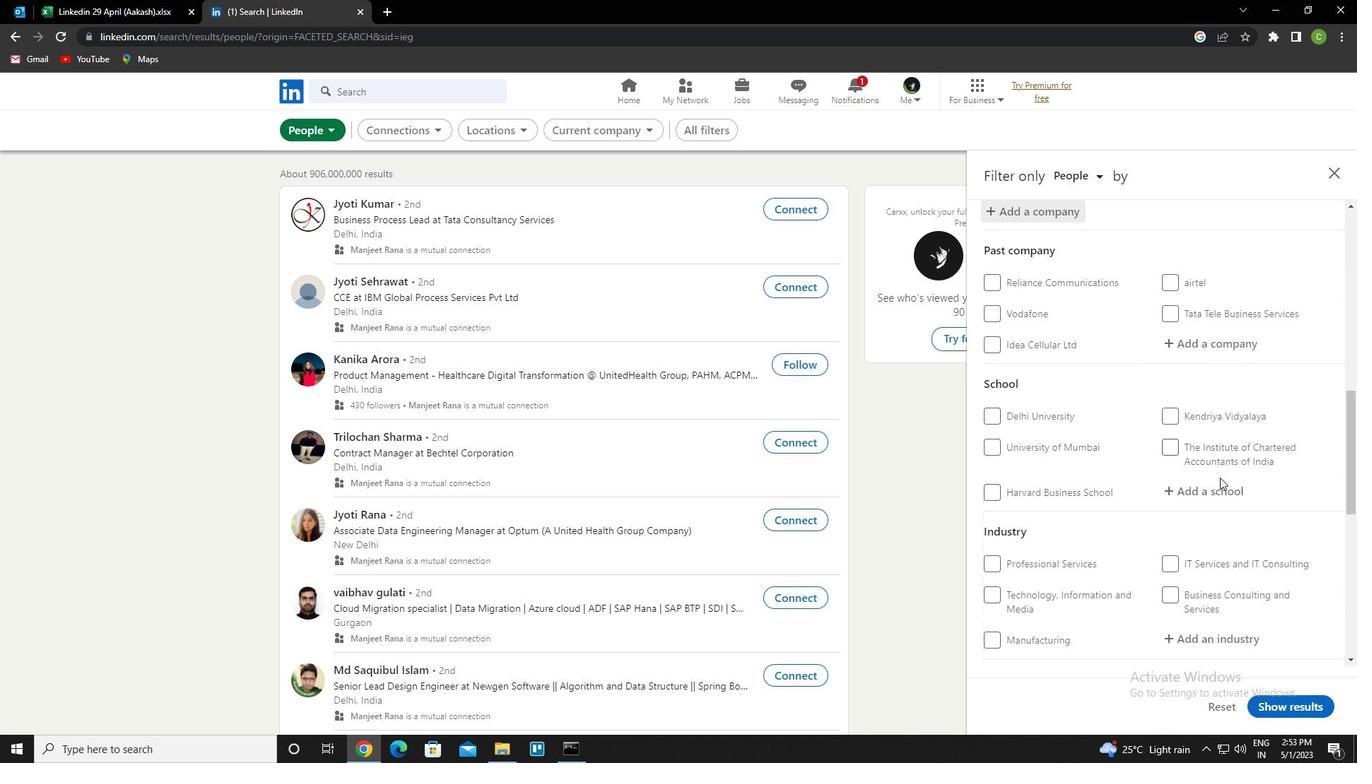 
Action: Mouse pressed left at (1216, 492)
Screenshot: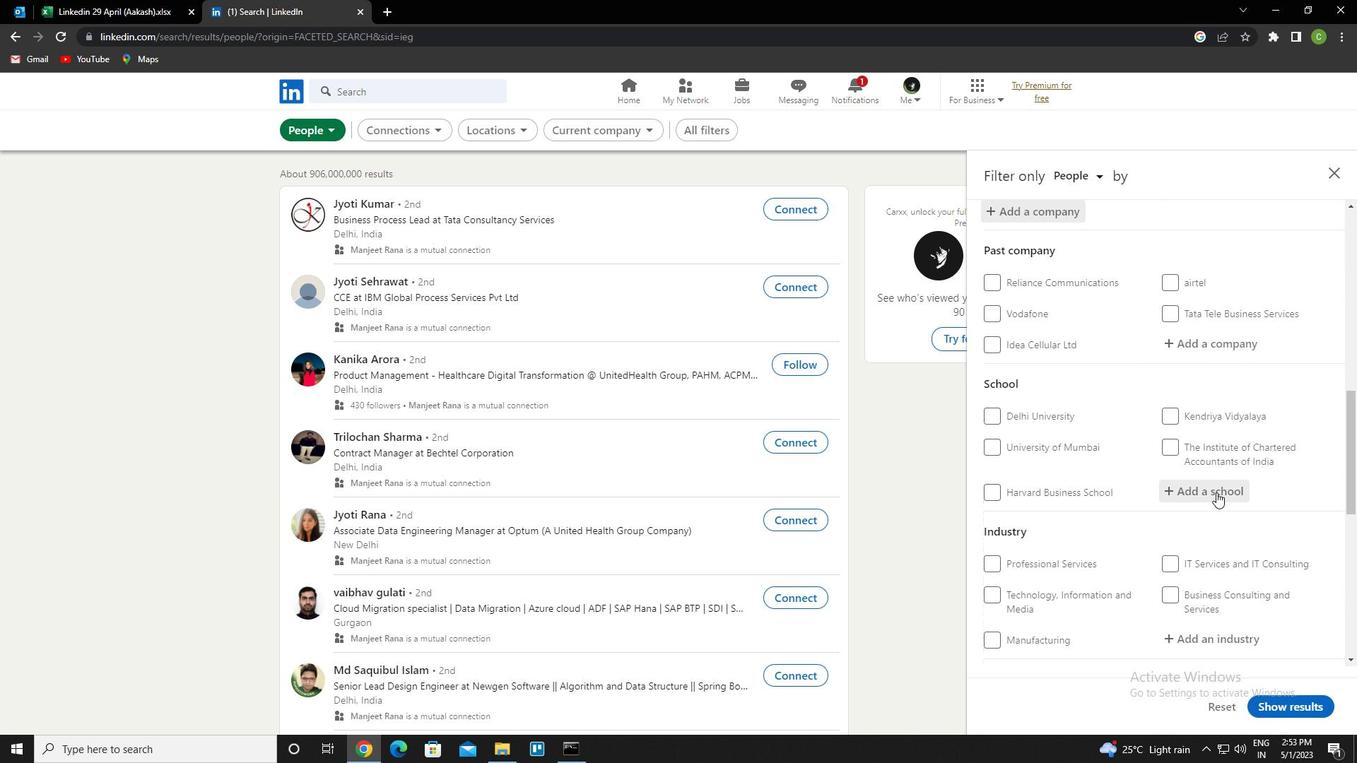 
Action: Key pressed <Key.caps_lock>r<Key.caps_lock><Key.backspace><Key.caps_lock>t<Key.caps_lock>he<Key.space><Key.caps_lock>t<Key.caps_lock>echnological<Key.down><Key.enter>
Screenshot: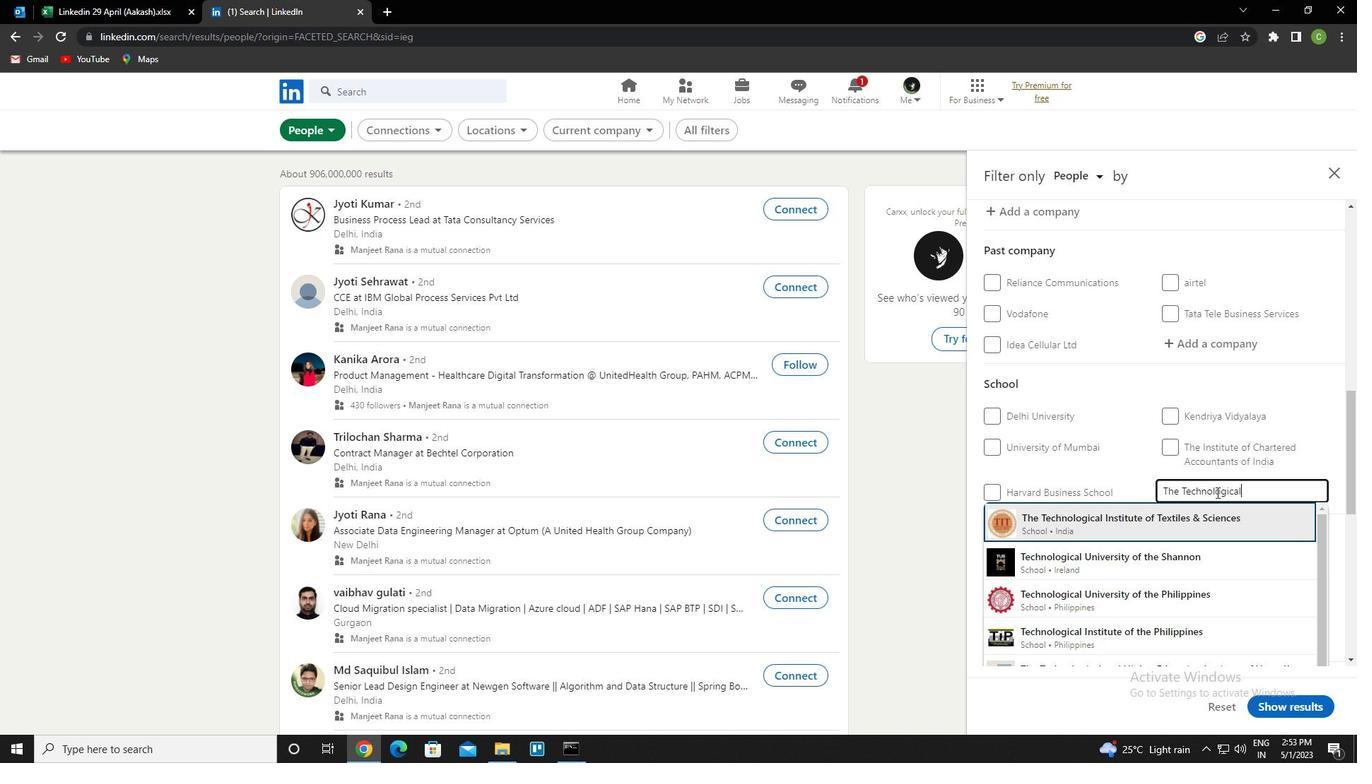 
Action: Mouse moved to (1206, 499)
Screenshot: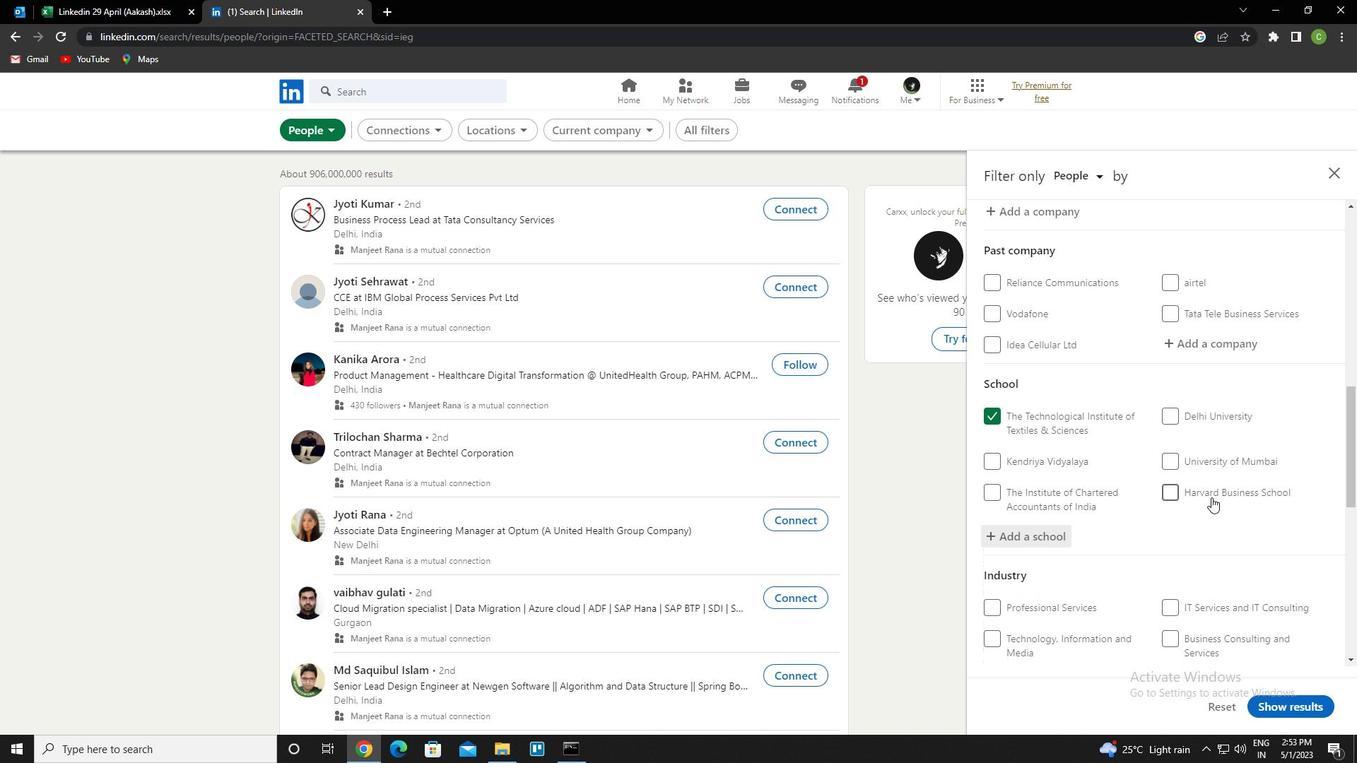 
Action: Mouse scrolled (1206, 498) with delta (0, 0)
Screenshot: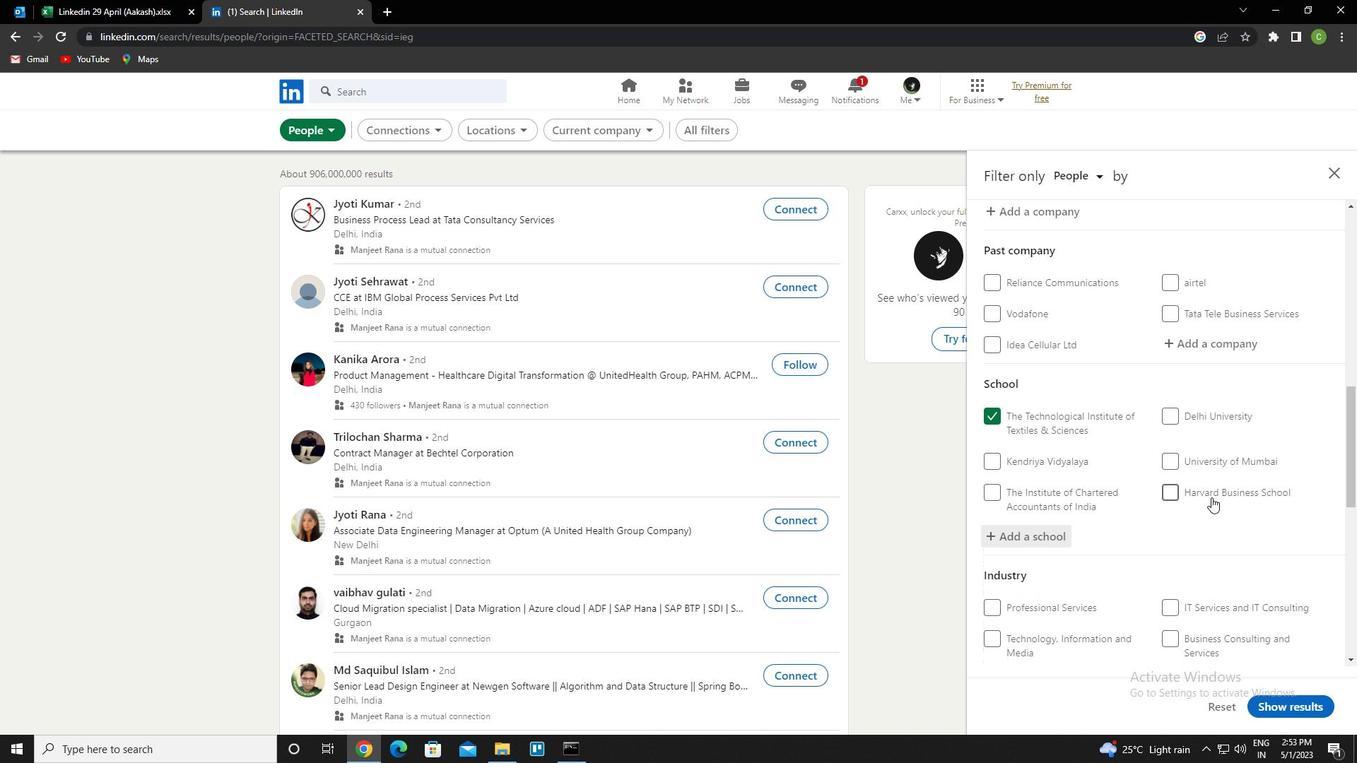 
Action: Mouse moved to (1200, 503)
Screenshot: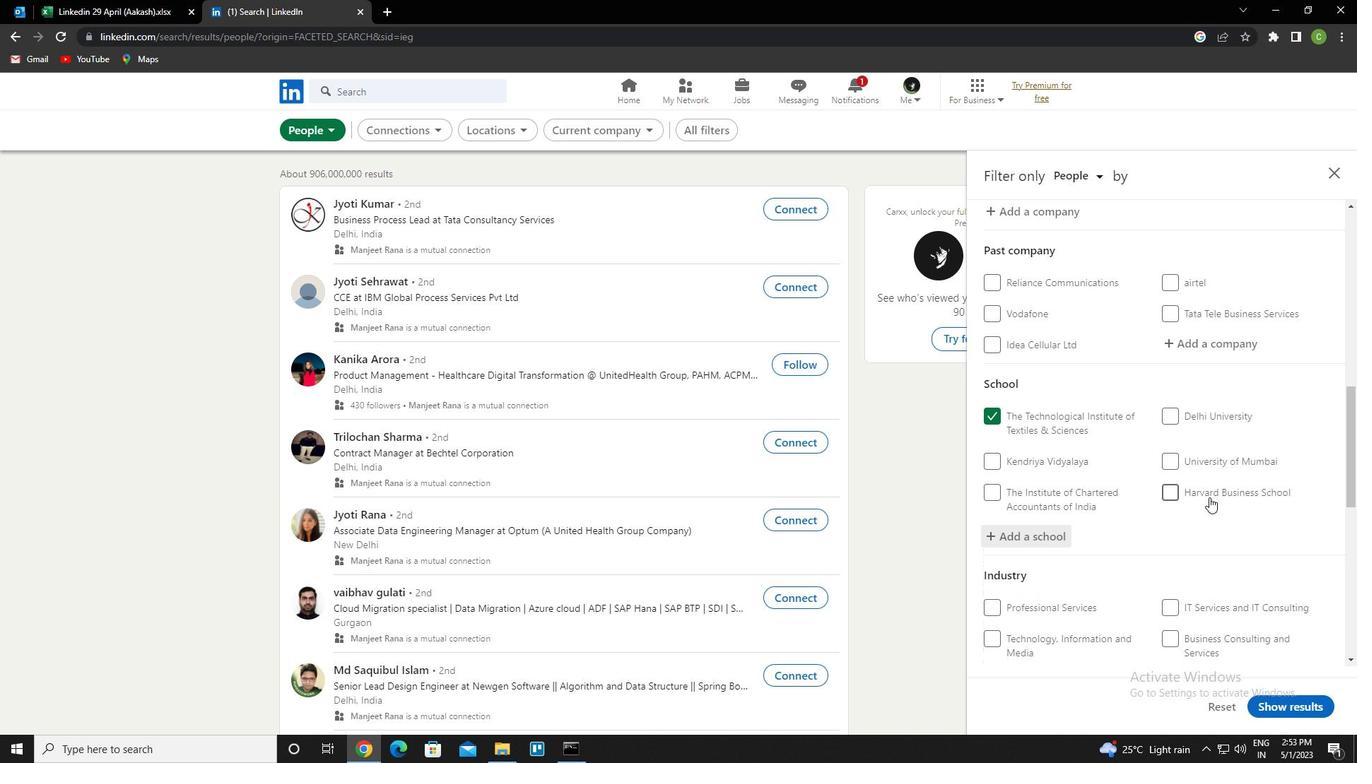 
Action: Mouse scrolled (1200, 503) with delta (0, 0)
Screenshot: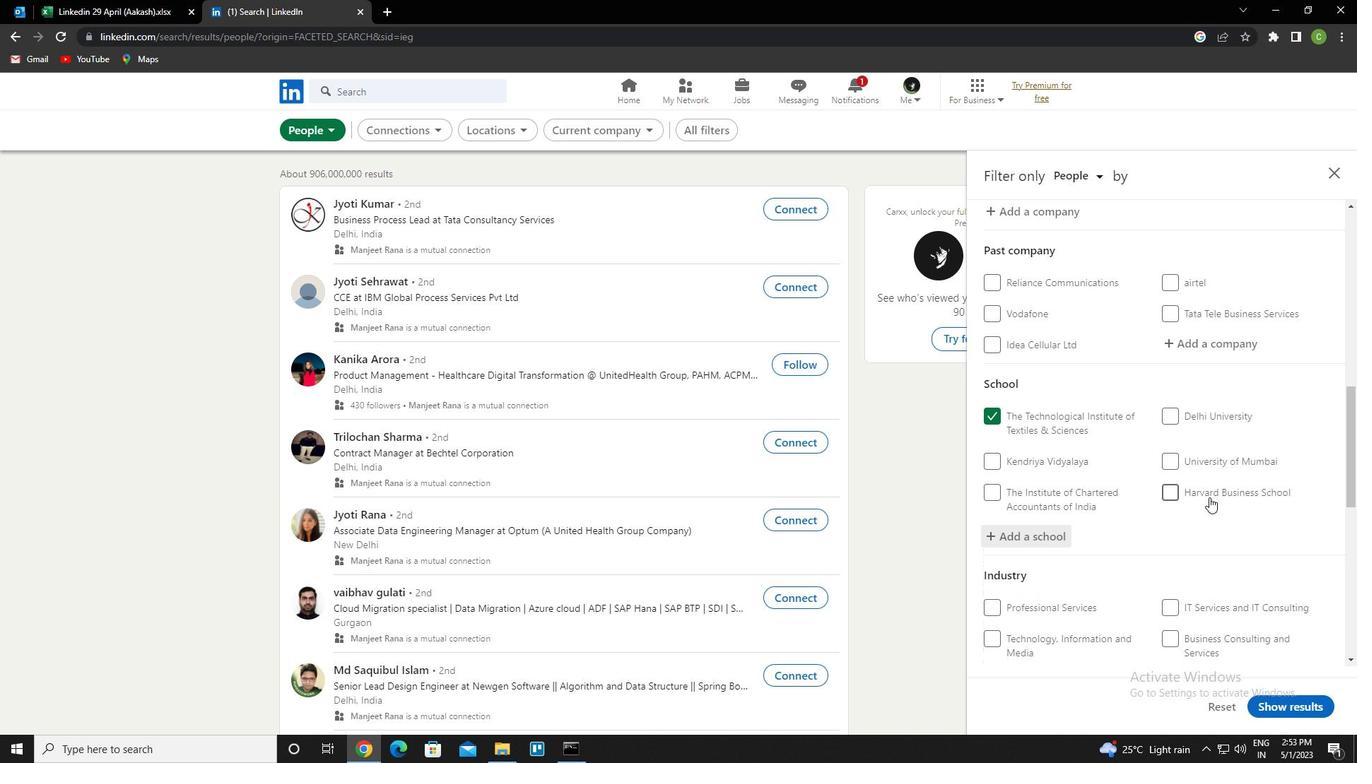 
Action: Mouse moved to (1198, 504)
Screenshot: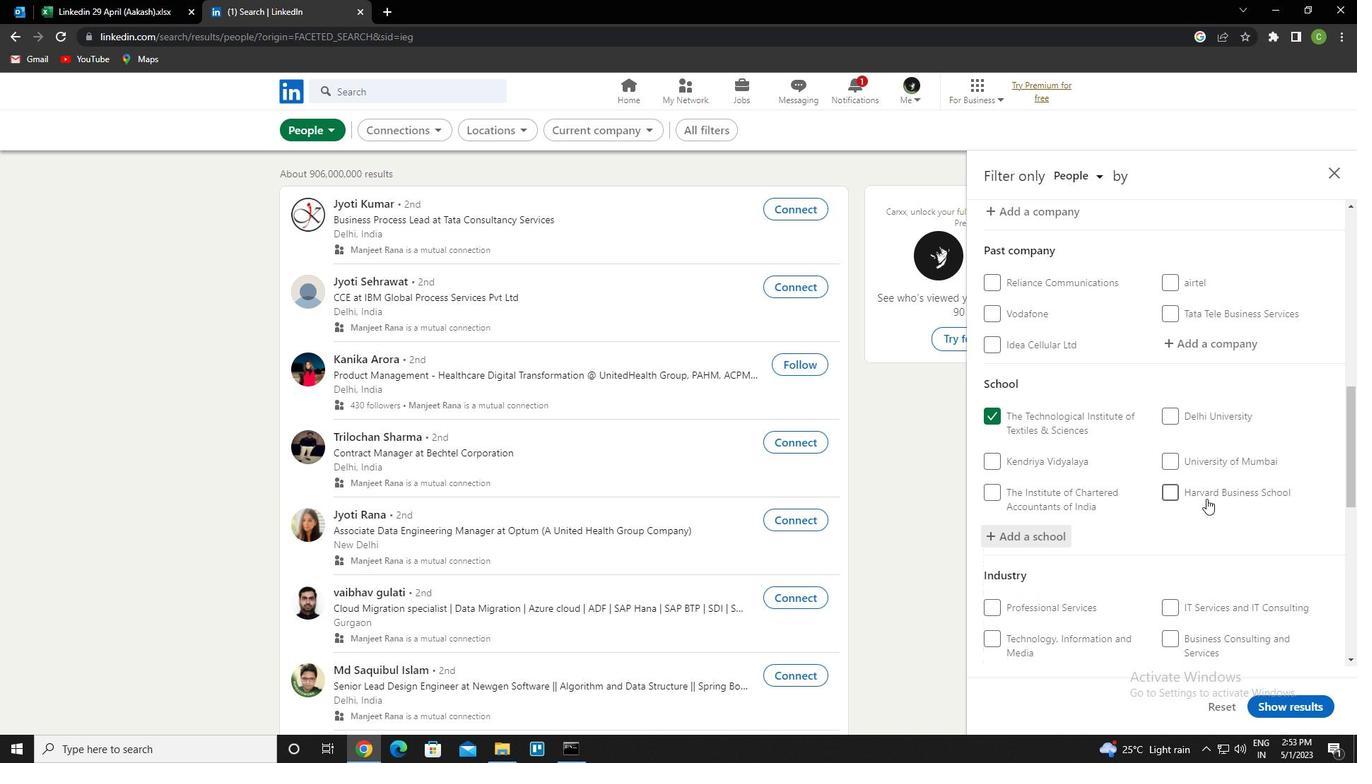 
Action: Mouse scrolled (1198, 503) with delta (0, 0)
Screenshot: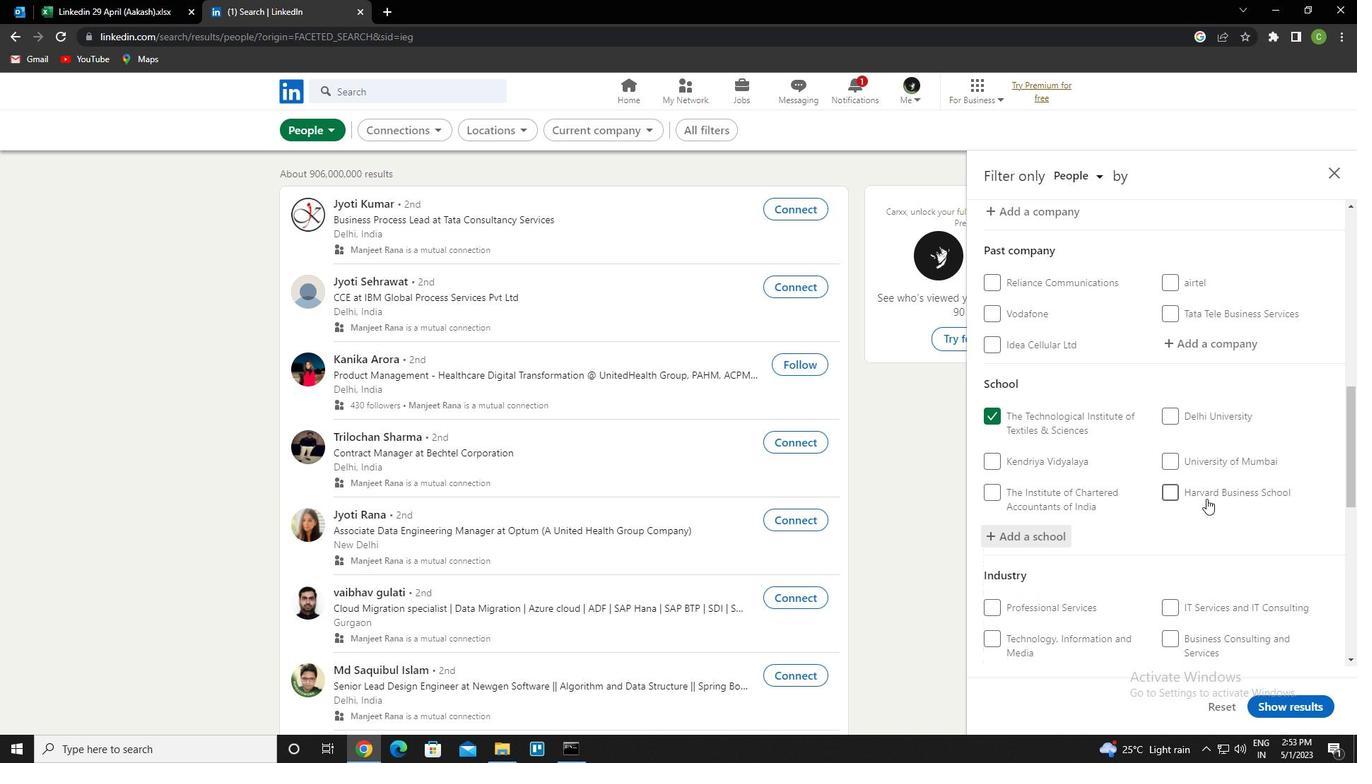 
Action: Mouse moved to (1197, 504)
Screenshot: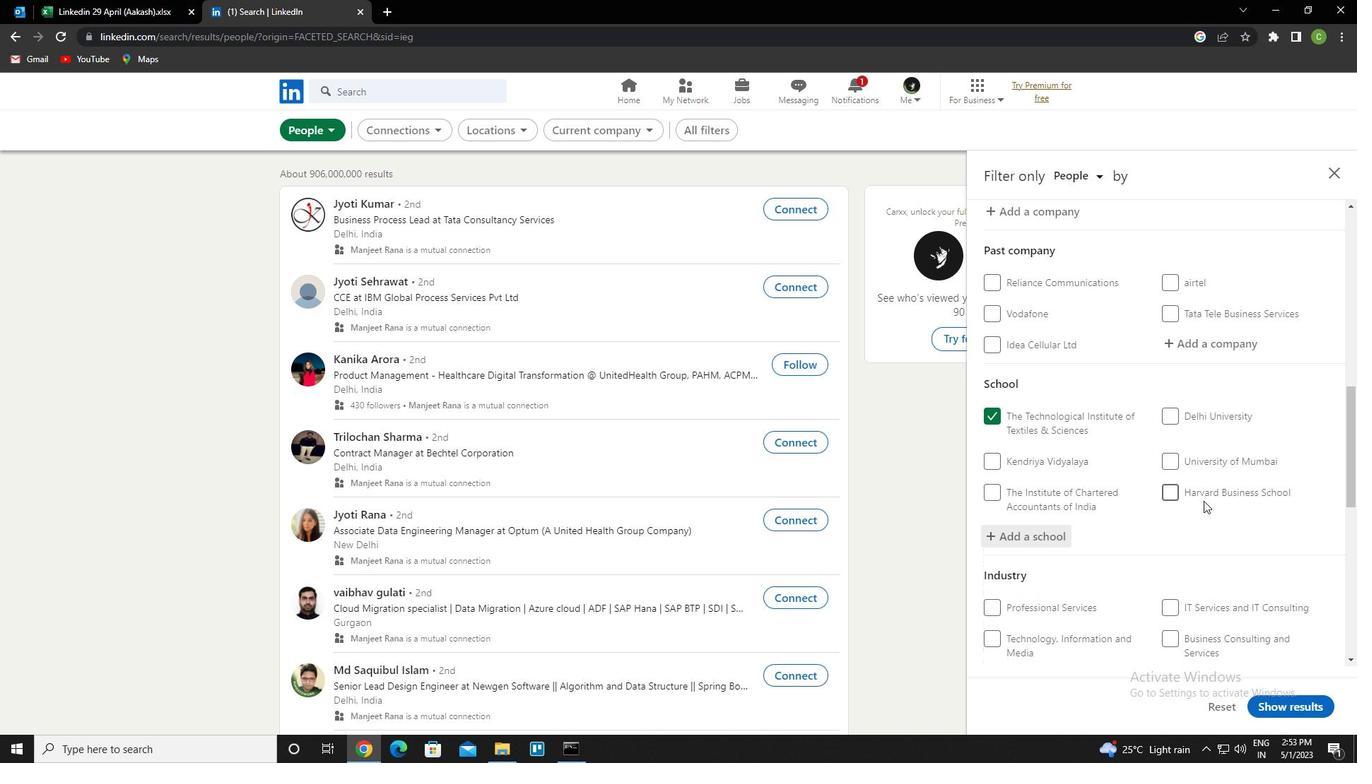 
Action: Mouse scrolled (1197, 503) with delta (0, 0)
Screenshot: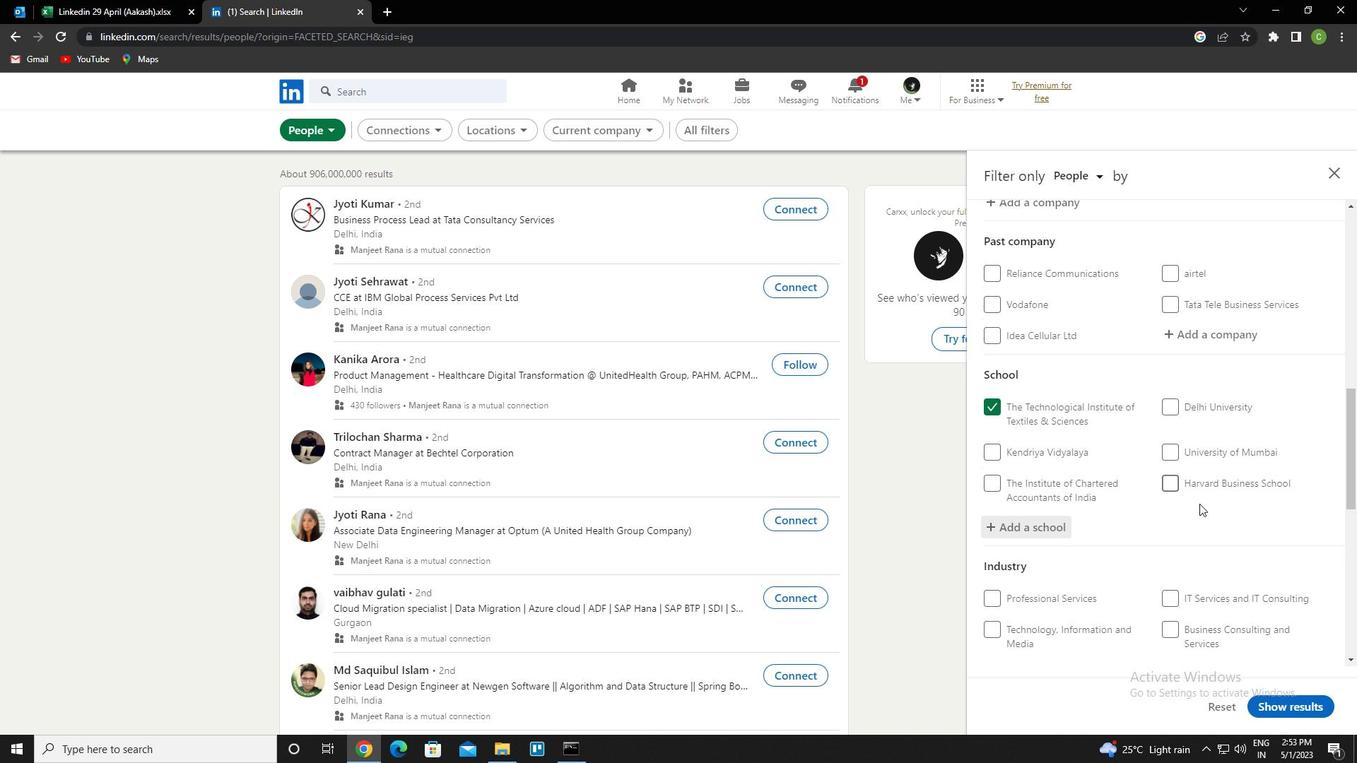 
Action: Mouse moved to (1224, 393)
Screenshot: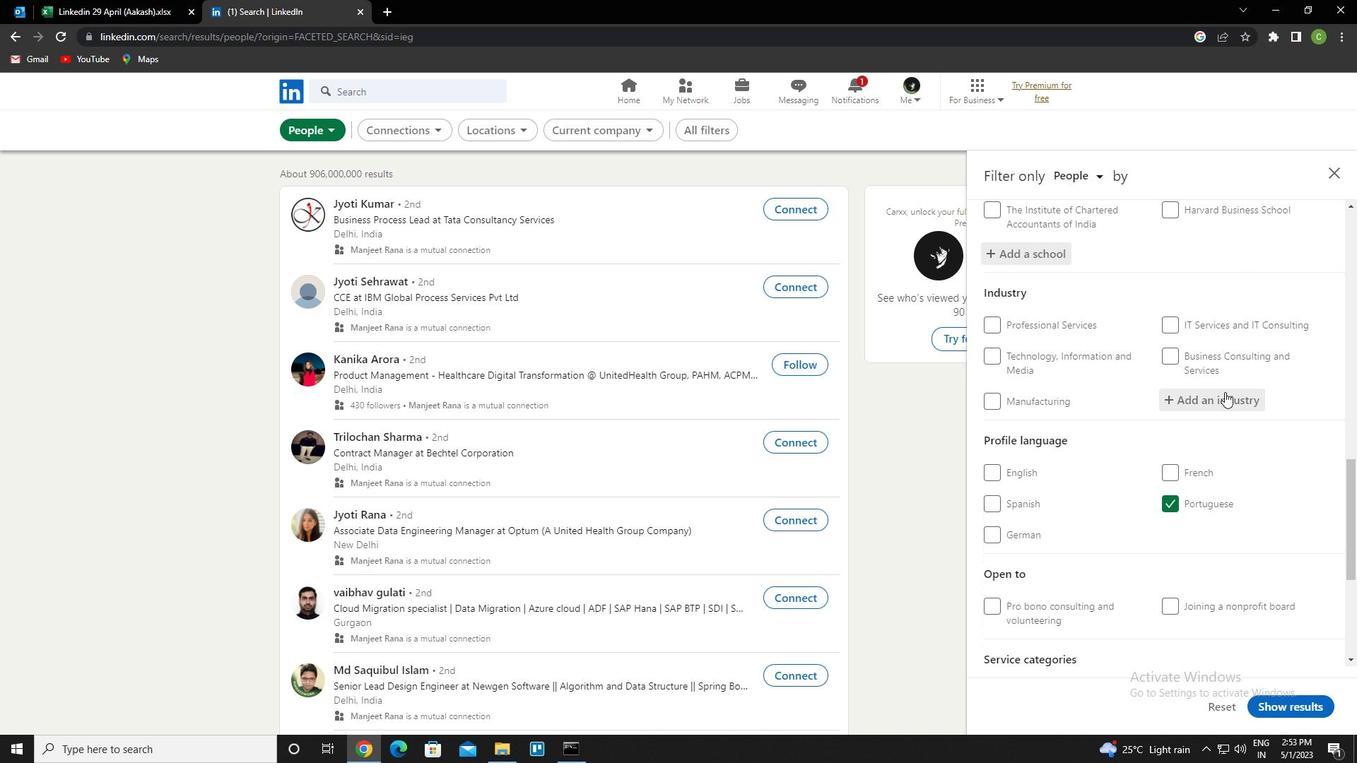 
Action: Mouse pressed left at (1224, 393)
Screenshot: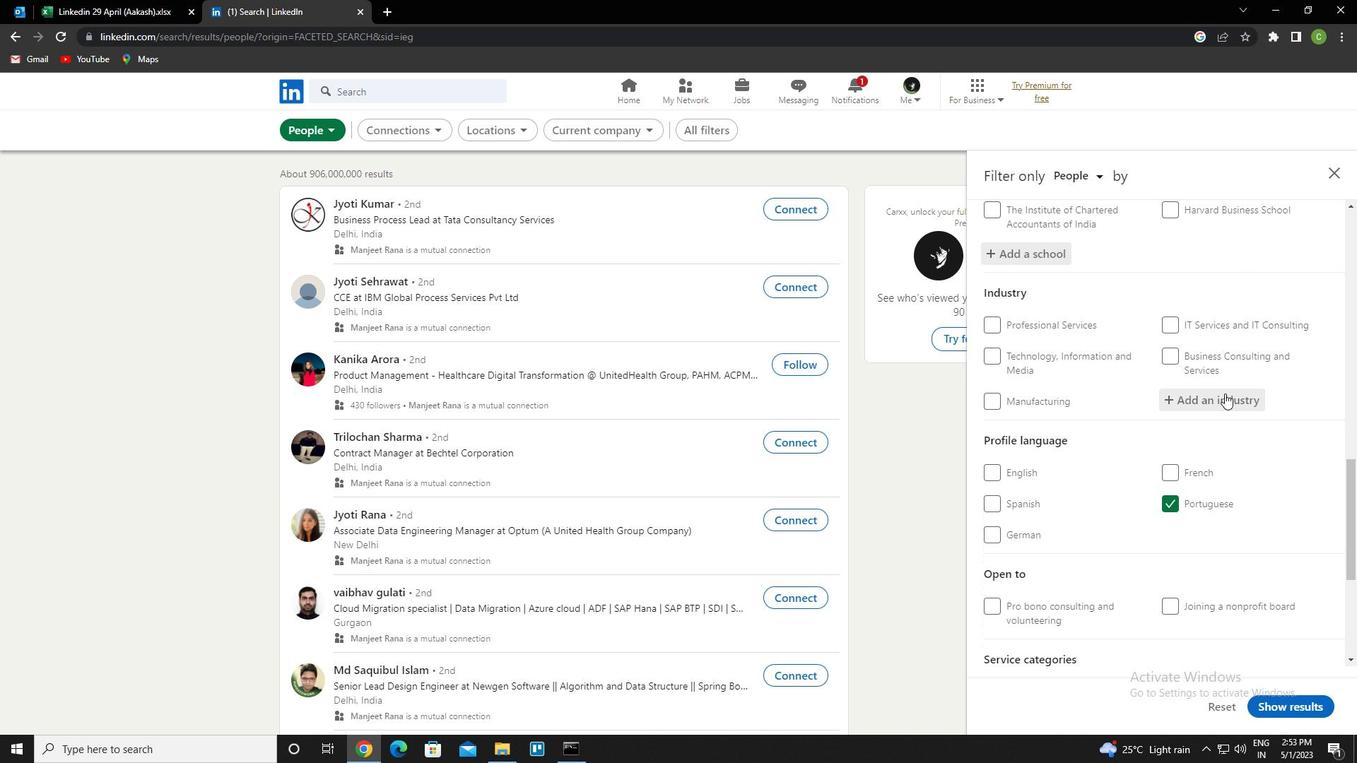 
Action: Key pressed <Key.caps_lock>c<Key.caps_lock>ommercil<Key.backspace>al
Screenshot: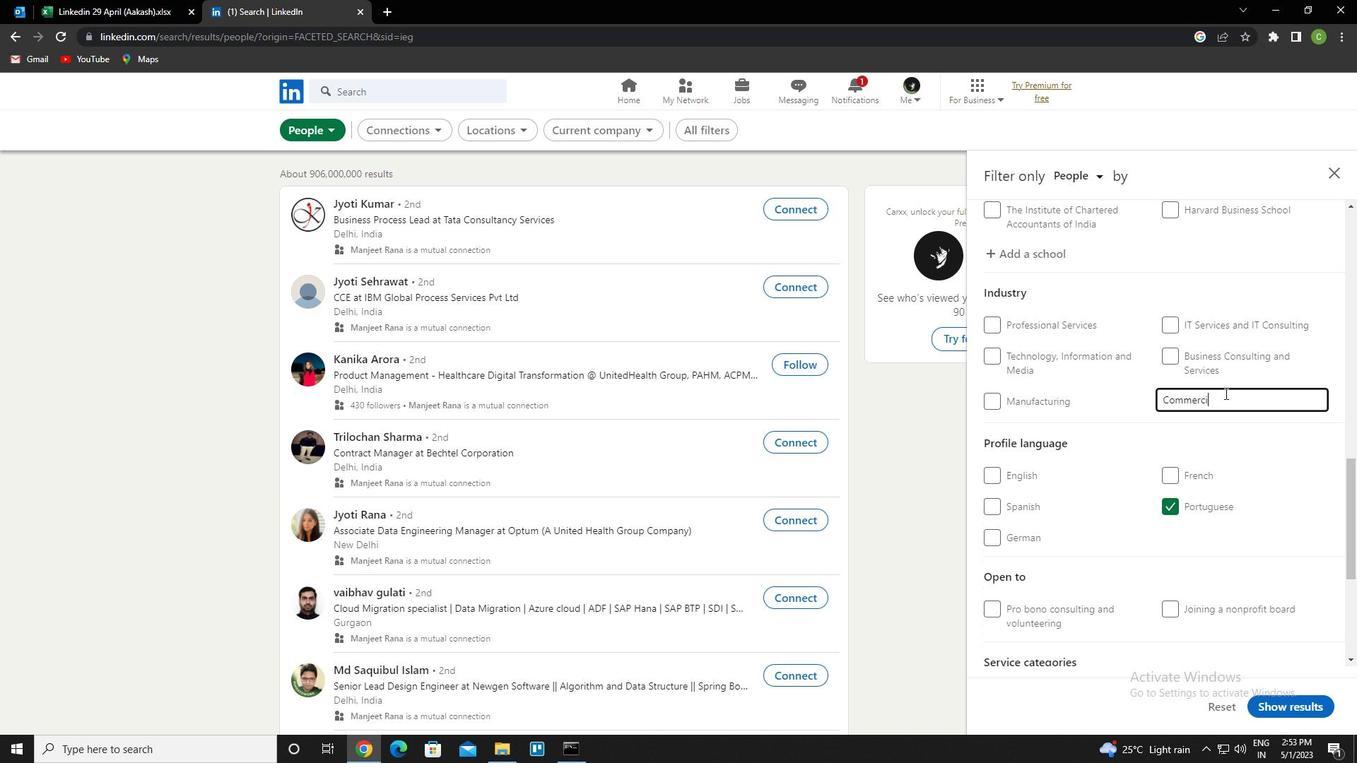 
Action: Mouse moved to (1224, 394)
Screenshot: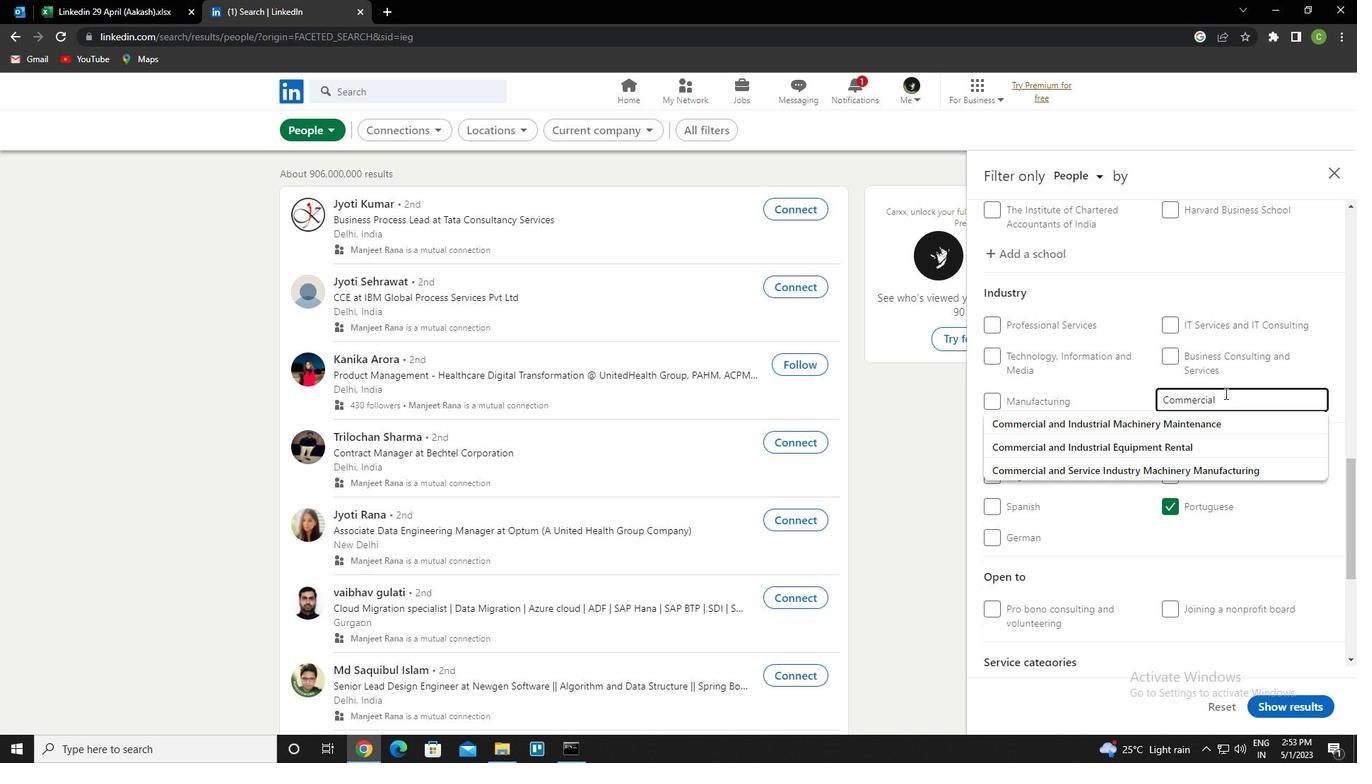 
Action: Key pressed <Key.down><Key.enter>
Screenshot: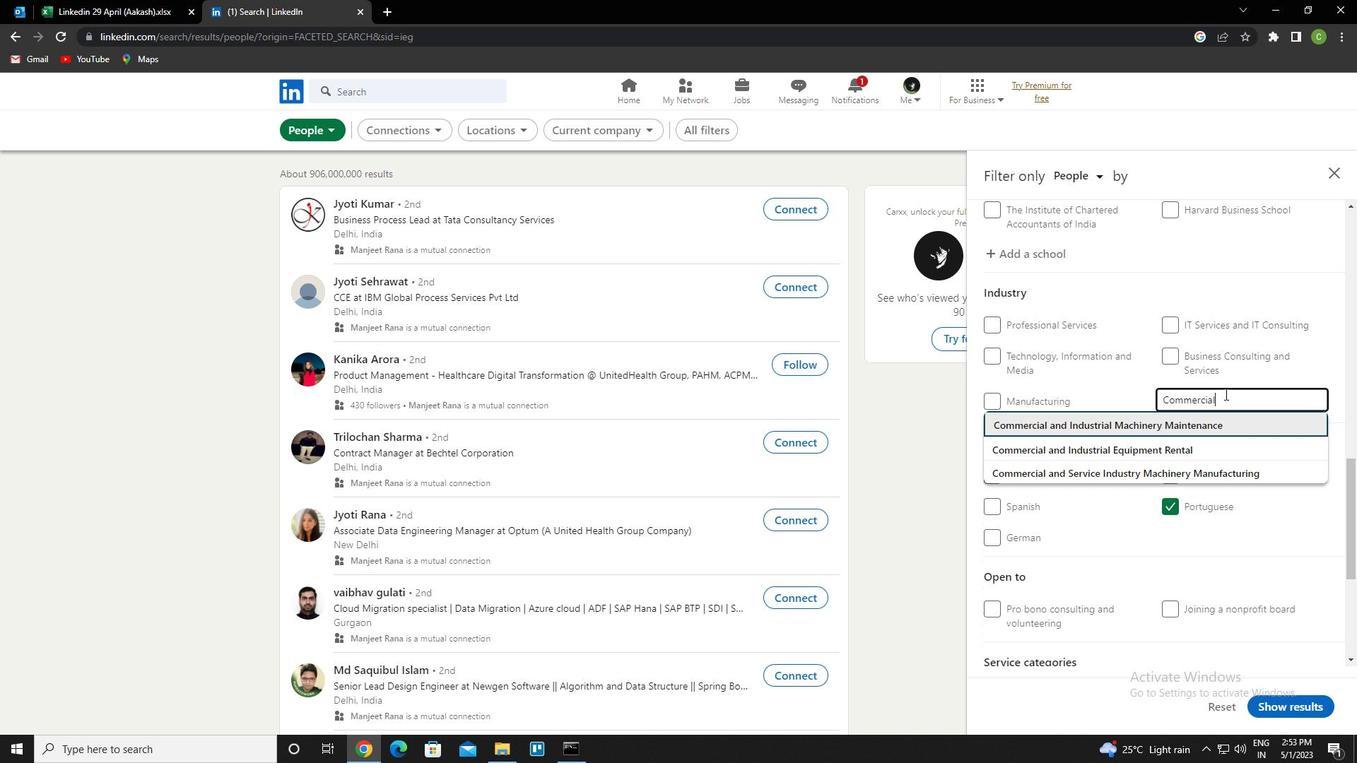 
Action: Mouse moved to (1142, 474)
Screenshot: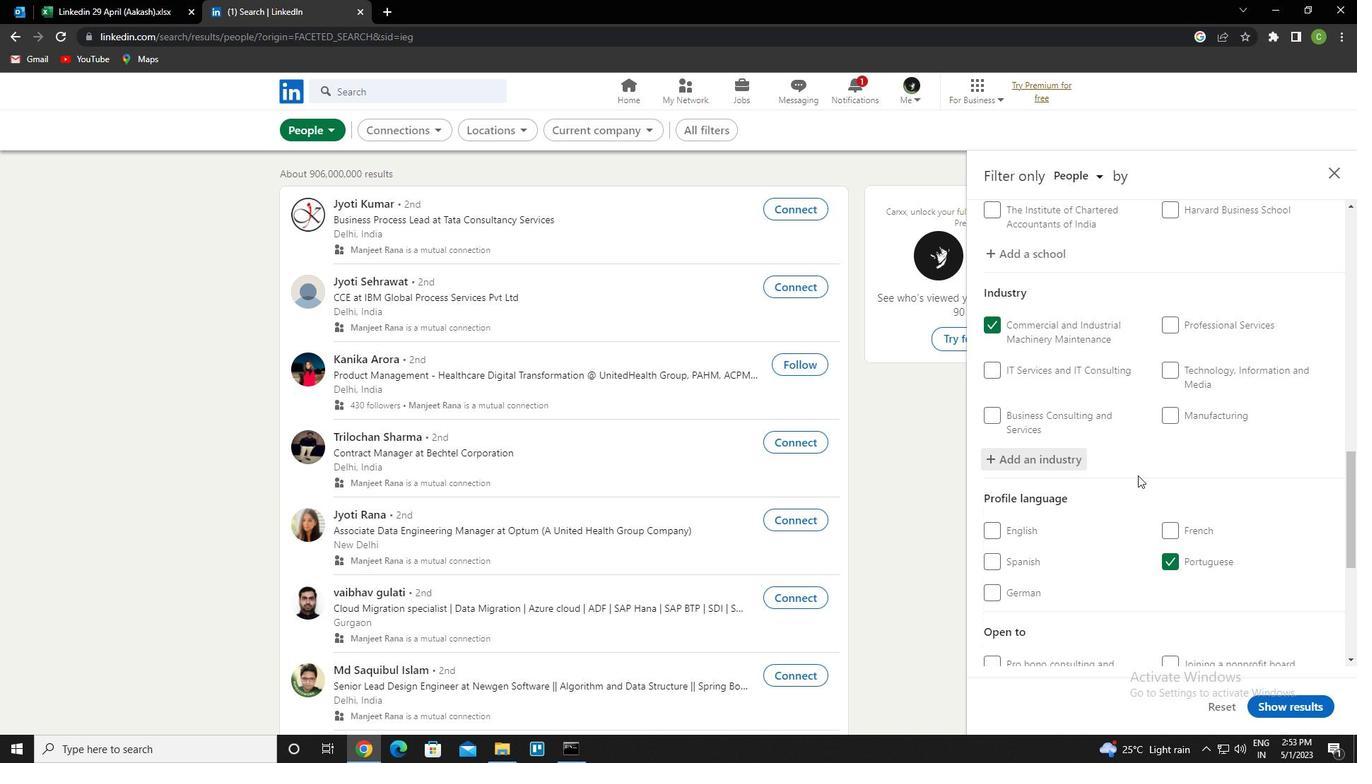 
Action: Mouse scrolled (1142, 474) with delta (0, 0)
Screenshot: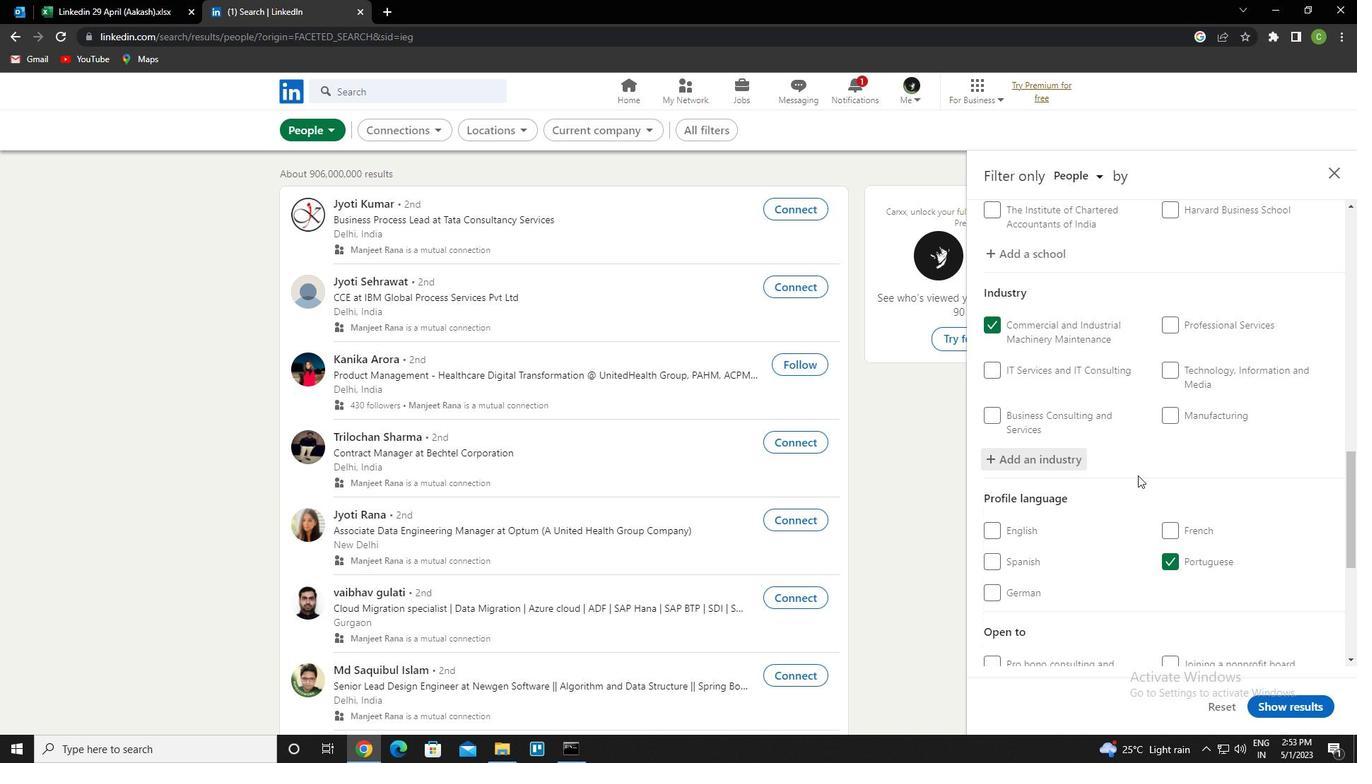 
Action: Mouse scrolled (1142, 474) with delta (0, 0)
Screenshot: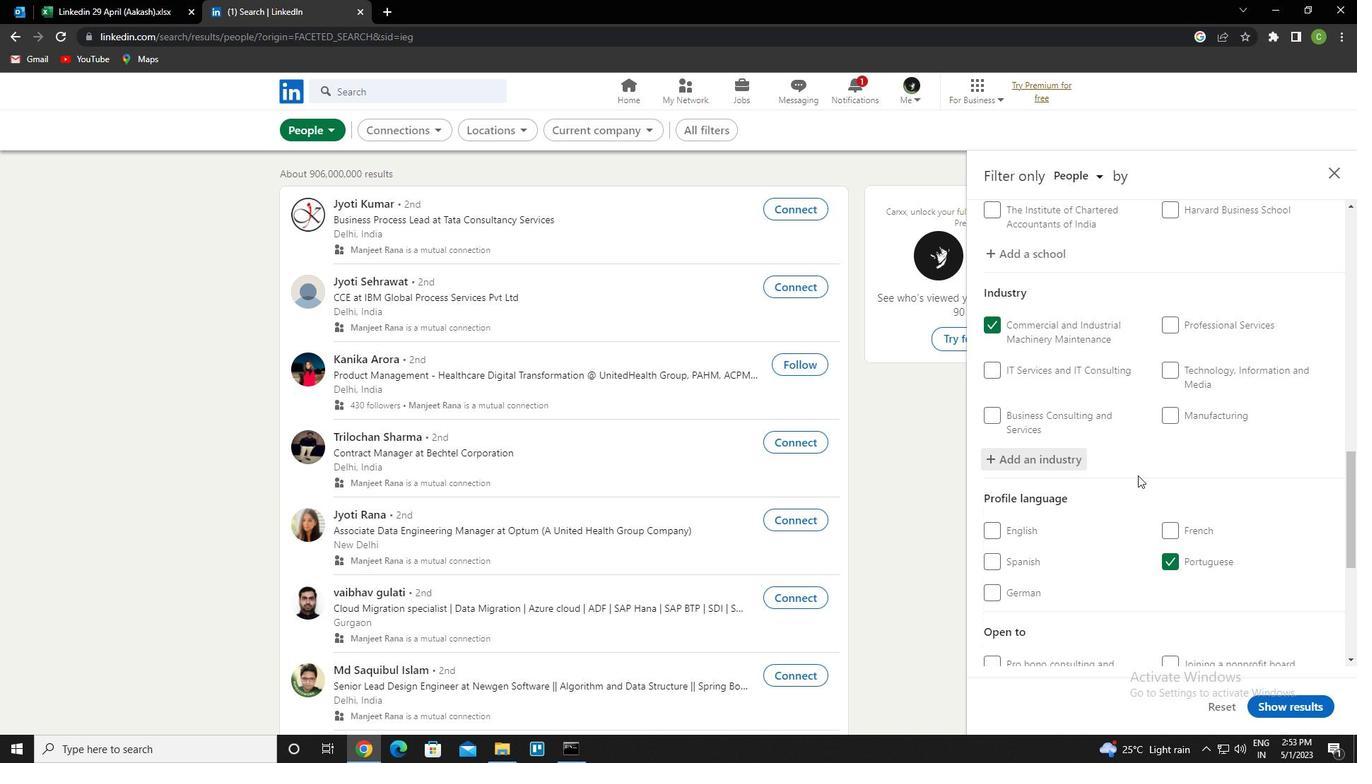 
Action: Mouse moved to (1144, 474)
Screenshot: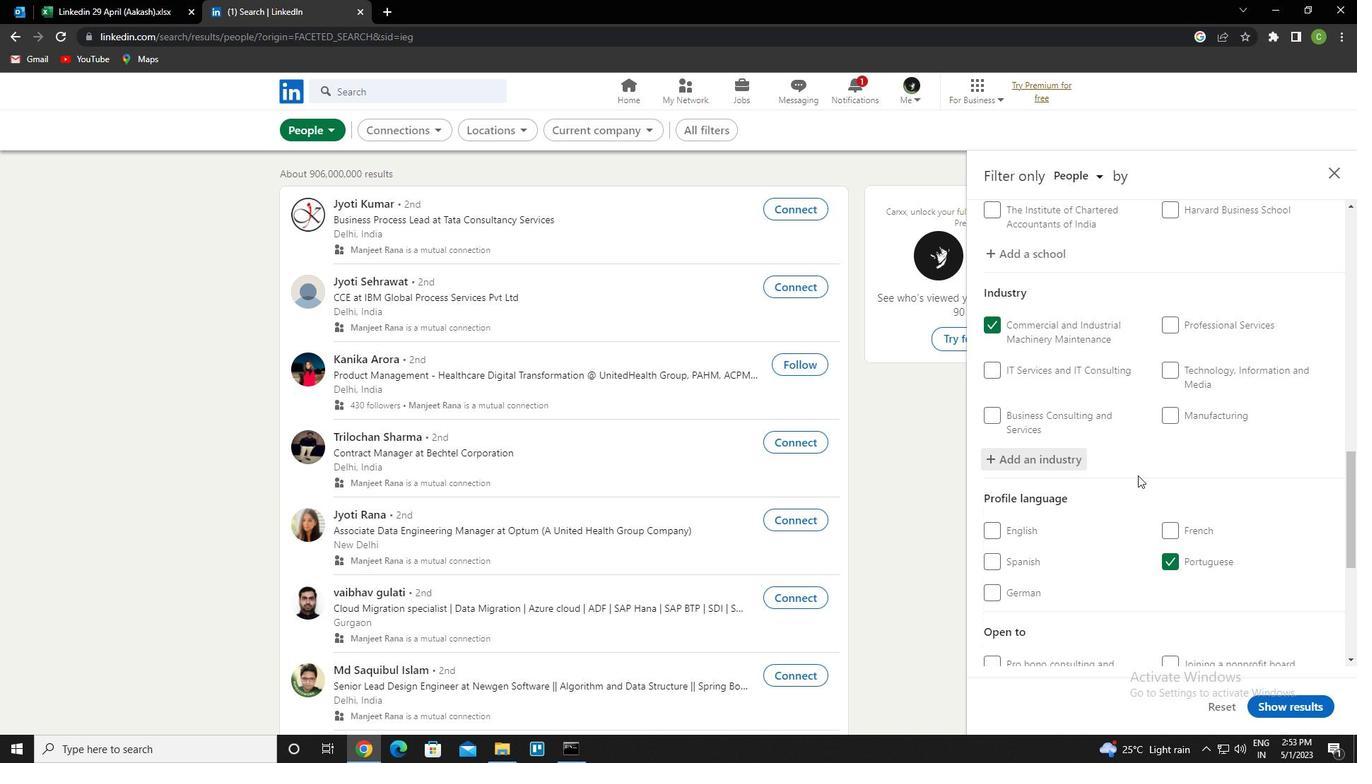 
Action: Mouse scrolled (1144, 474) with delta (0, 0)
Screenshot: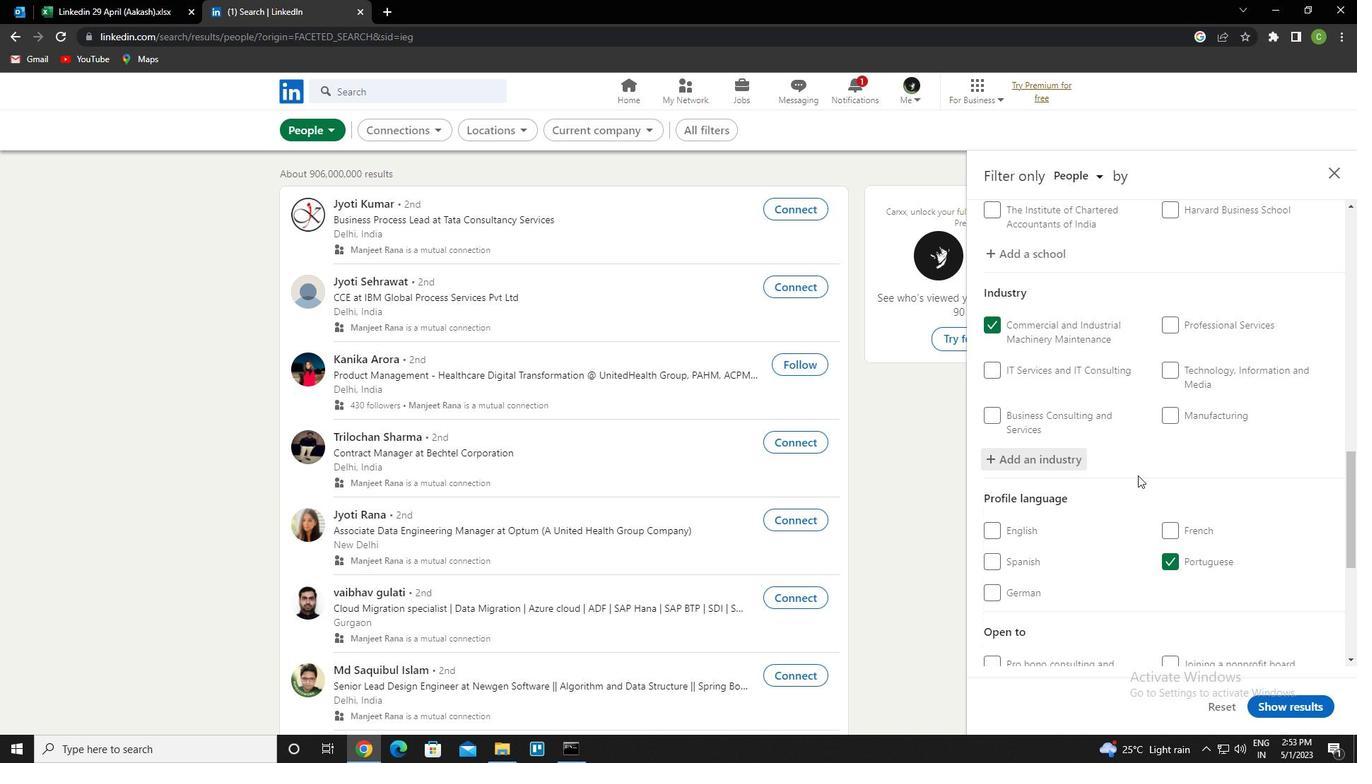 
Action: Mouse moved to (1144, 475)
Screenshot: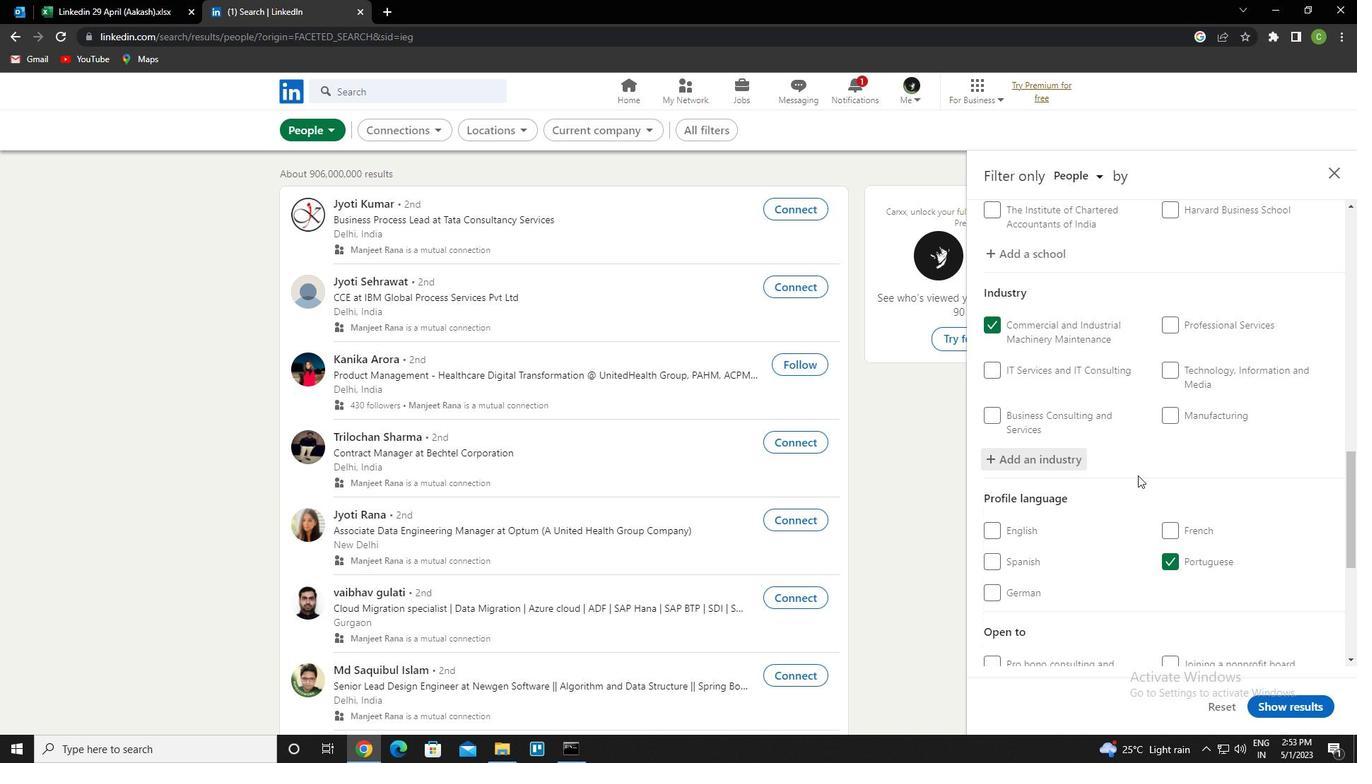 
Action: Mouse scrolled (1144, 474) with delta (0, 0)
Screenshot: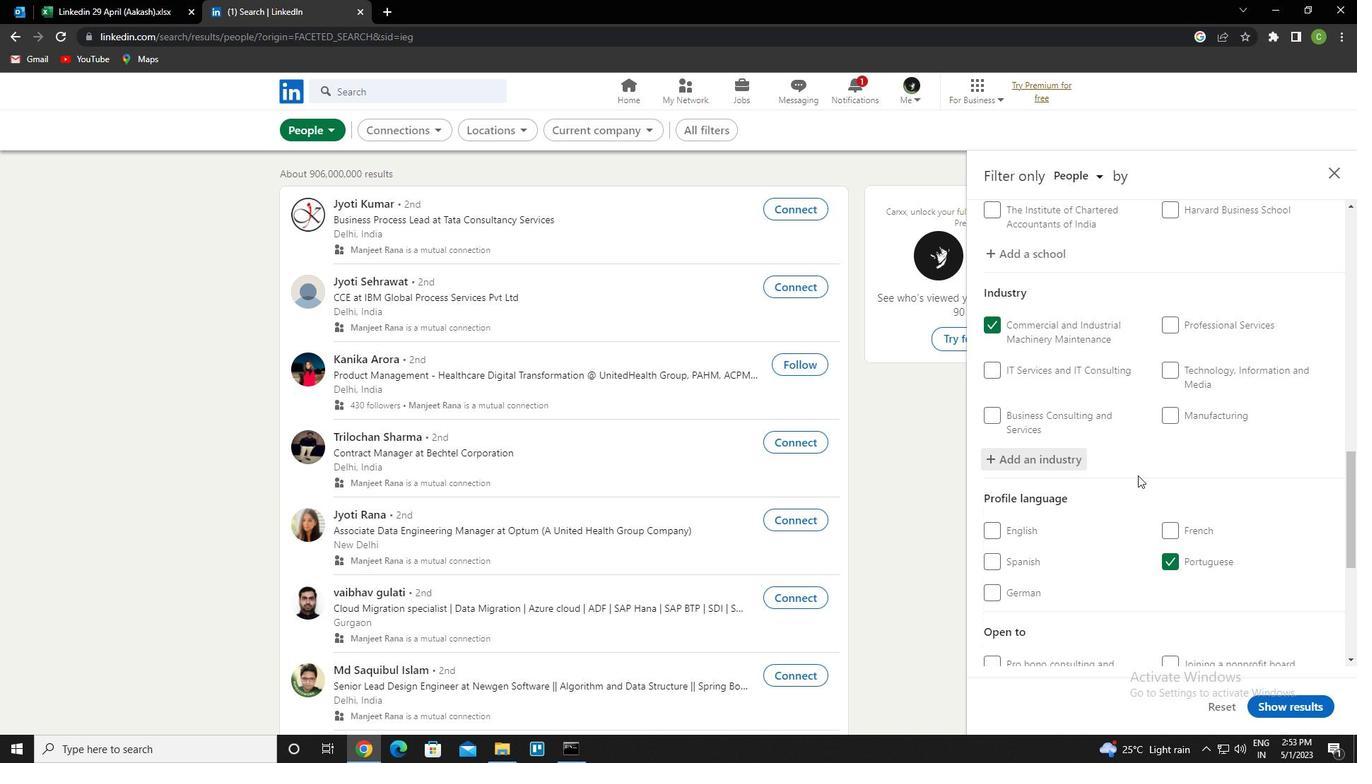
Action: Mouse moved to (1145, 475)
Screenshot: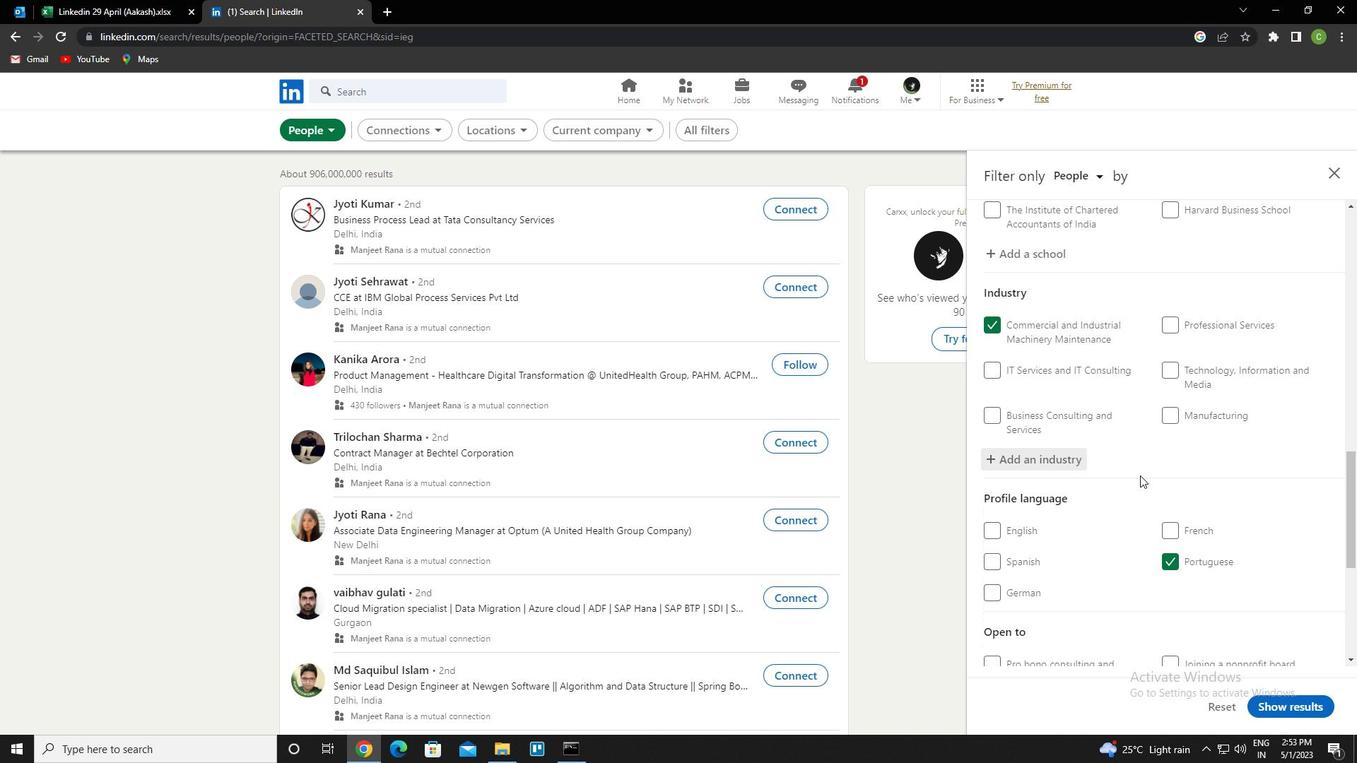 
Action: Mouse scrolled (1145, 474) with delta (0, 0)
Screenshot: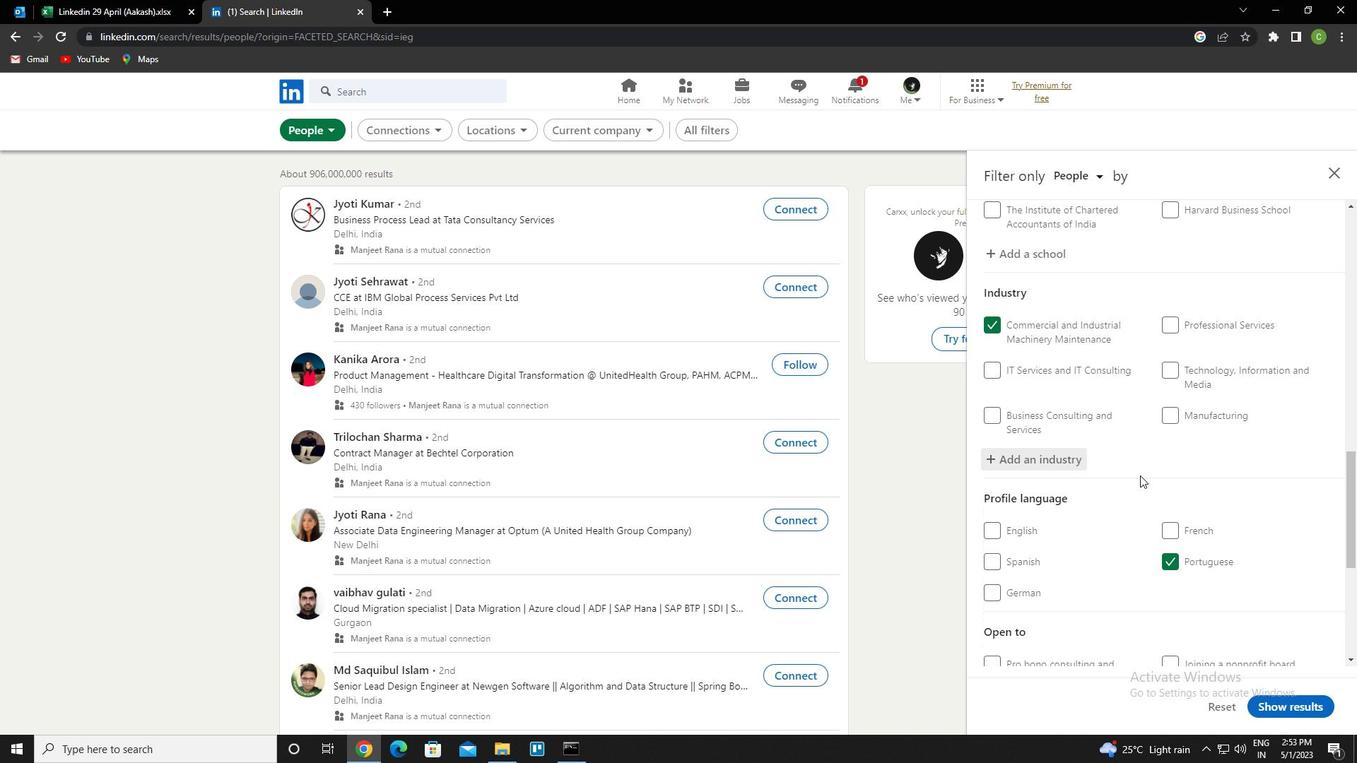 
Action: Mouse scrolled (1145, 474) with delta (0, 0)
Screenshot: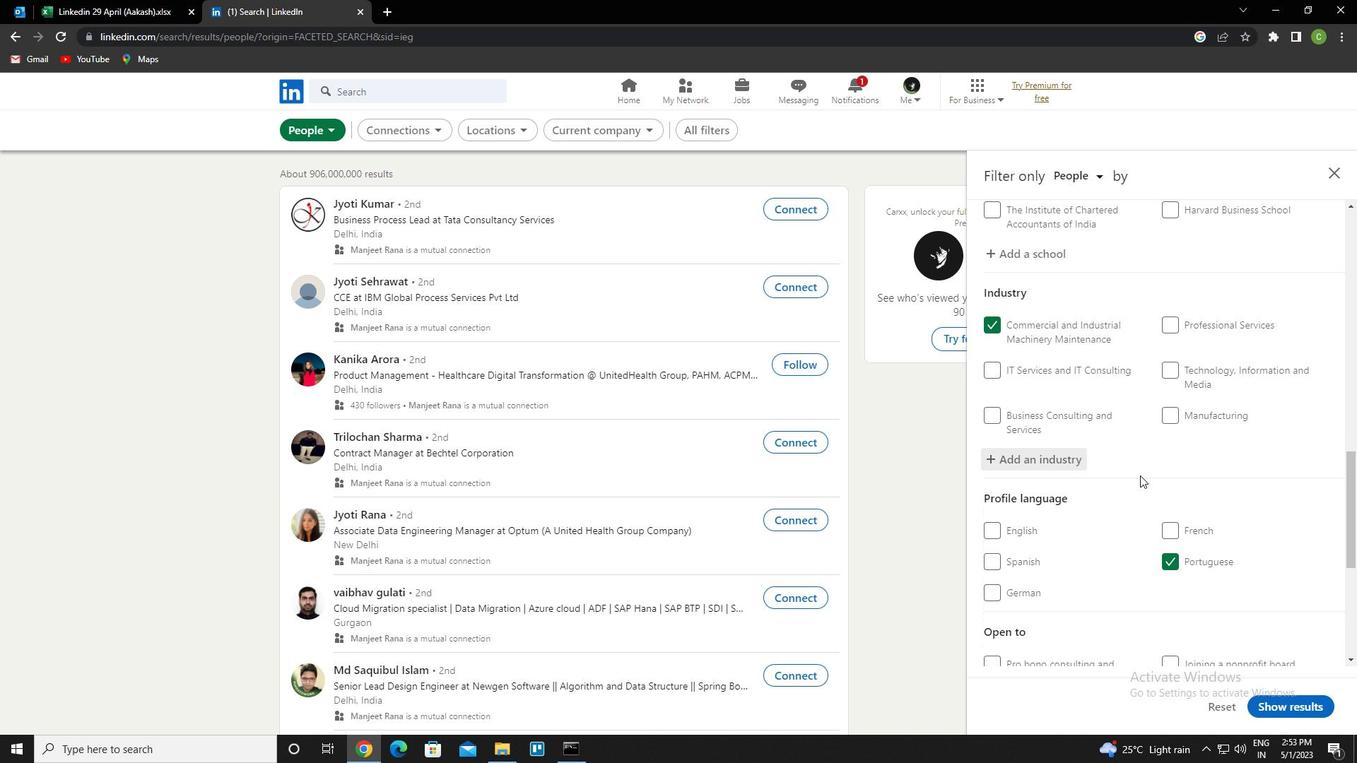
Action: Mouse scrolled (1145, 474) with delta (0, 0)
Screenshot: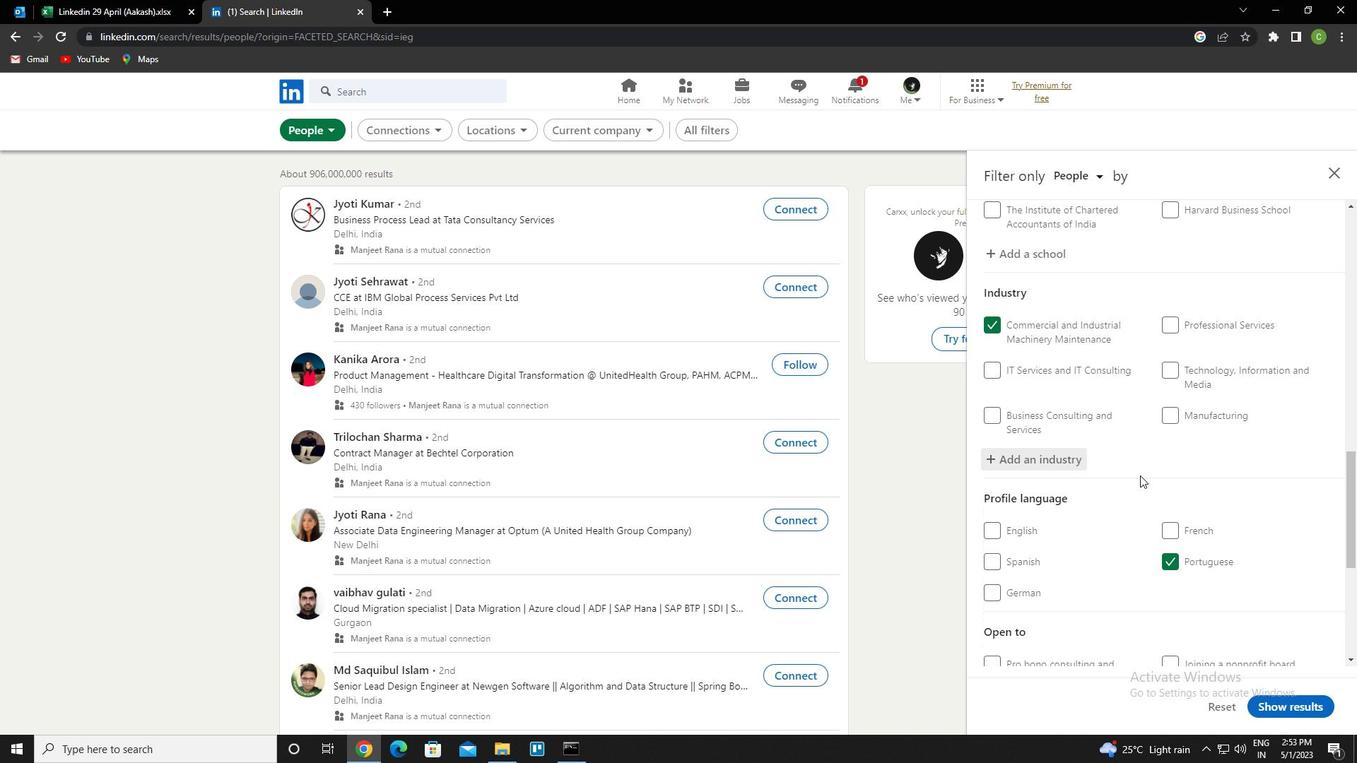 
Action: Mouse scrolled (1145, 474) with delta (0, 0)
Screenshot: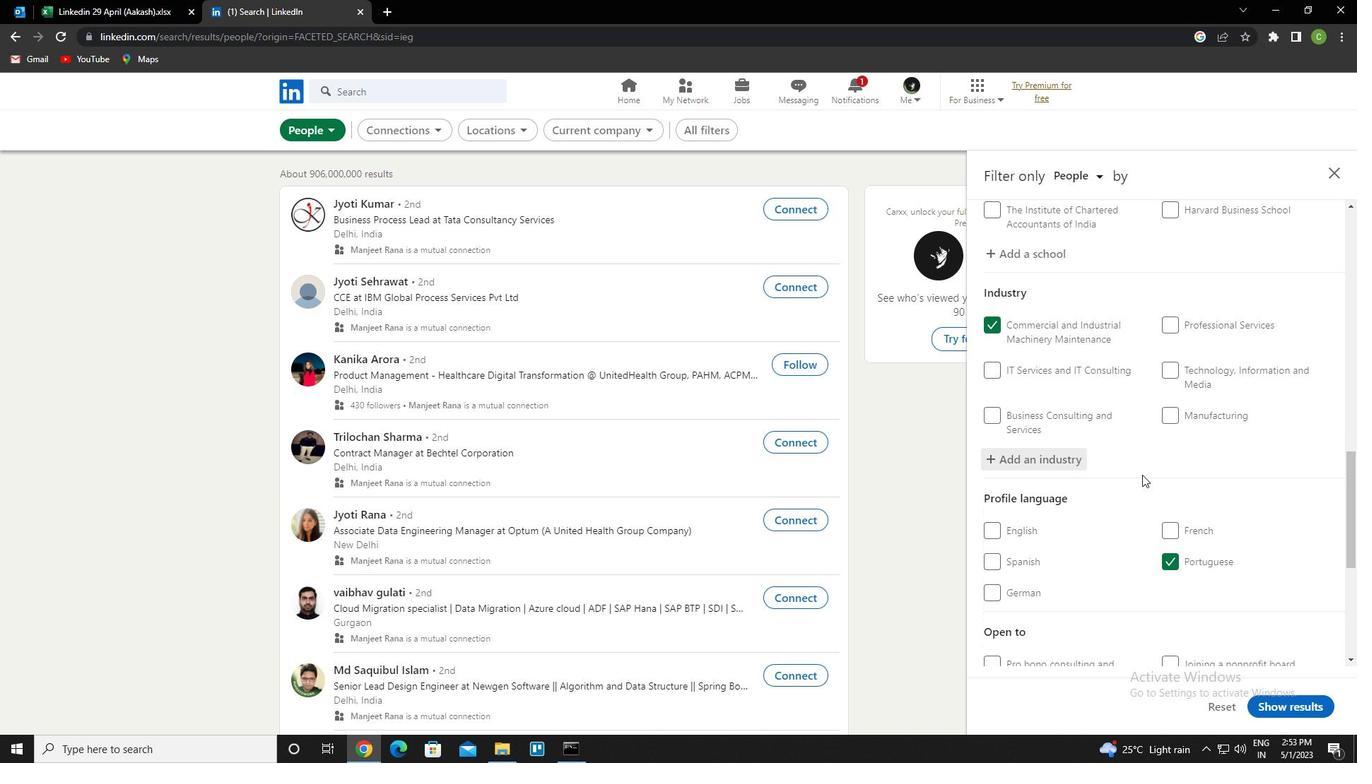 
Action: Mouse moved to (1234, 460)
Screenshot: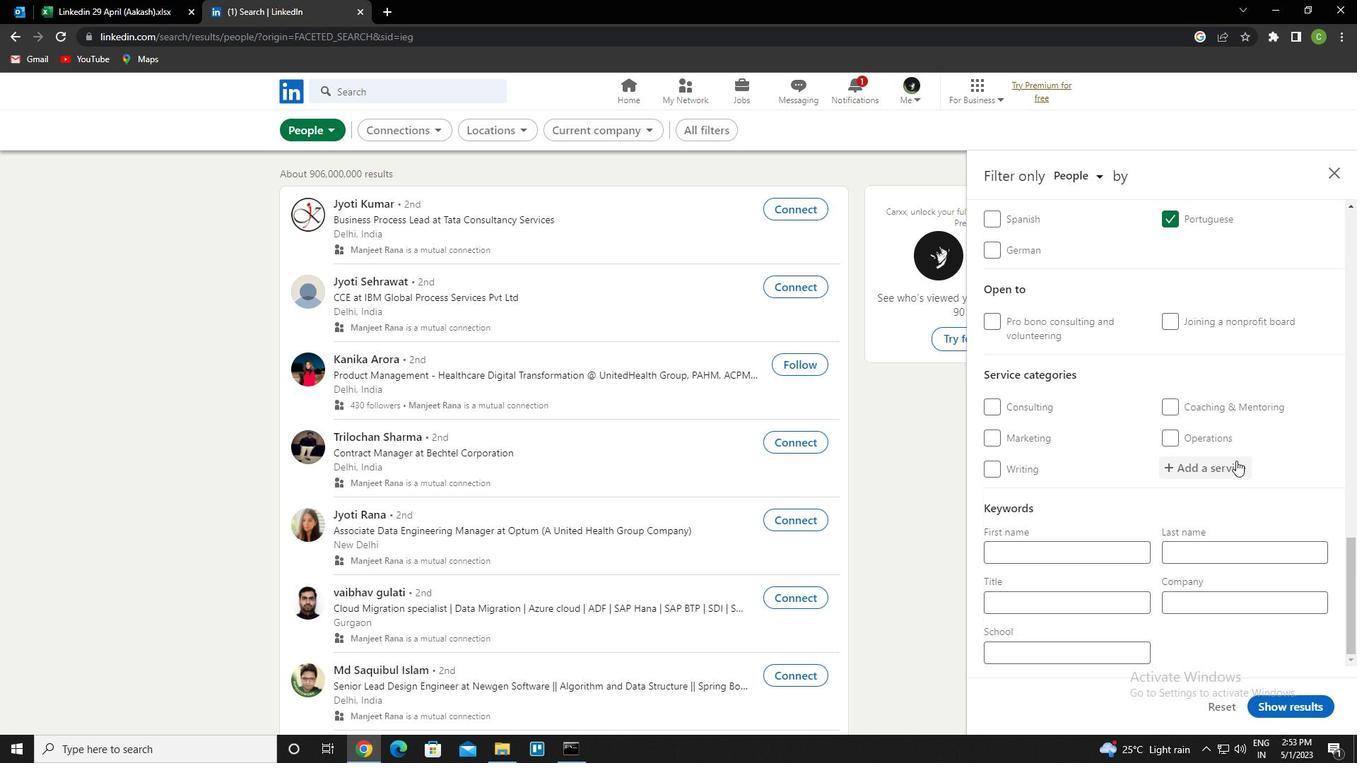 
Action: Mouse pressed left at (1234, 460)
Screenshot: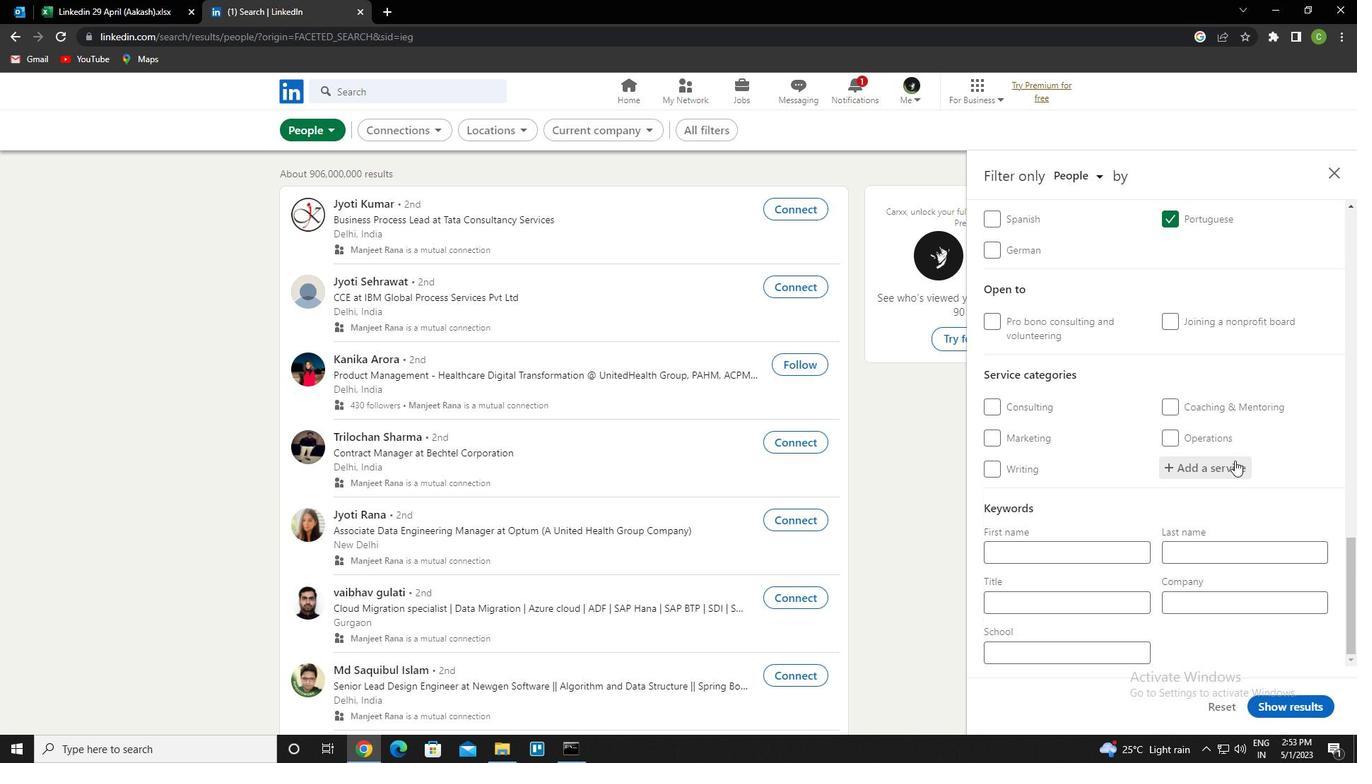 
Action: Key pressed <Key.caps_lock>a<Key.caps_lock>nimation<Key.space><Key.caps_lock>a<Key.caps_lock>rchitecture
Screenshot: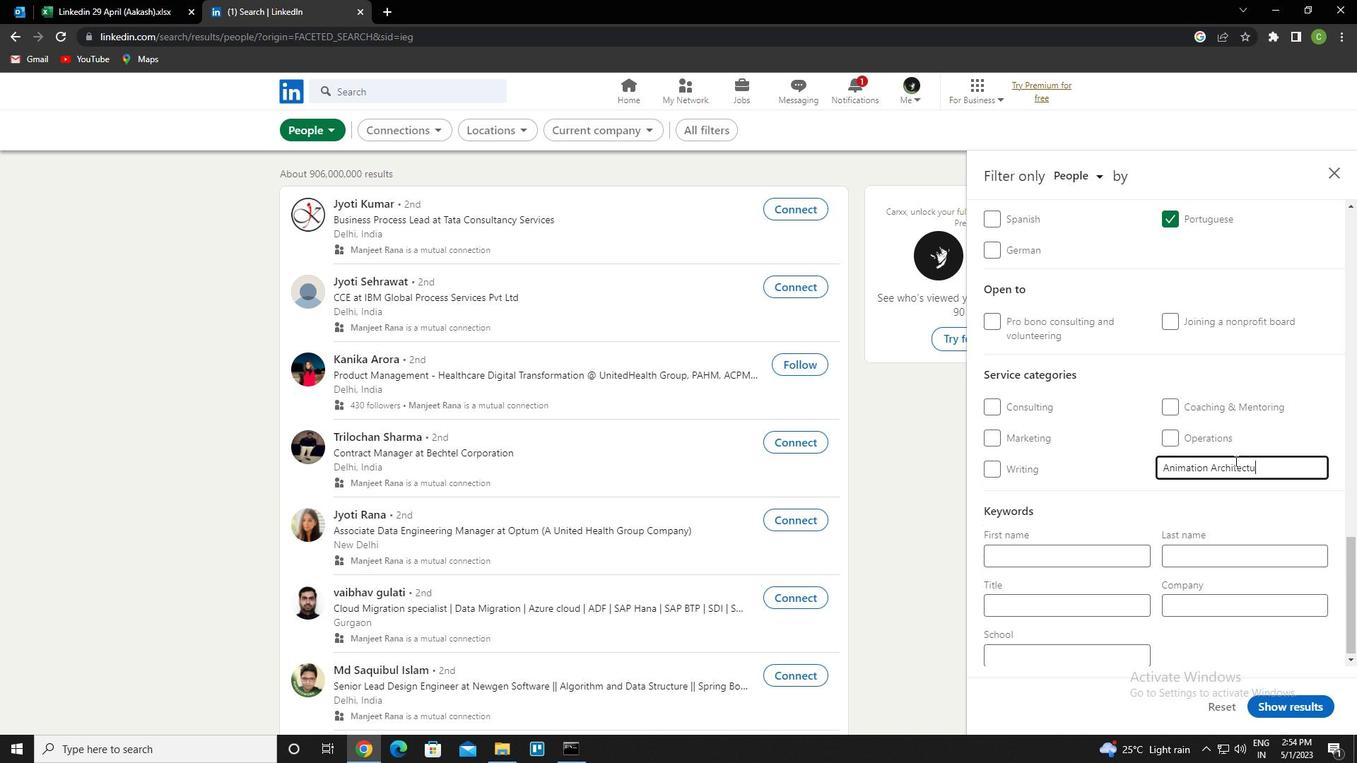 
Action: Mouse scrolled (1234, 460) with delta (0, 0)
Screenshot: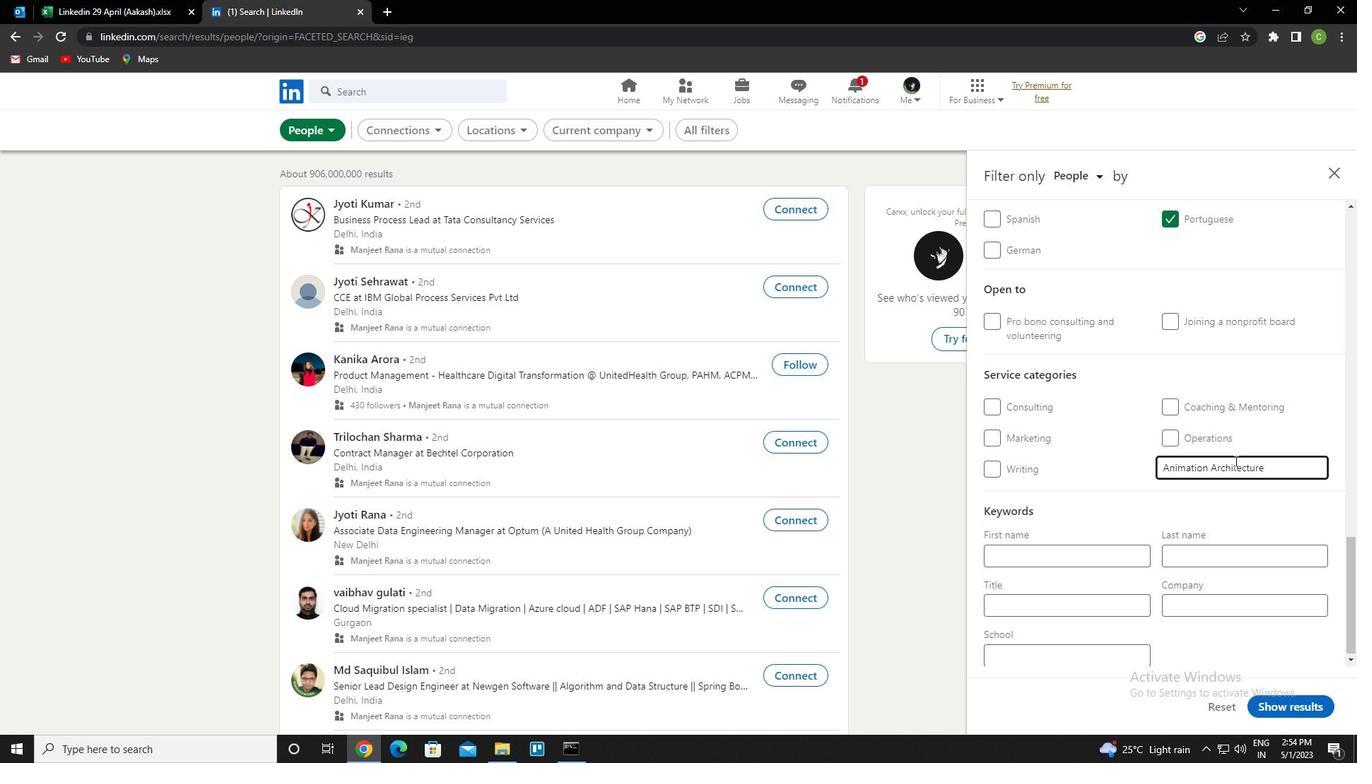 
Action: Mouse scrolled (1234, 460) with delta (0, 0)
Screenshot: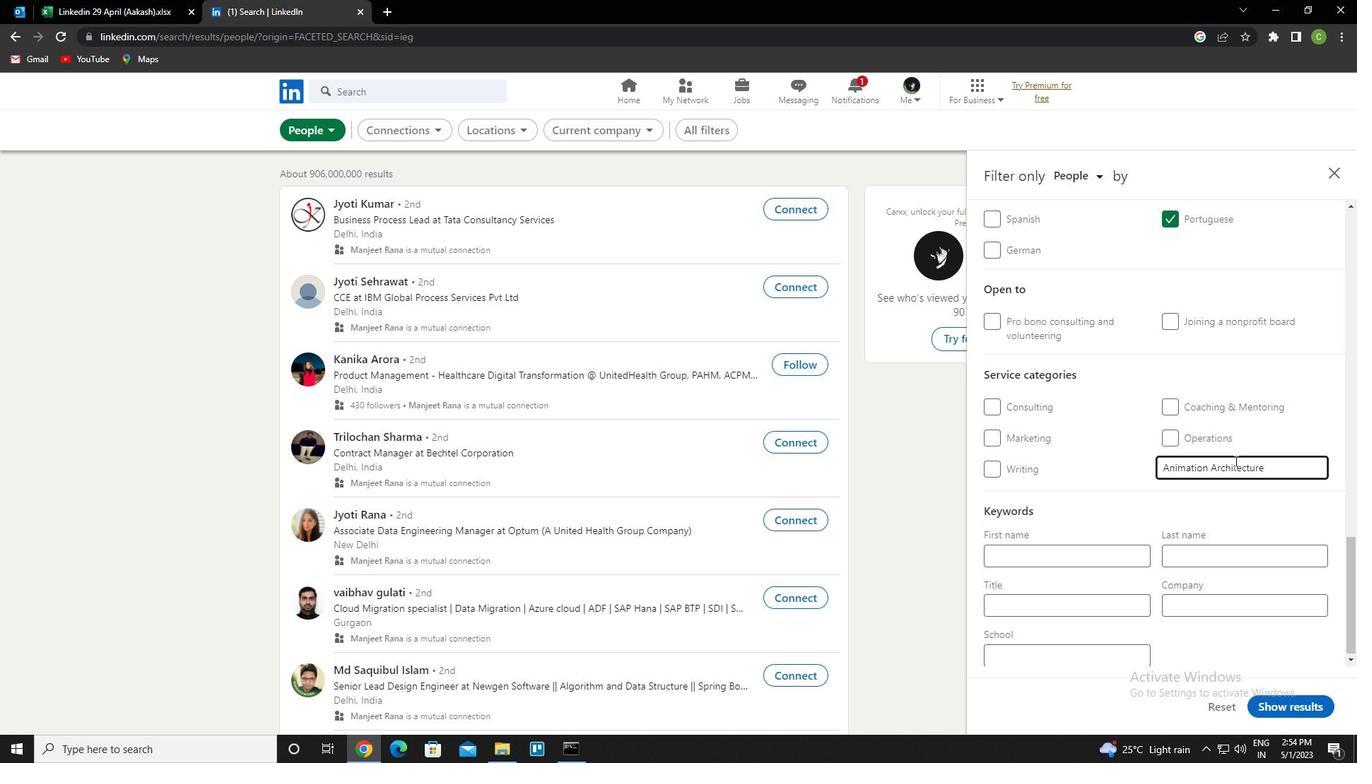 
Action: Mouse scrolled (1234, 460) with delta (0, 0)
Screenshot: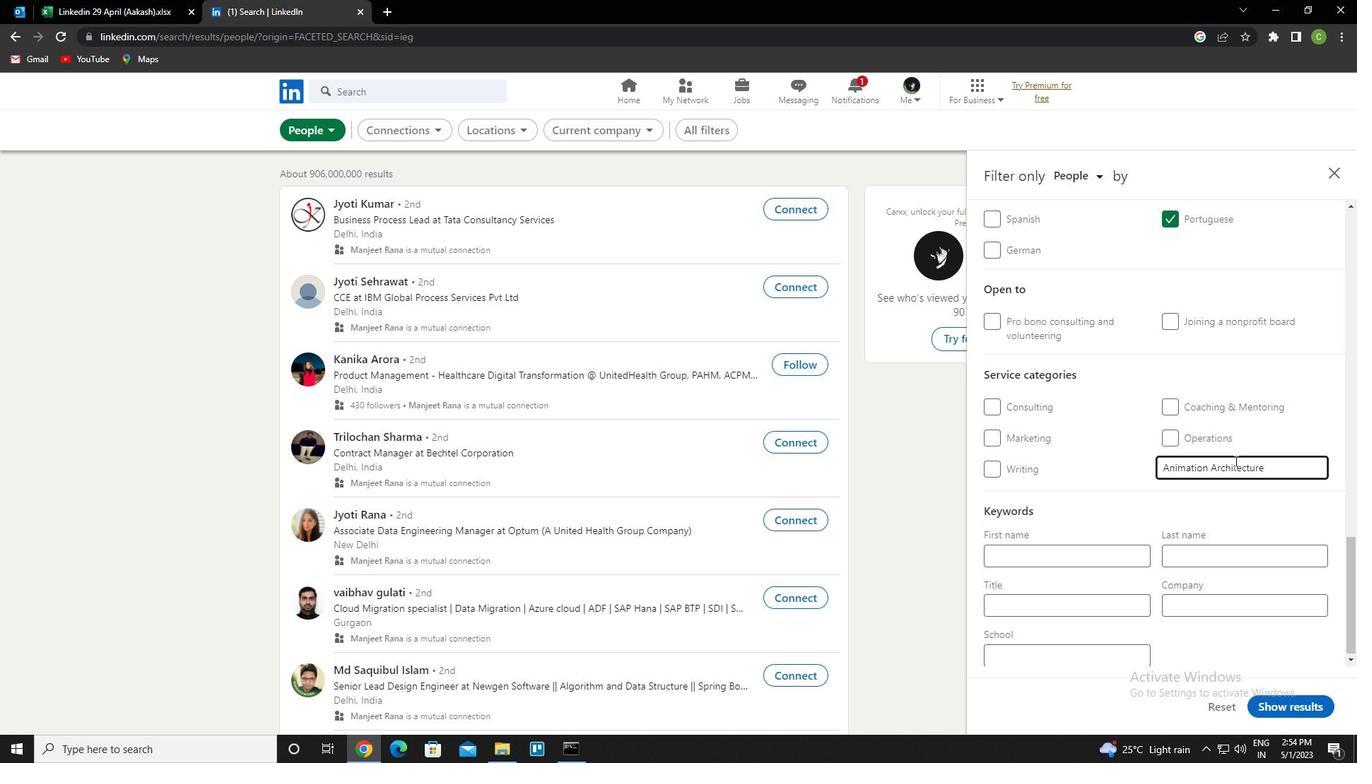 
Action: Mouse scrolled (1234, 460) with delta (0, 0)
Screenshot: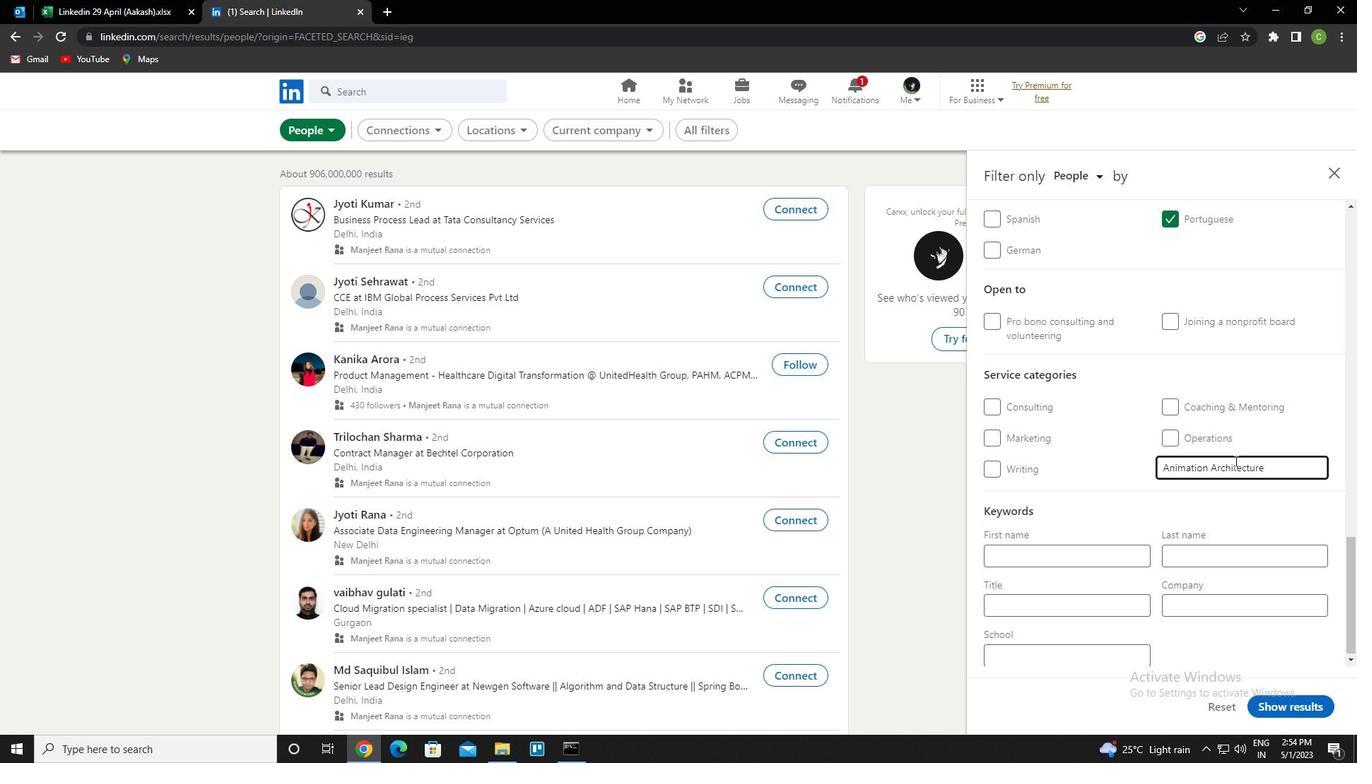 
Action: Mouse scrolled (1234, 460) with delta (0, 0)
Screenshot: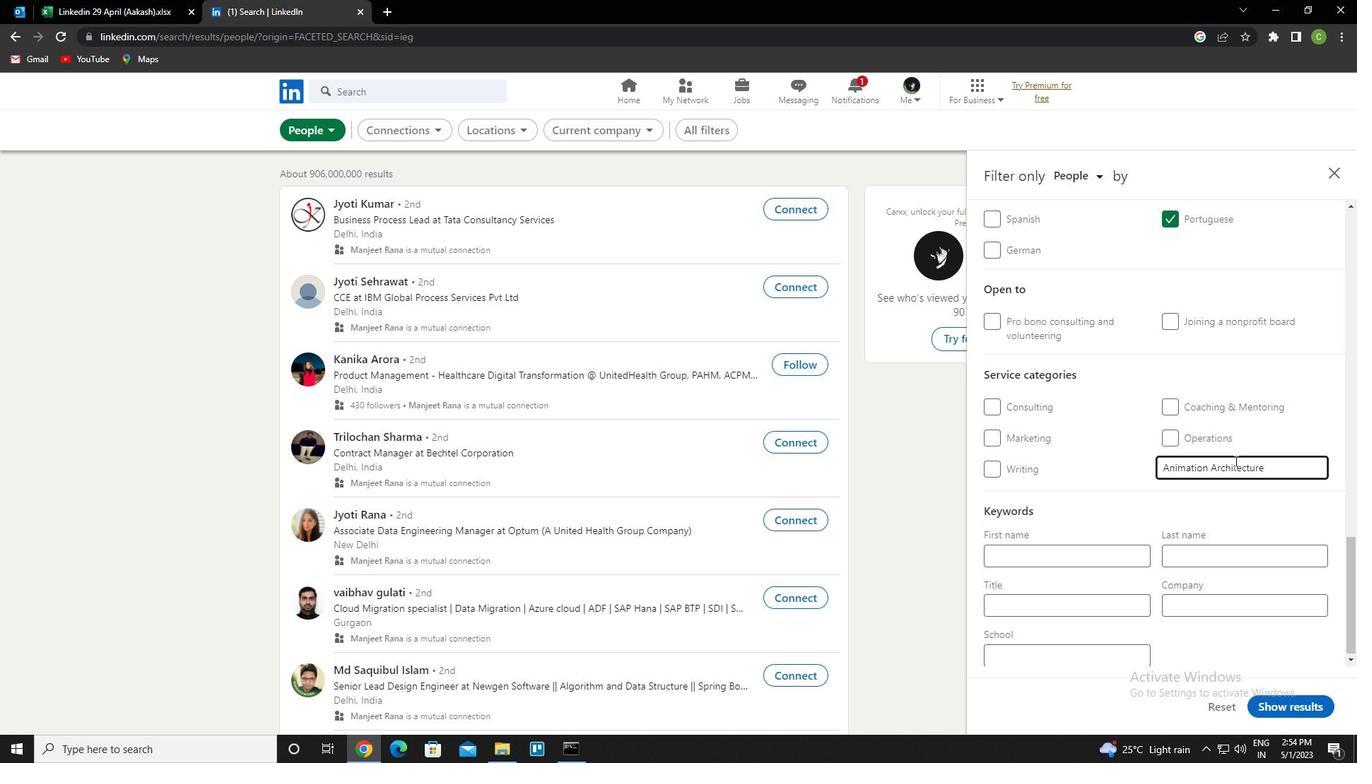 
Action: Mouse scrolled (1234, 460) with delta (0, 0)
Screenshot: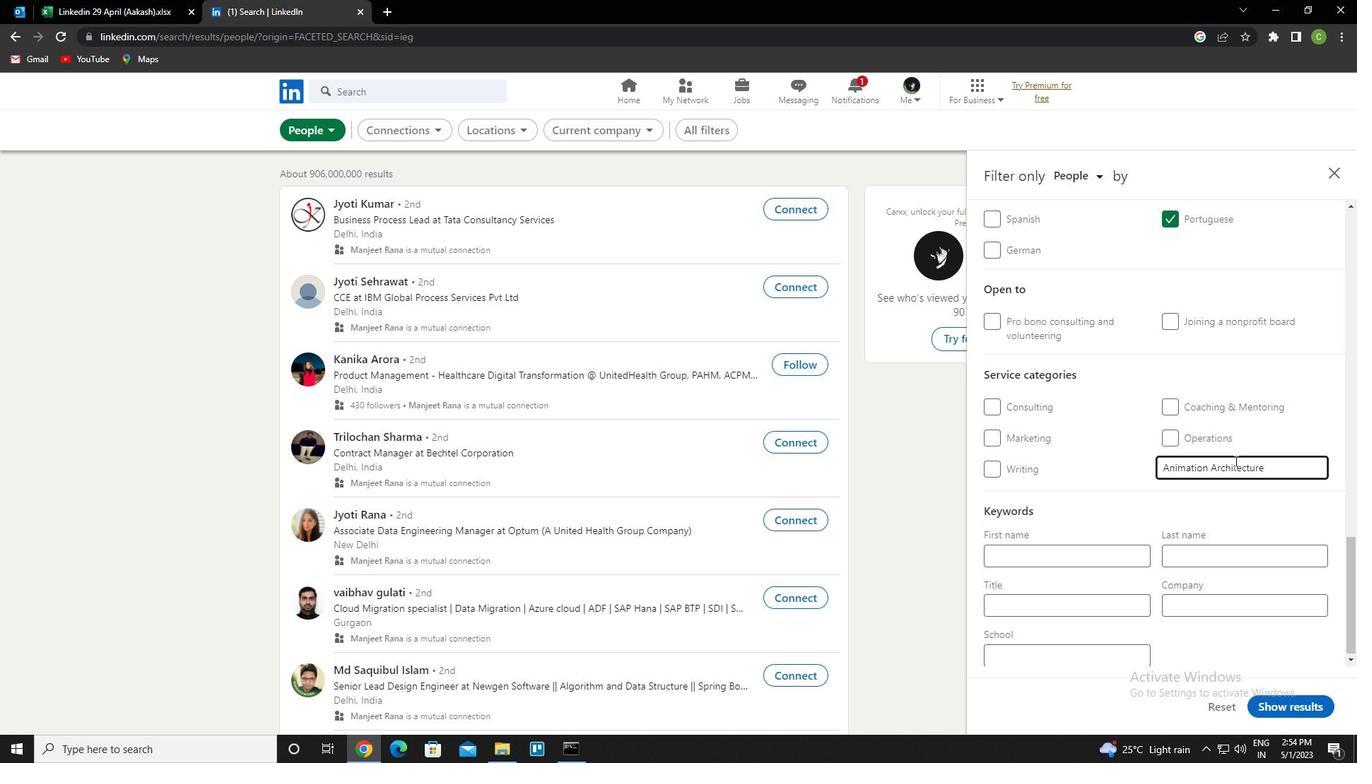 
Action: Mouse moved to (1080, 602)
Screenshot: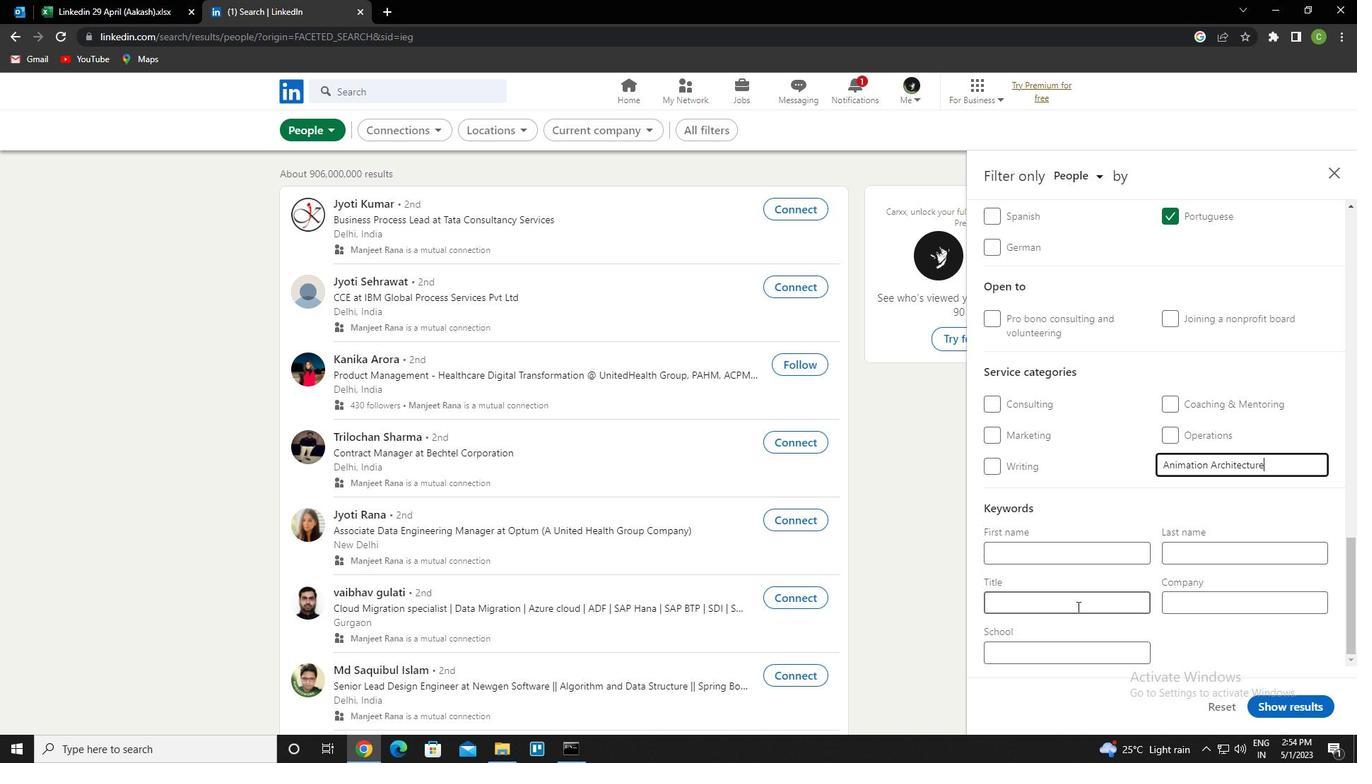 
Action: Mouse pressed left at (1080, 602)
Screenshot: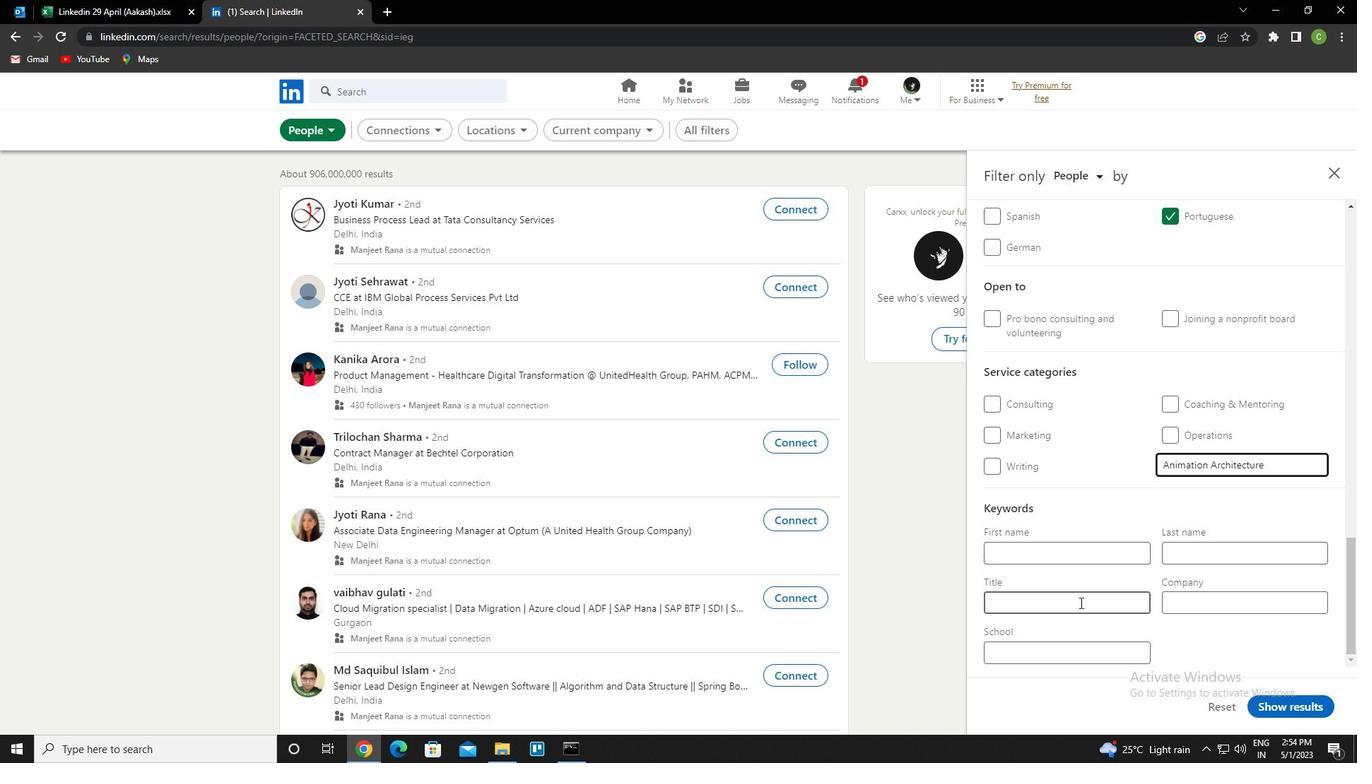 
Action: Key pressed <Key.caps_lock>e<Key.caps_lock>ditor/<Key.caps_lock>p<Key.caps_lock>roofreader
Screenshot: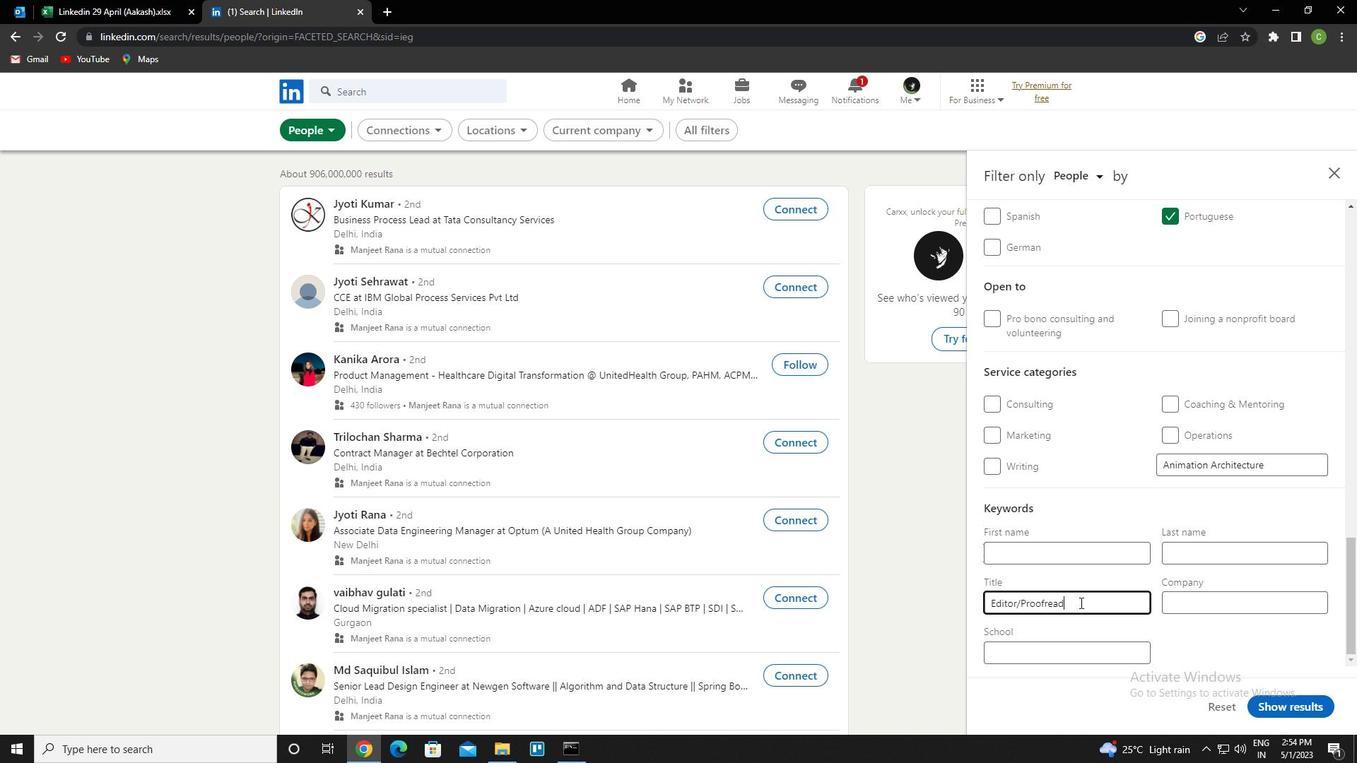 
Action: Mouse moved to (1305, 698)
Screenshot: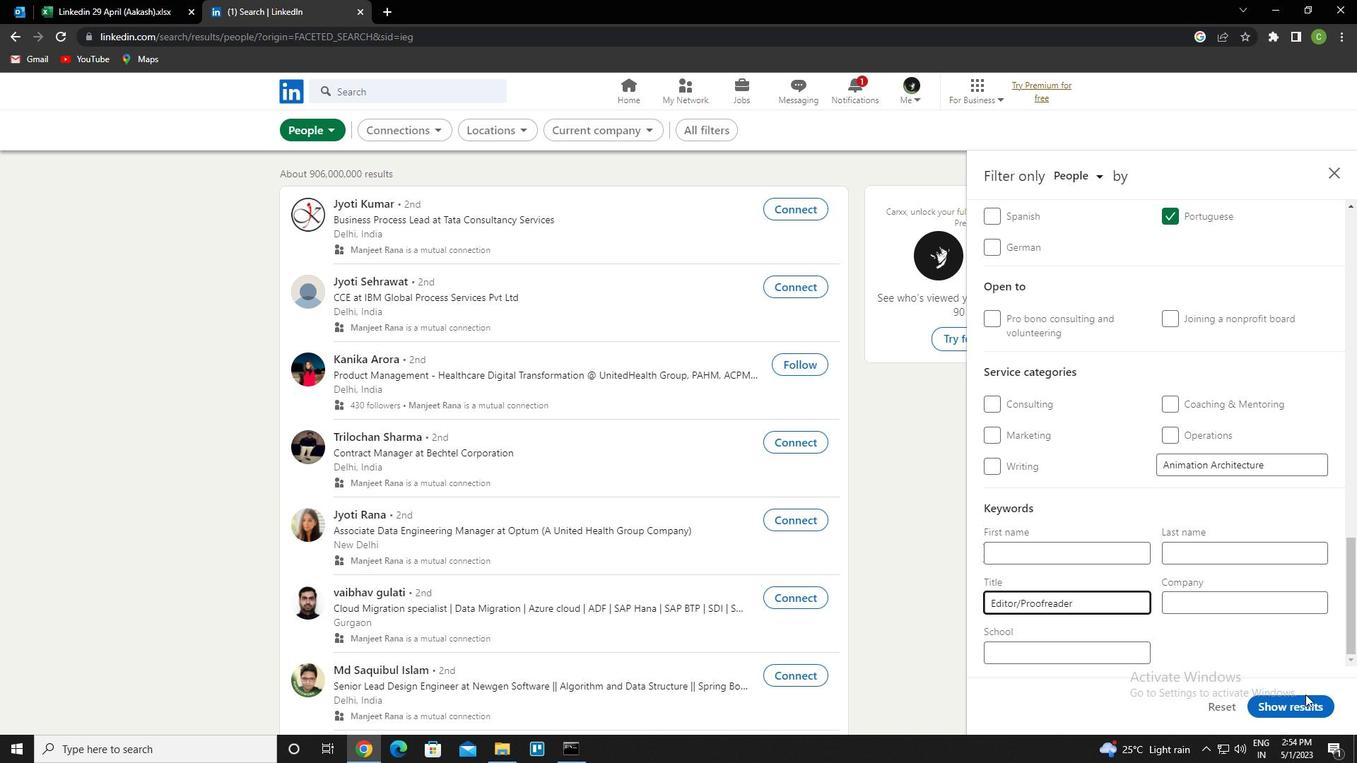 
Action: Mouse pressed left at (1305, 698)
Screenshot: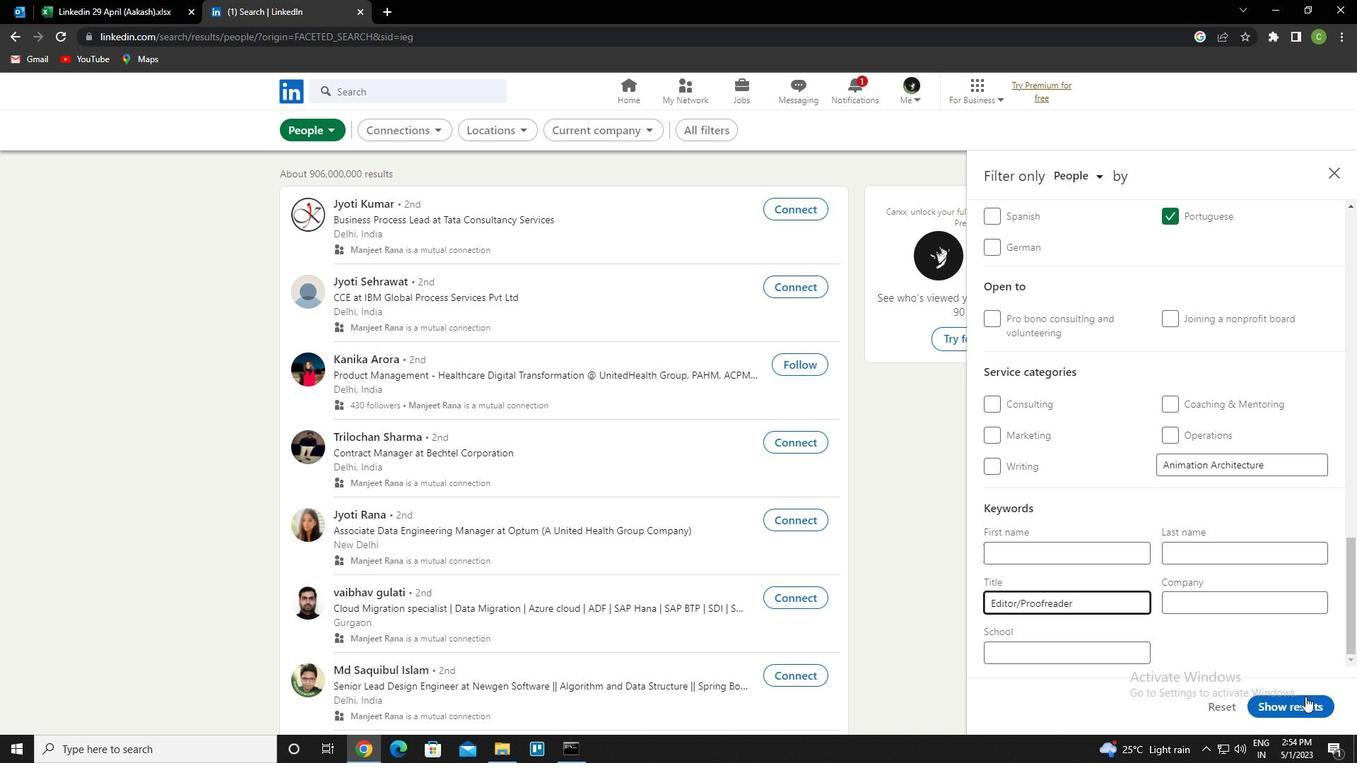 
Action: Mouse moved to (537, 725)
Screenshot: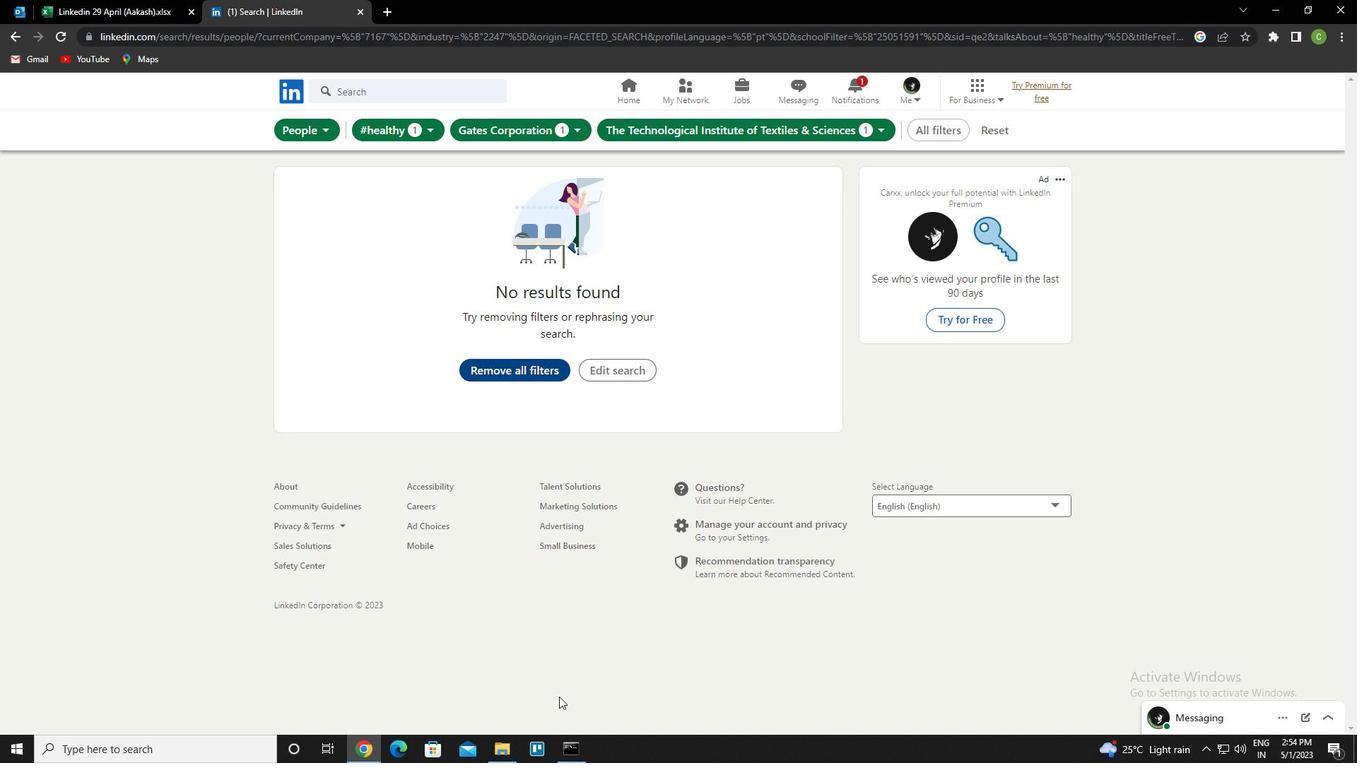 
